 Task: Check the traffic conditions on the Benjamin Franklin Bridge.
Action: Key pressed <Key.caps_lock>B<Key.caps_lock>enjamin<Key.space><Key.caps_lock>D<Key.backspace>F<Key.caps_lock>ranklin<Key.space><Key.caps_lock>B<Key.caps_lock>ridge
Screenshot: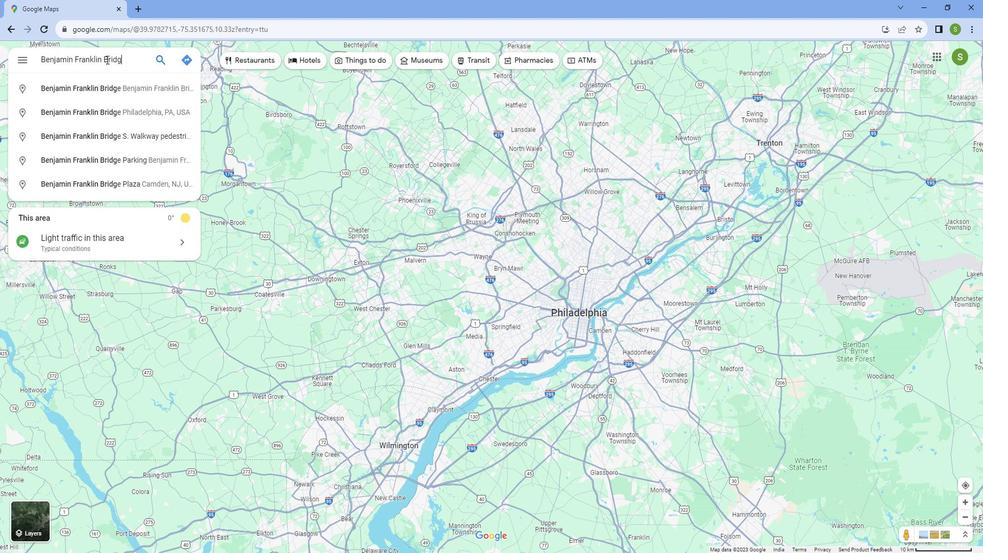 
Action: Mouse moved to (115, 88)
Screenshot: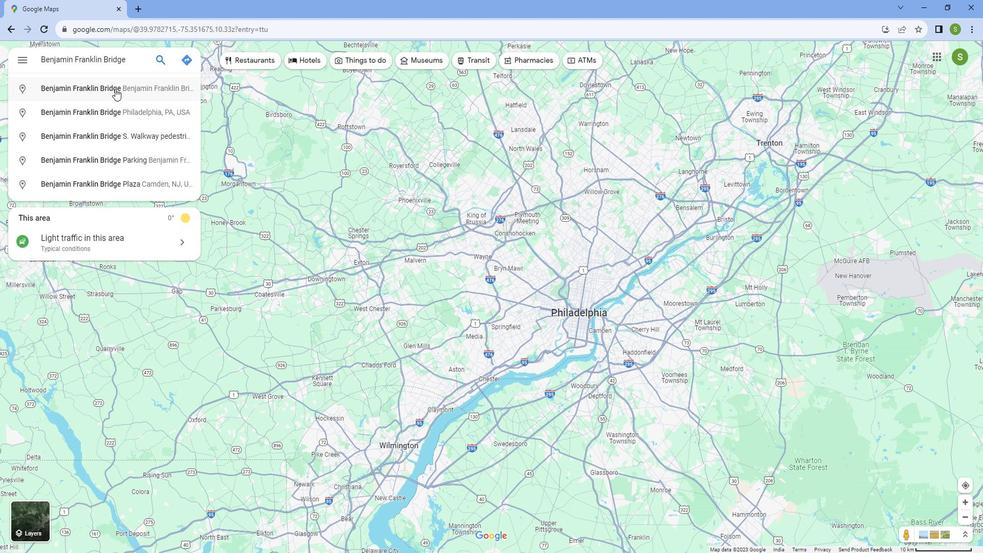 
Action: Mouse pressed left at (115, 88)
Screenshot: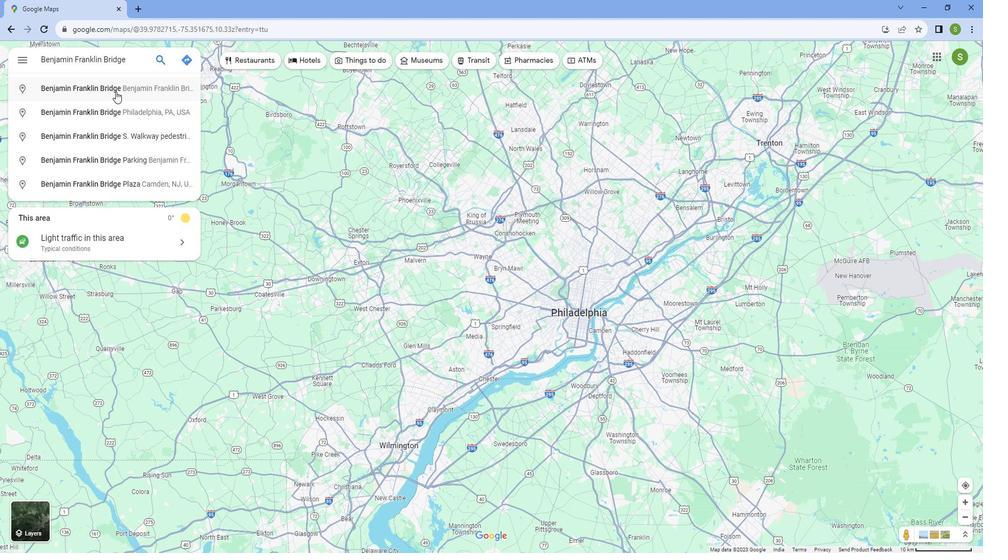 
Action: Mouse moved to (319, 501)
Screenshot: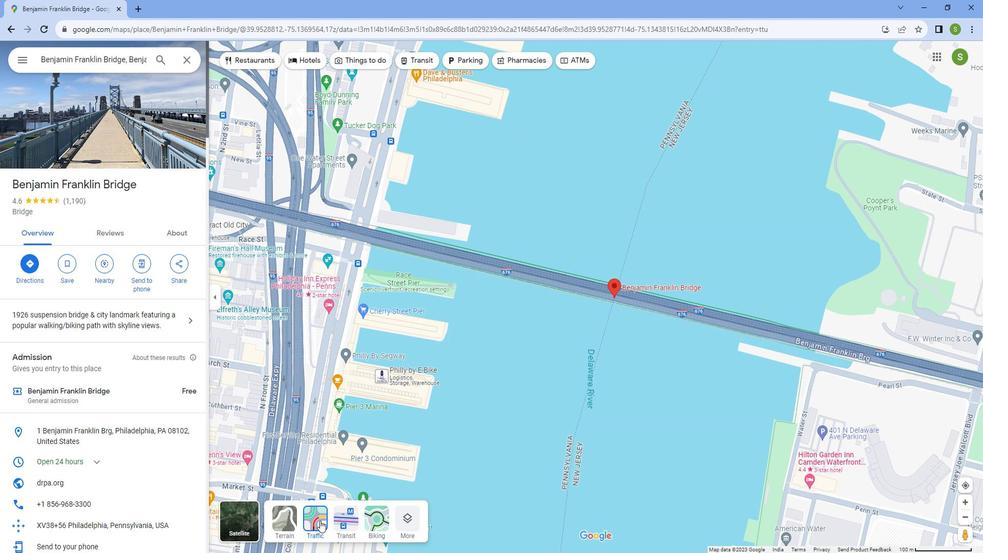 
Action: Mouse pressed left at (319, 501)
Screenshot: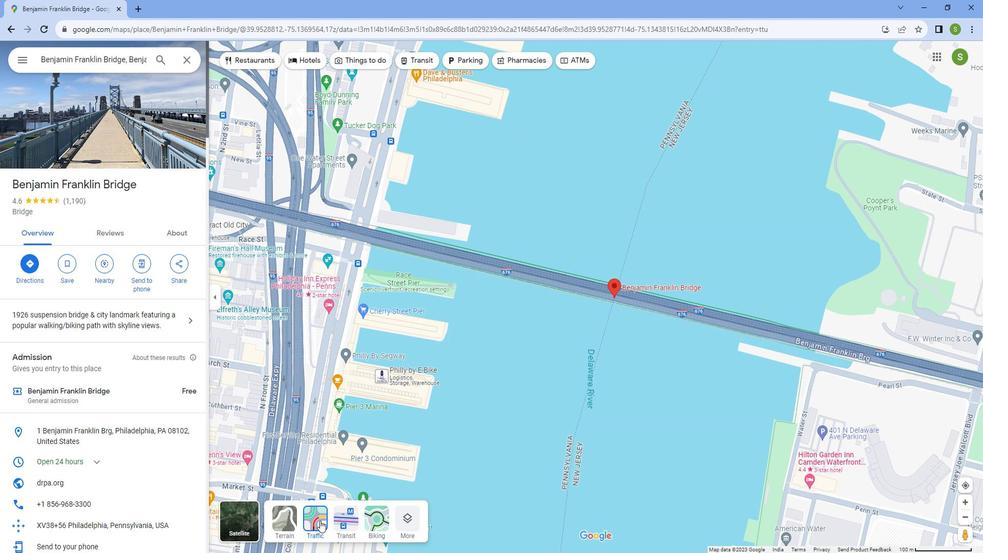
Action: Mouse moved to (524, 363)
Screenshot: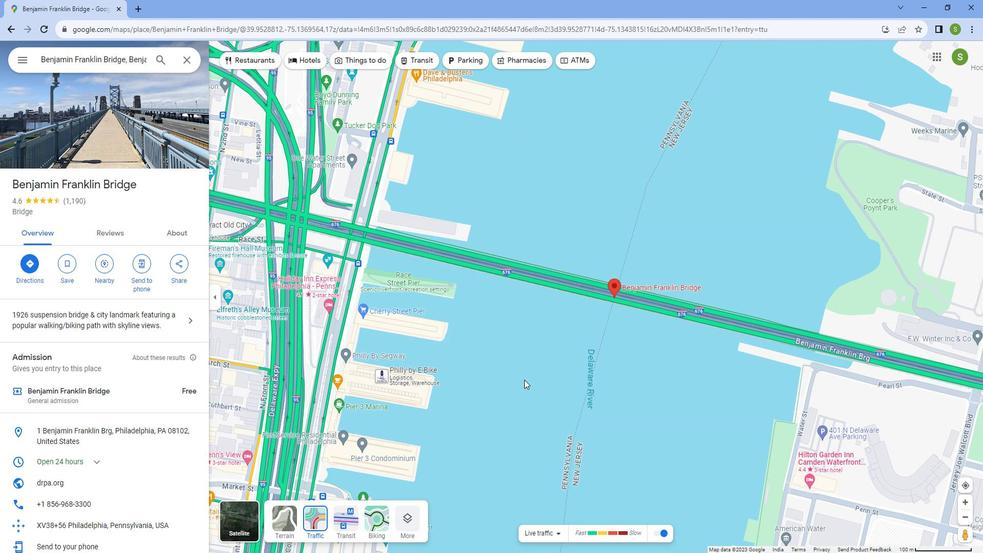 
Action: Mouse scrolled (524, 363) with delta (0, 0)
Screenshot: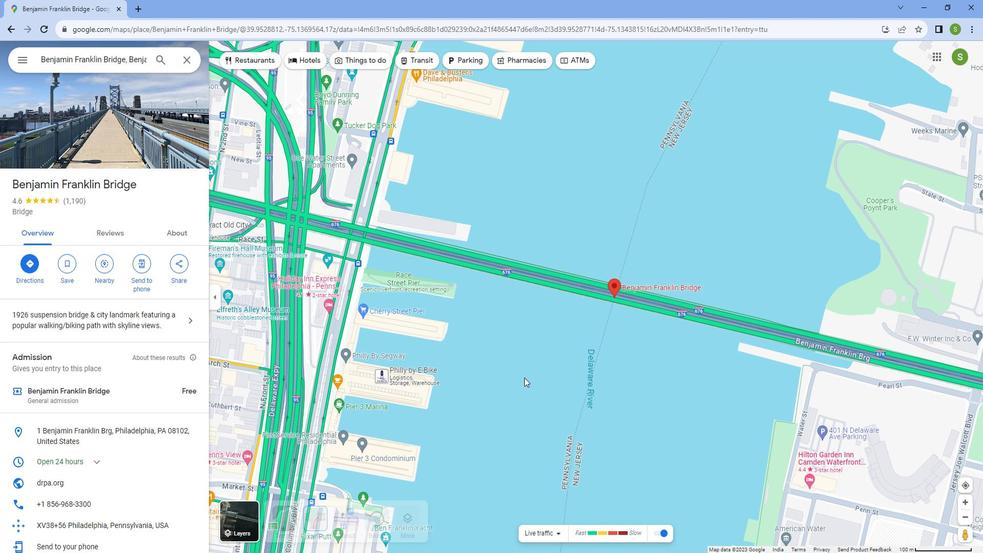 
Action: Mouse scrolled (524, 363) with delta (0, 0)
Screenshot: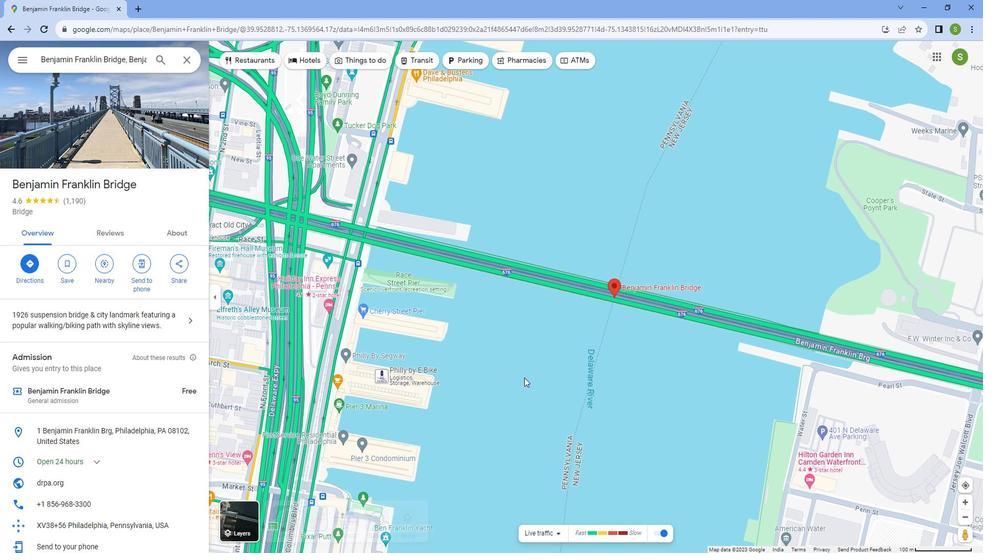 
Action: Mouse scrolled (524, 363) with delta (0, 0)
Screenshot: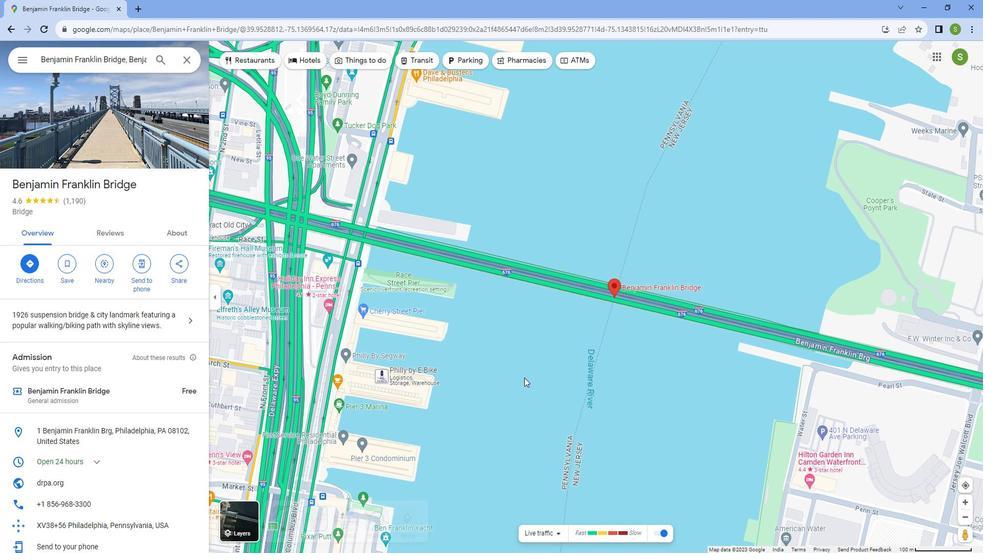 
Action: Mouse scrolled (524, 363) with delta (0, 0)
Screenshot: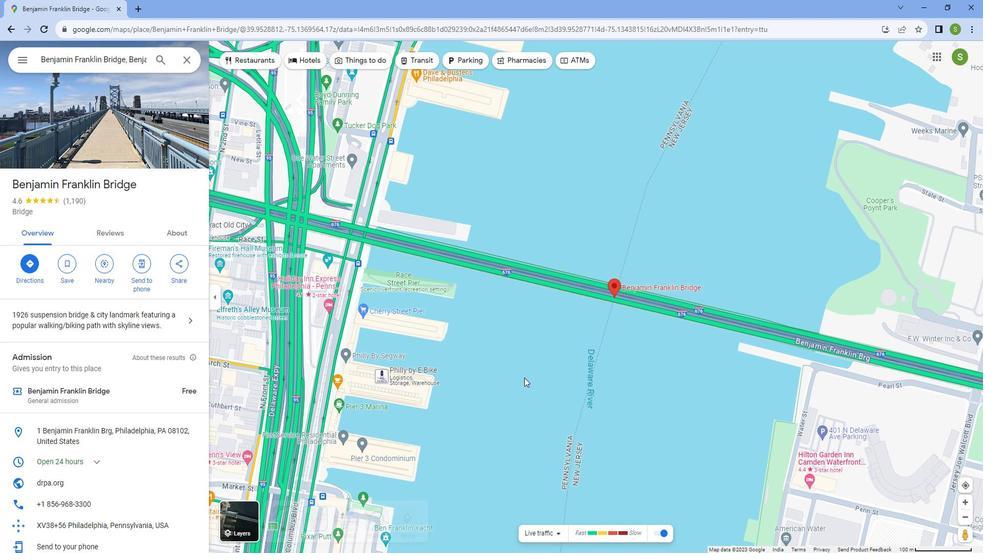 
Action: Mouse scrolled (524, 363) with delta (0, 0)
Screenshot: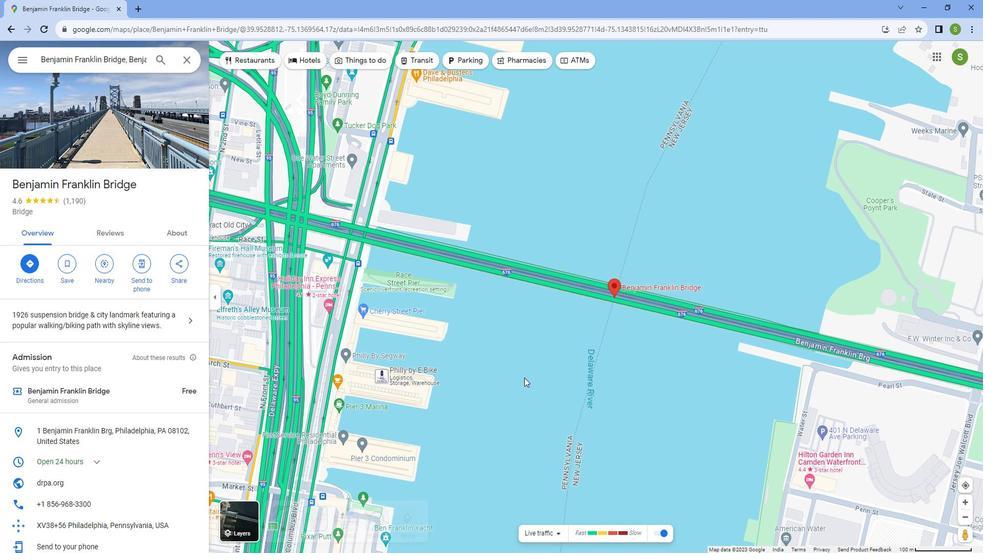 
Action: Mouse scrolled (524, 364) with delta (0, 0)
Screenshot: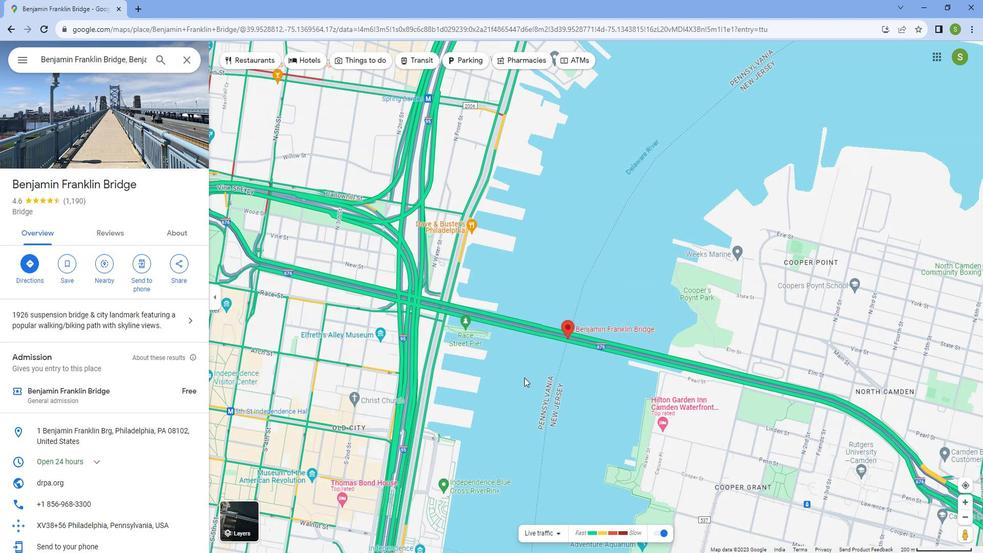 
Action: Mouse scrolled (524, 363) with delta (0, 0)
Screenshot: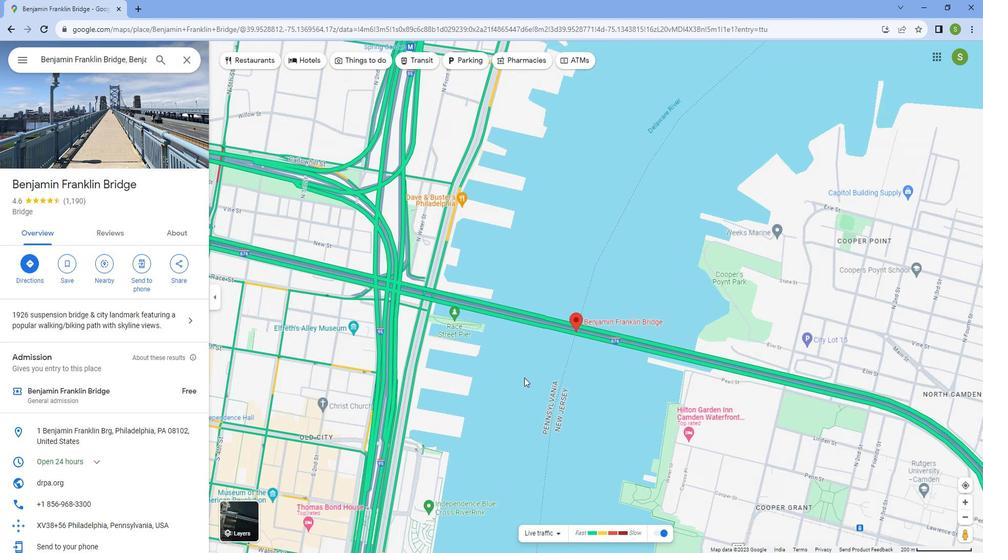 
Action: Mouse scrolled (524, 363) with delta (0, 0)
Screenshot: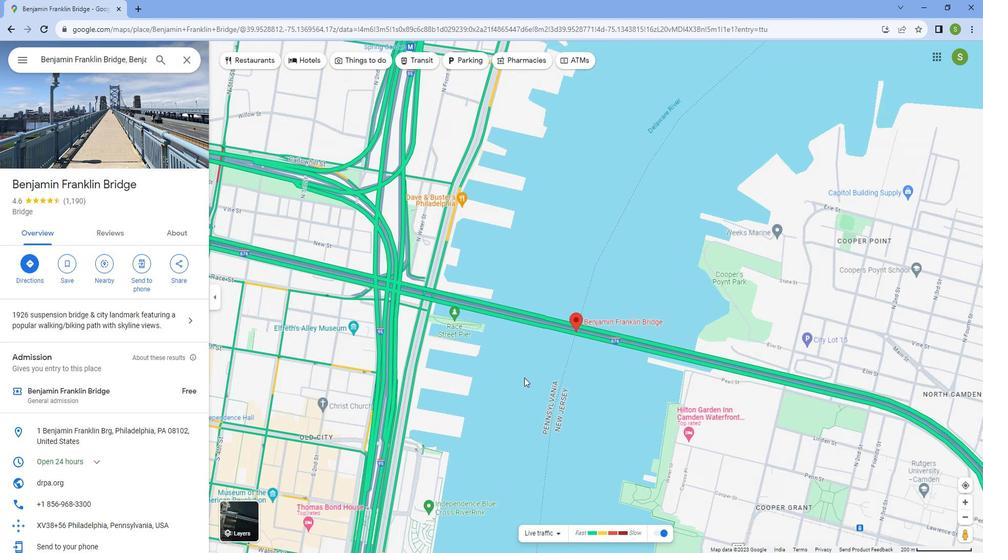 
Action: Mouse scrolled (524, 363) with delta (0, 0)
Screenshot: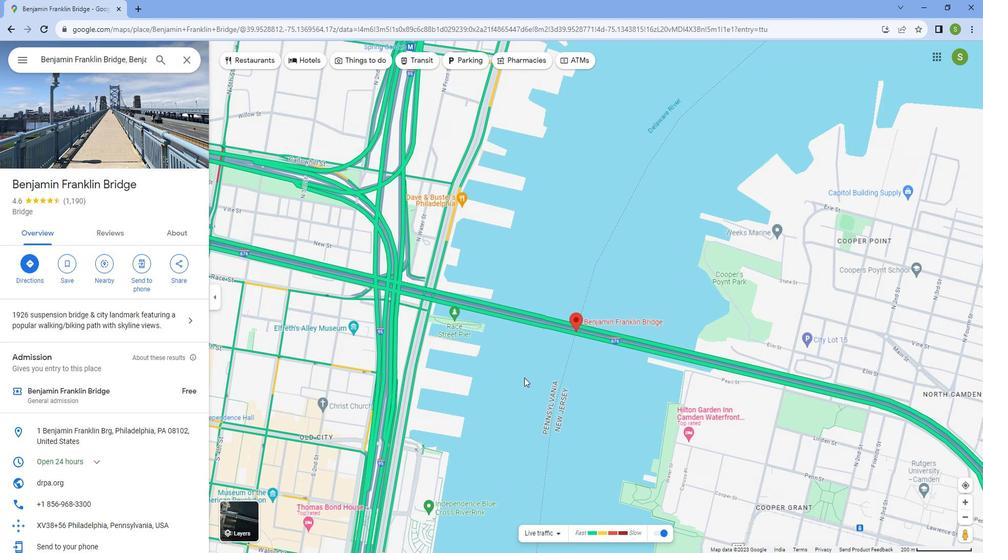 
Action: Mouse scrolled (524, 363) with delta (0, 0)
Screenshot: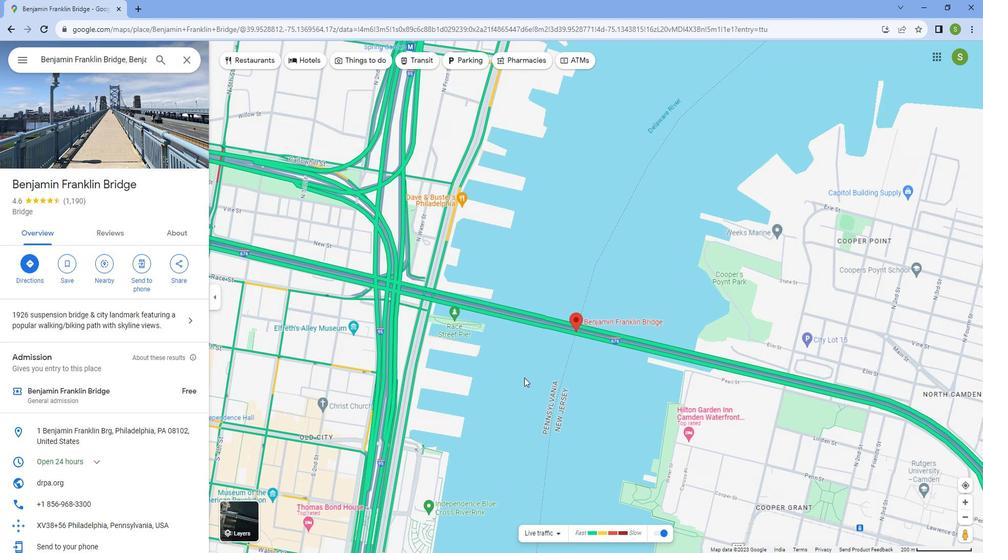 
Action: Mouse scrolled (524, 363) with delta (0, 0)
Screenshot: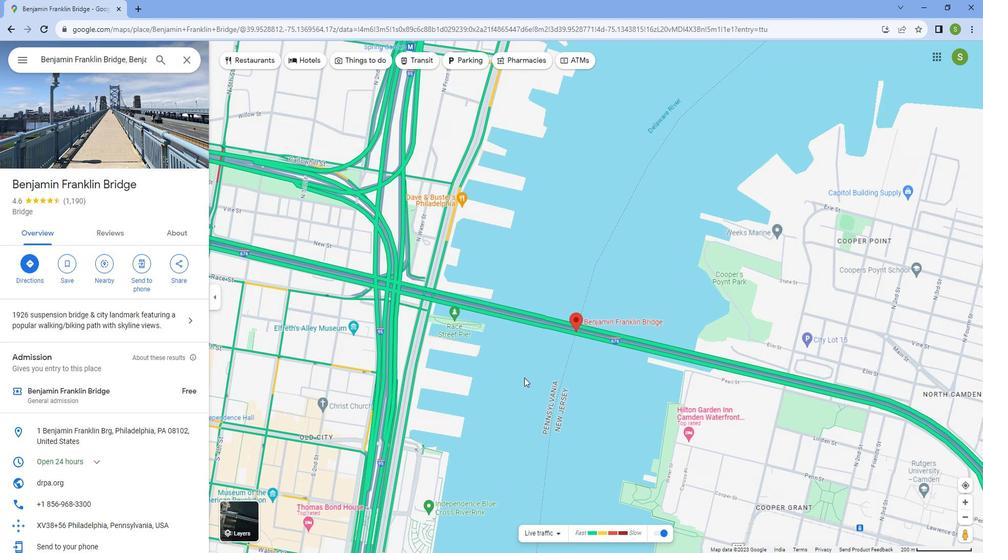 
Action: Mouse scrolled (524, 363) with delta (0, 0)
Screenshot: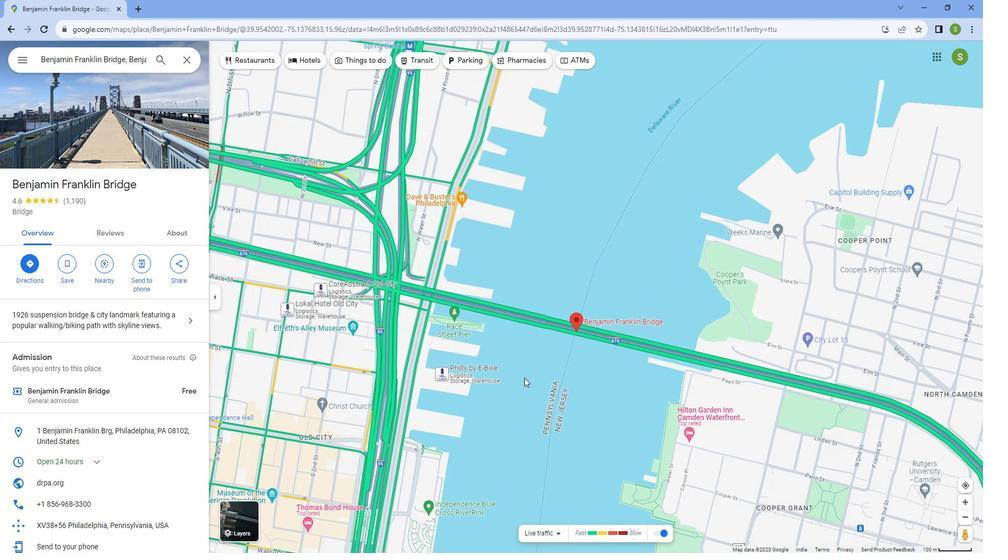 
Action: Mouse moved to (582, 400)
Screenshot: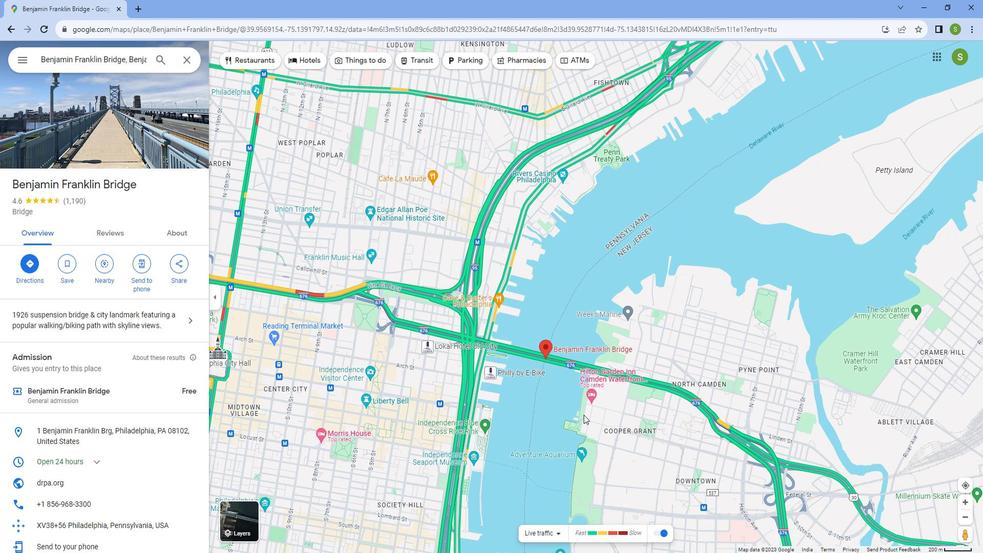 
Action: Mouse scrolled (582, 401) with delta (0, 0)
Screenshot: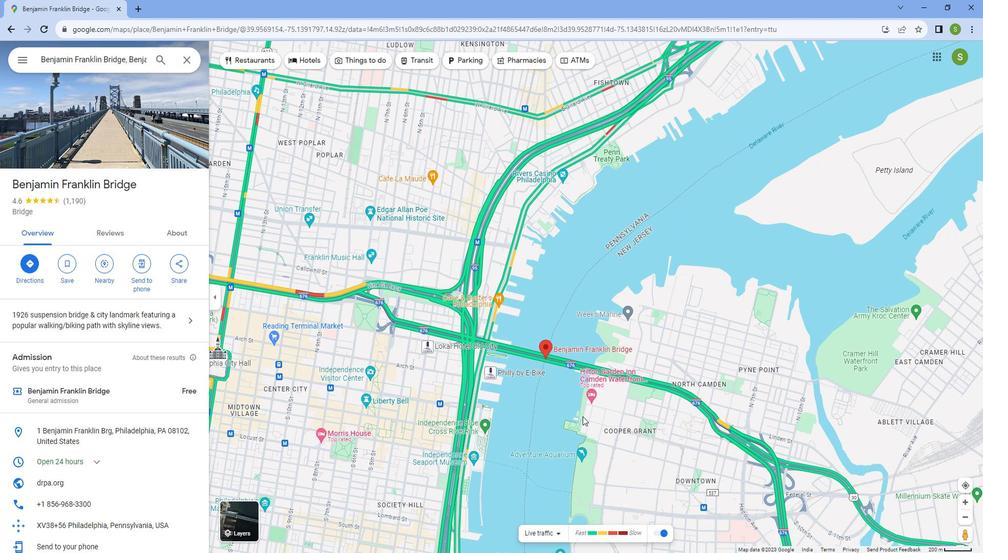 
Action: Mouse scrolled (582, 401) with delta (0, 0)
Screenshot: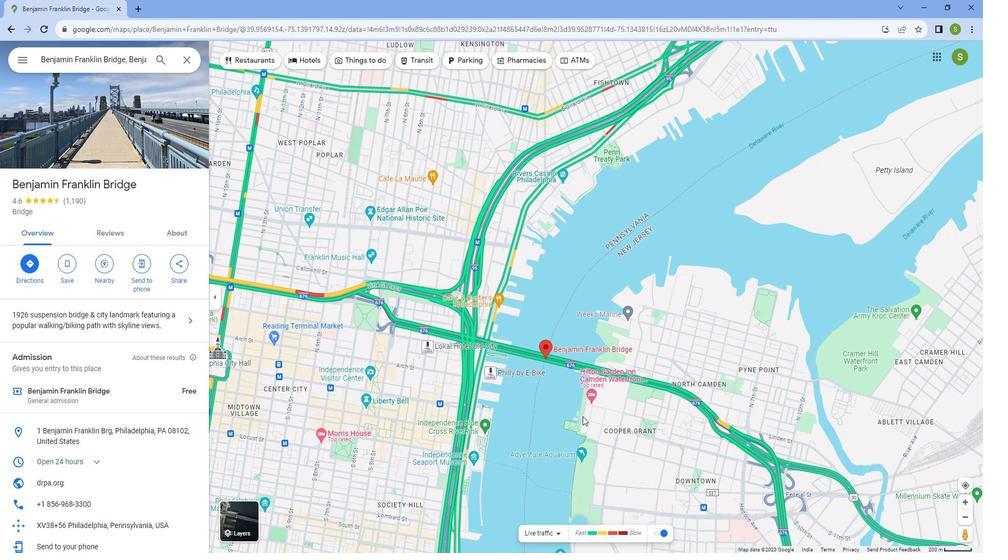 
Action: Mouse scrolled (582, 401) with delta (0, 0)
Screenshot: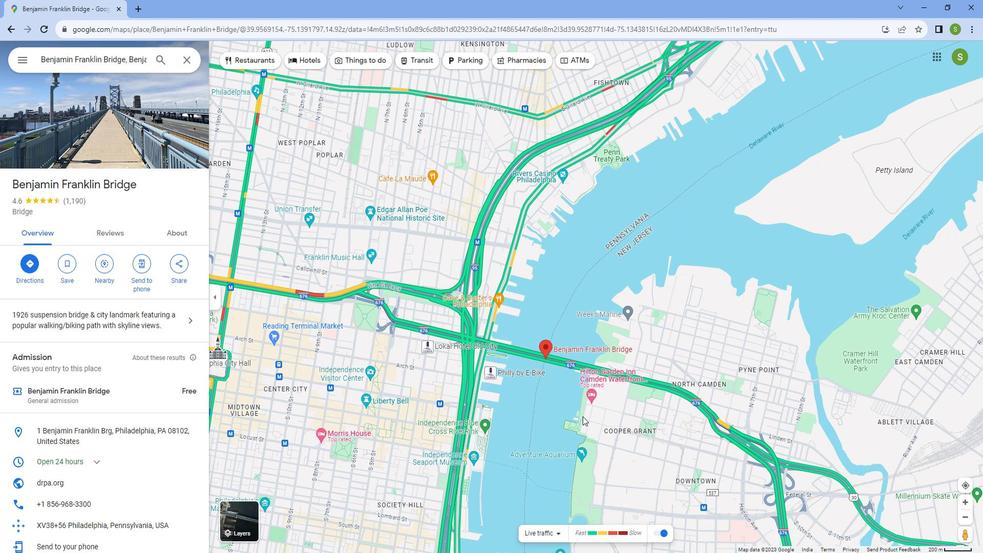 
Action: Mouse scrolled (582, 401) with delta (0, 0)
Screenshot: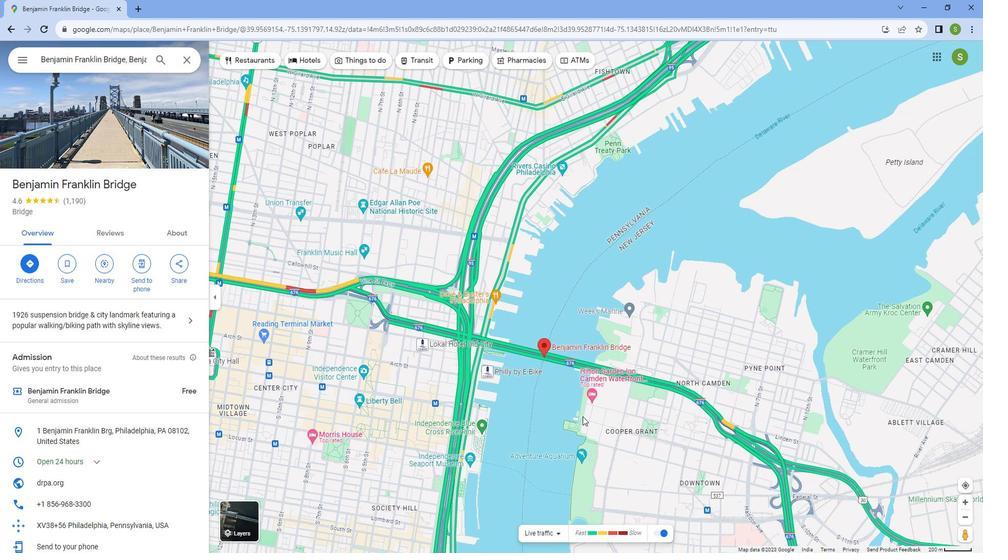 
Action: Mouse scrolled (582, 401) with delta (0, 0)
Screenshot: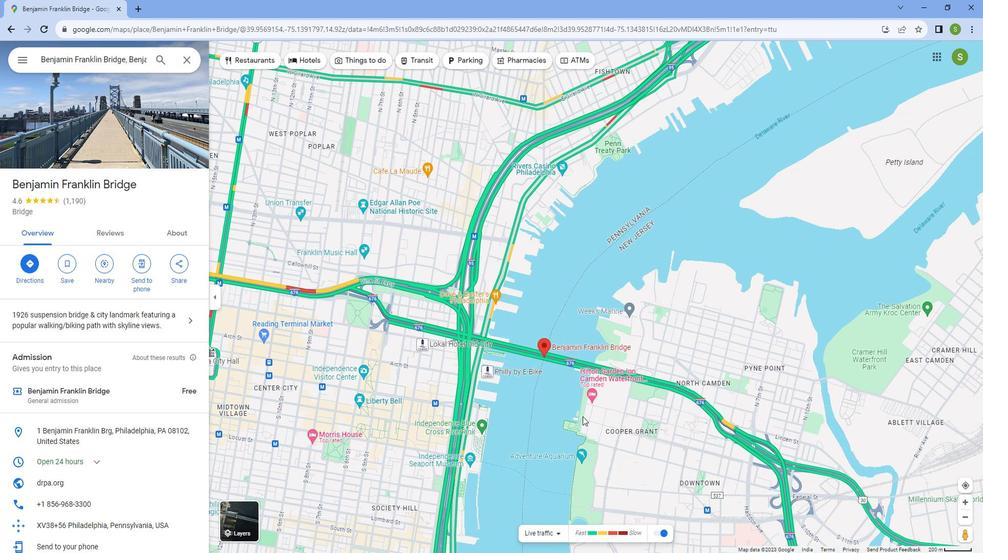
Action: Mouse moved to (554, 389)
Screenshot: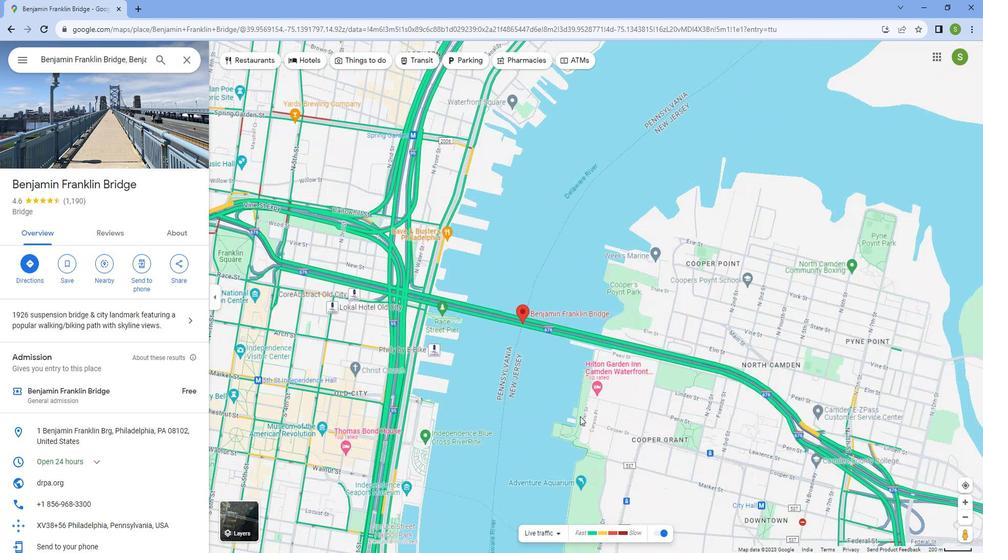 
Action: Mouse scrolled (554, 388) with delta (0, 0)
Screenshot: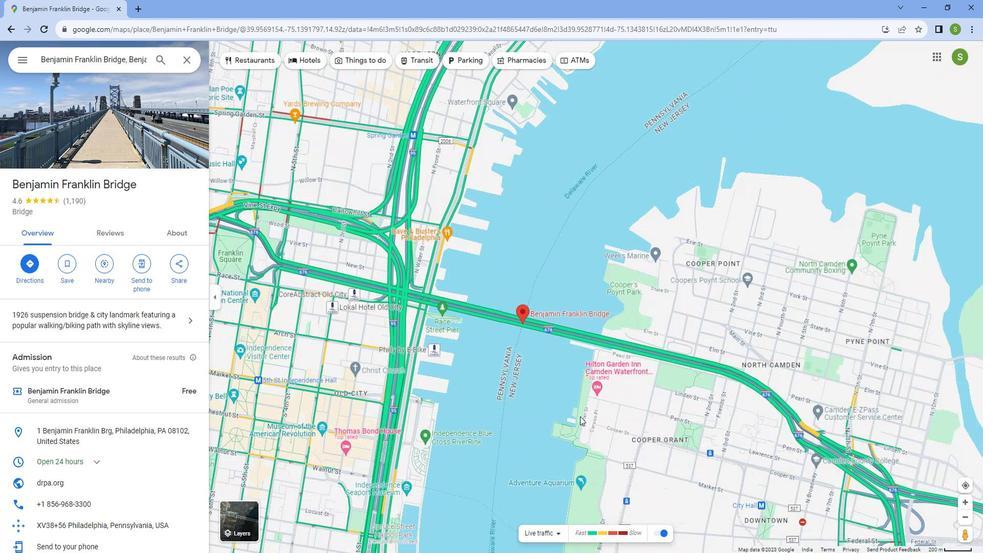 
Action: Mouse moved to (502, 364)
Screenshot: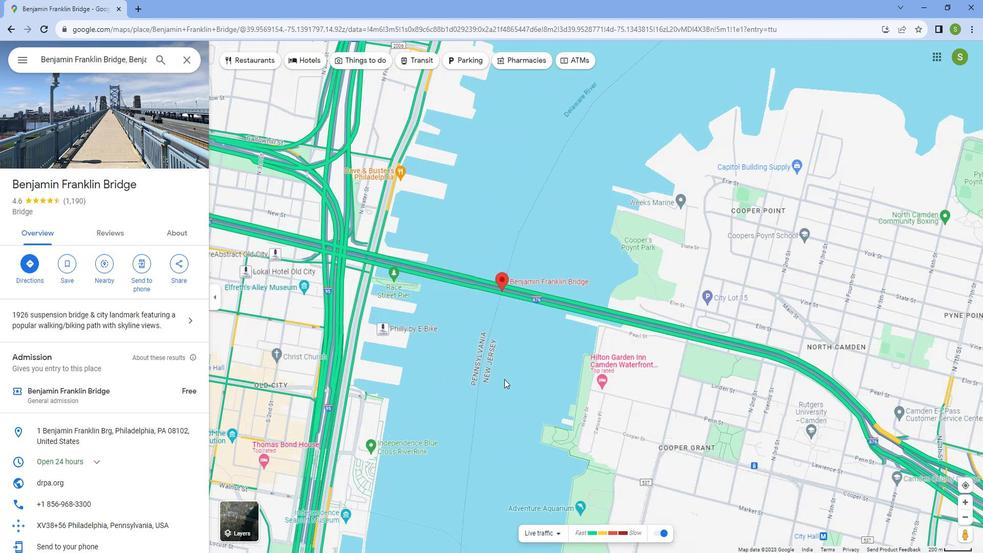 
Action: Mouse scrolled (502, 364) with delta (0, 0)
Screenshot: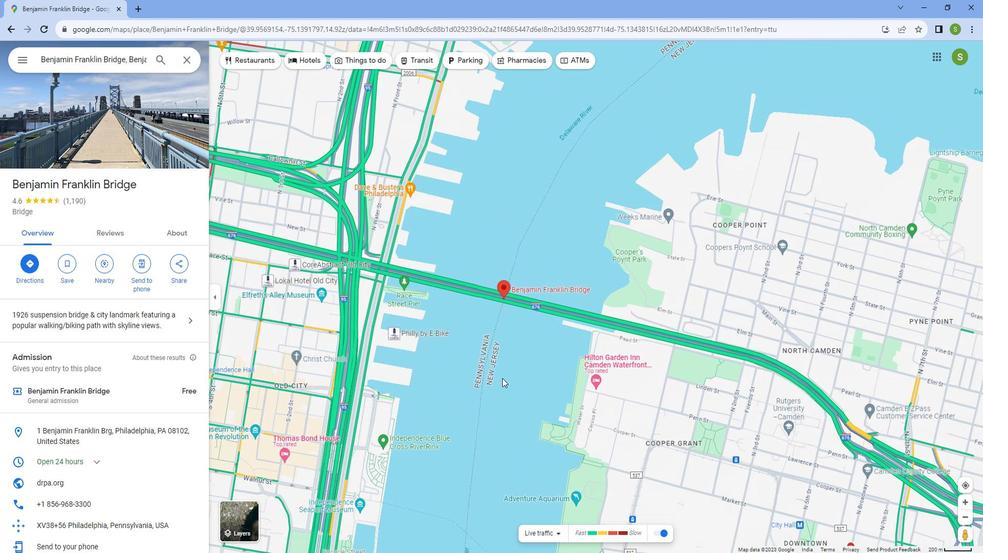 
Action: Mouse scrolled (502, 364) with delta (0, 0)
Screenshot: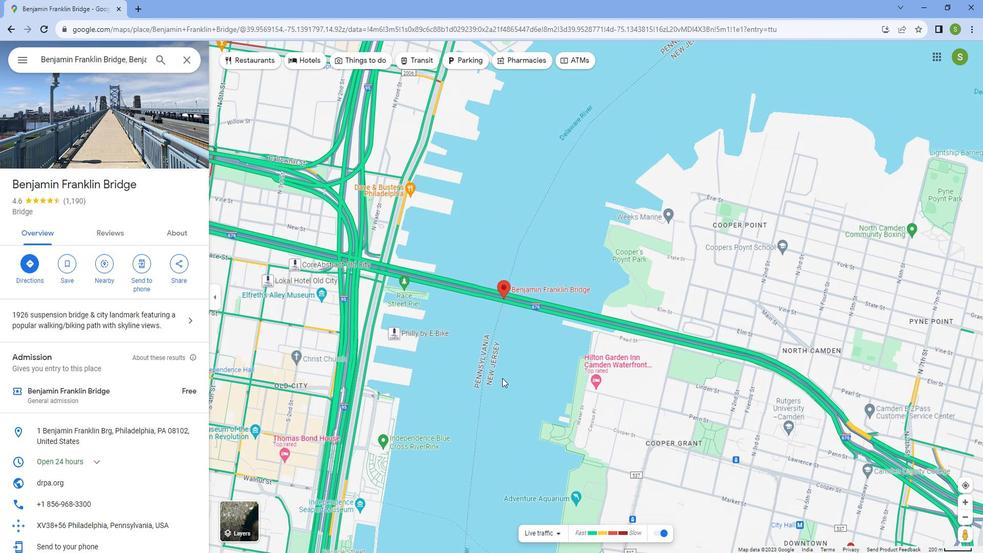
Action: Mouse scrolled (502, 364) with delta (0, 0)
Screenshot: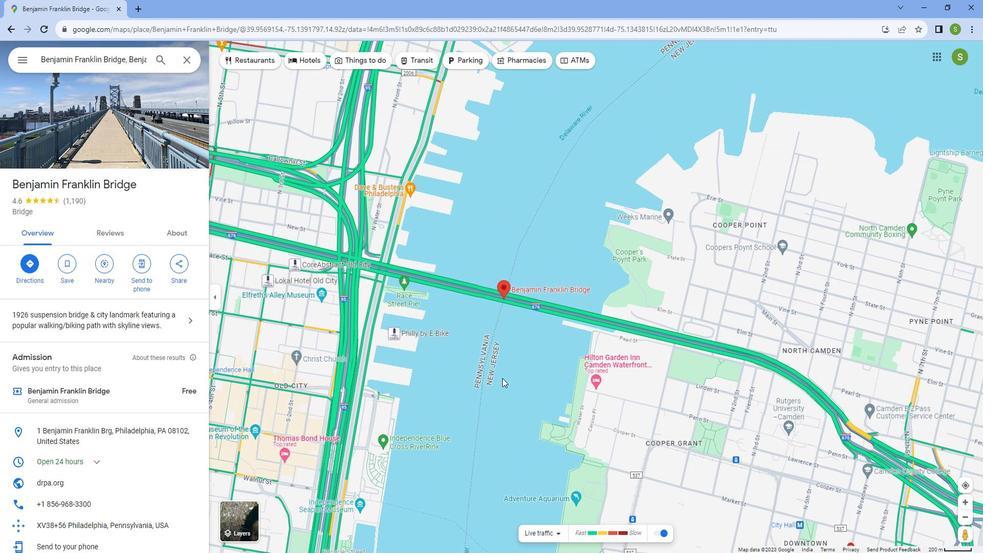 
Action: Mouse scrolled (502, 364) with delta (0, 0)
Screenshot: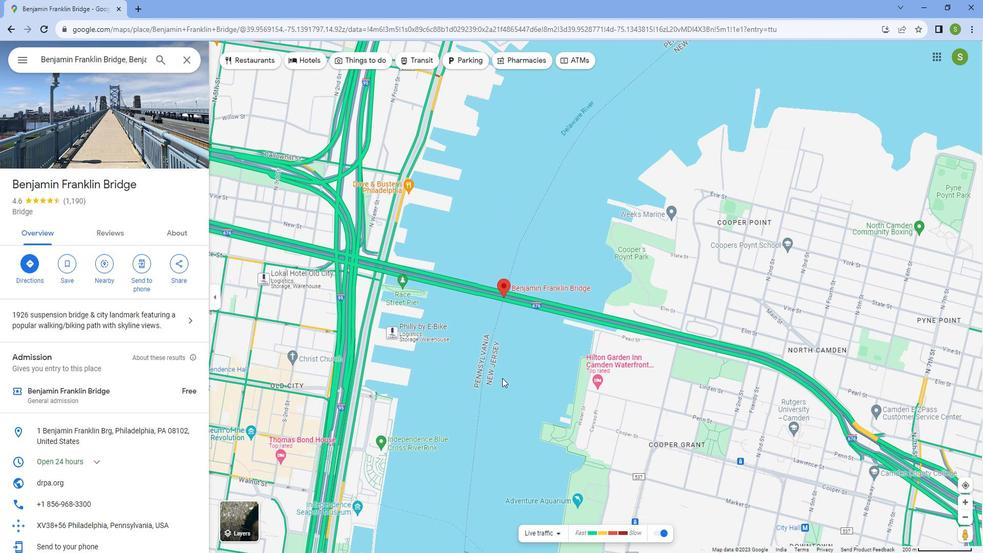 
Action: Mouse moved to (517, 278)
Screenshot: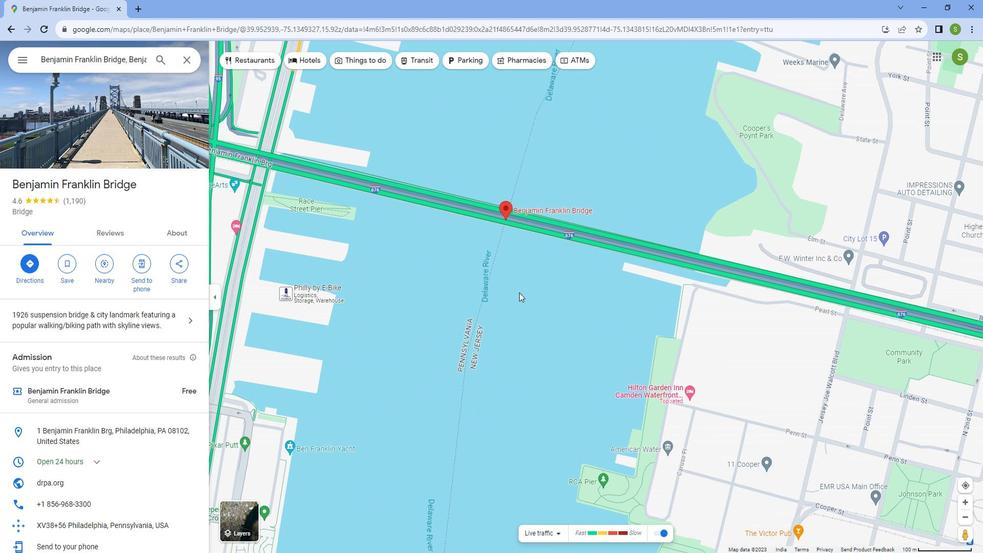 
Action: Mouse scrolled (517, 278) with delta (0, 0)
Screenshot: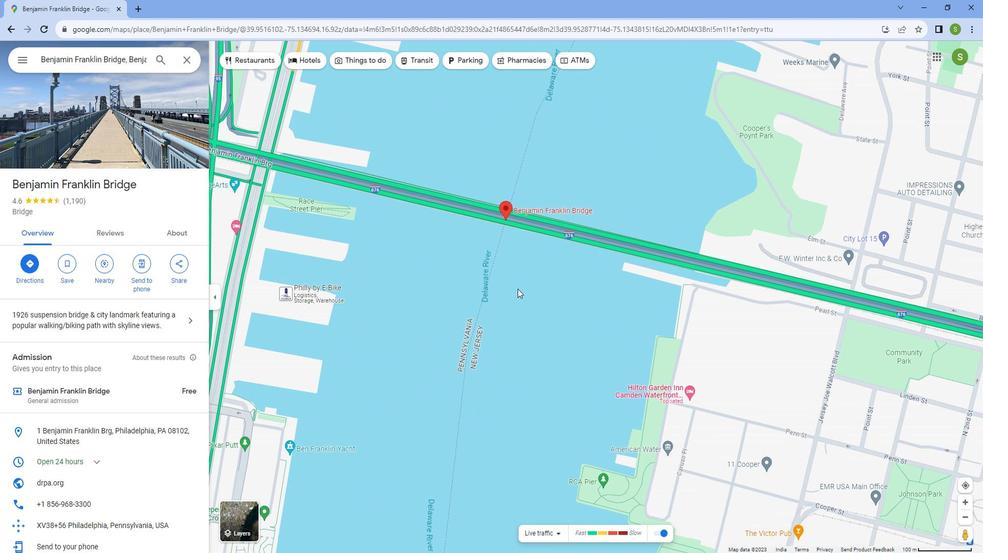 
Action: Mouse moved to (517, 278)
Screenshot: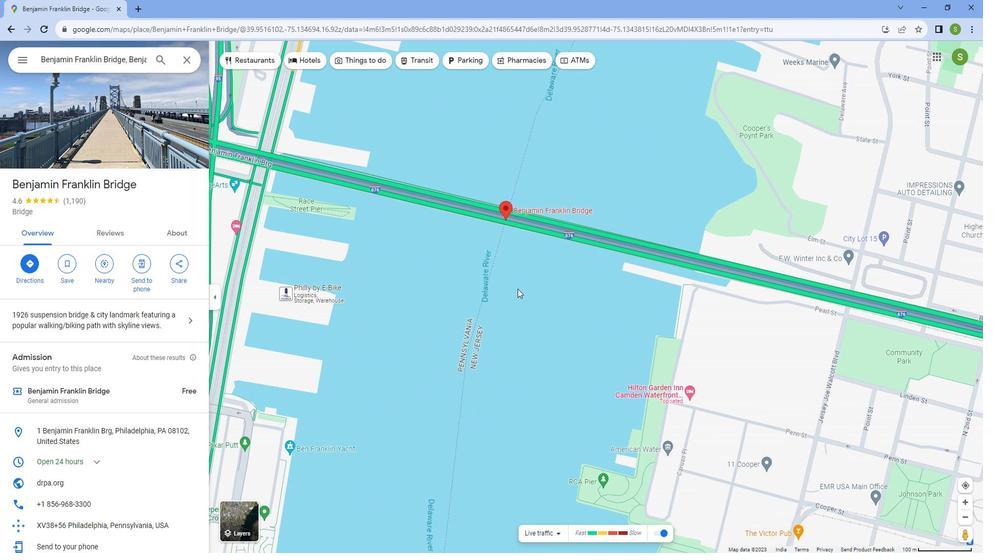 
Action: Mouse scrolled (517, 278) with delta (0, 0)
Screenshot: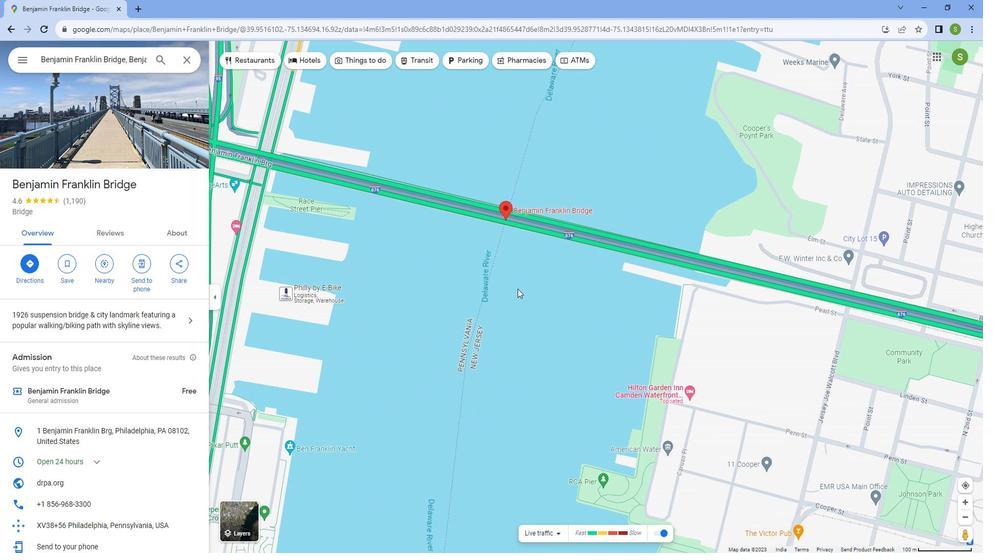 
Action: Mouse scrolled (517, 278) with delta (0, 0)
Screenshot: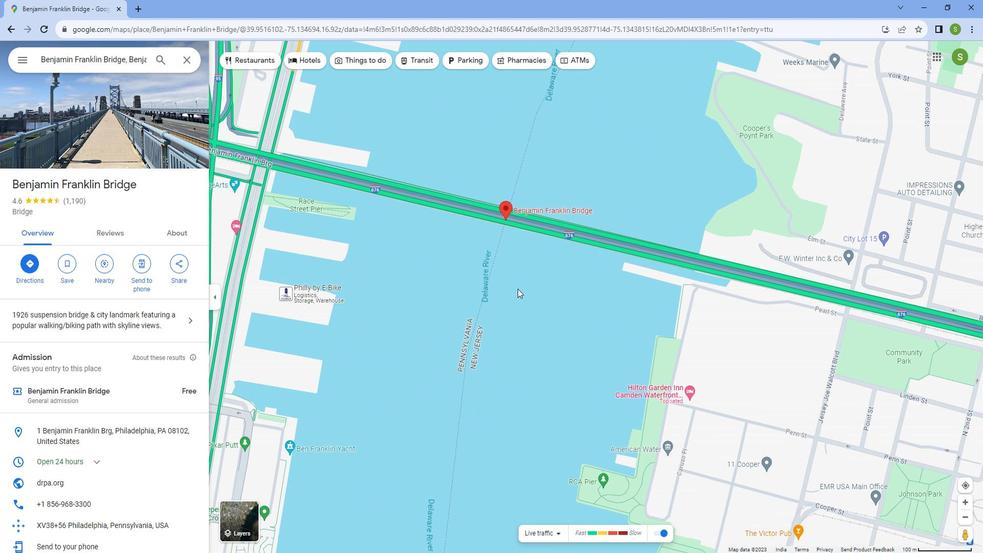 
Action: Mouse moved to (516, 278)
Screenshot: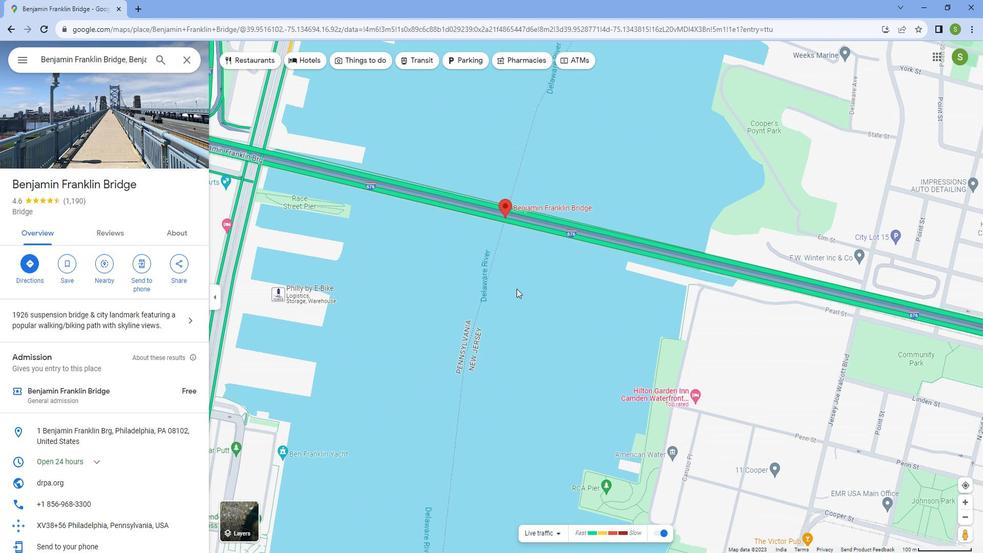 
Action: Mouse scrolled (516, 278) with delta (0, 0)
Screenshot: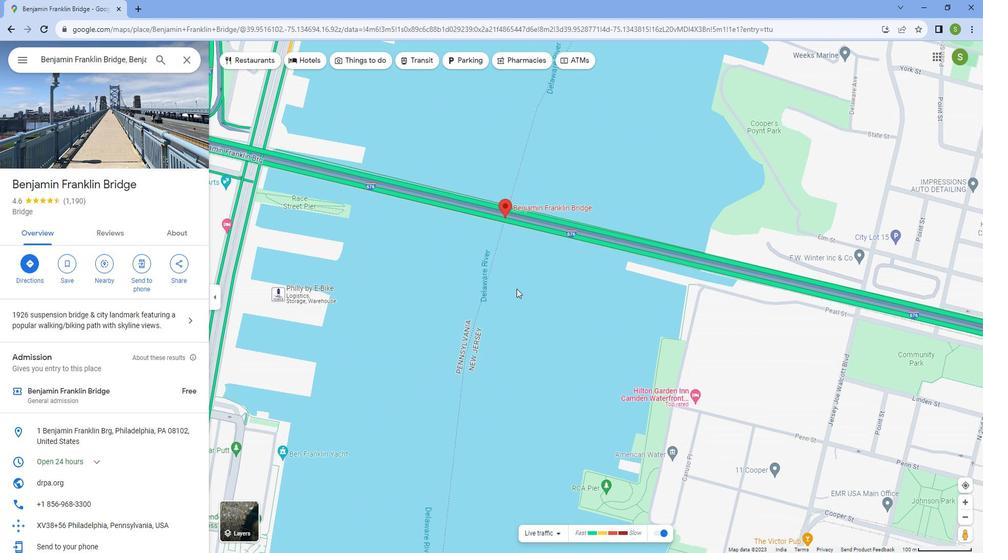 
Action: Mouse scrolled (516, 277) with delta (0, 0)
Screenshot: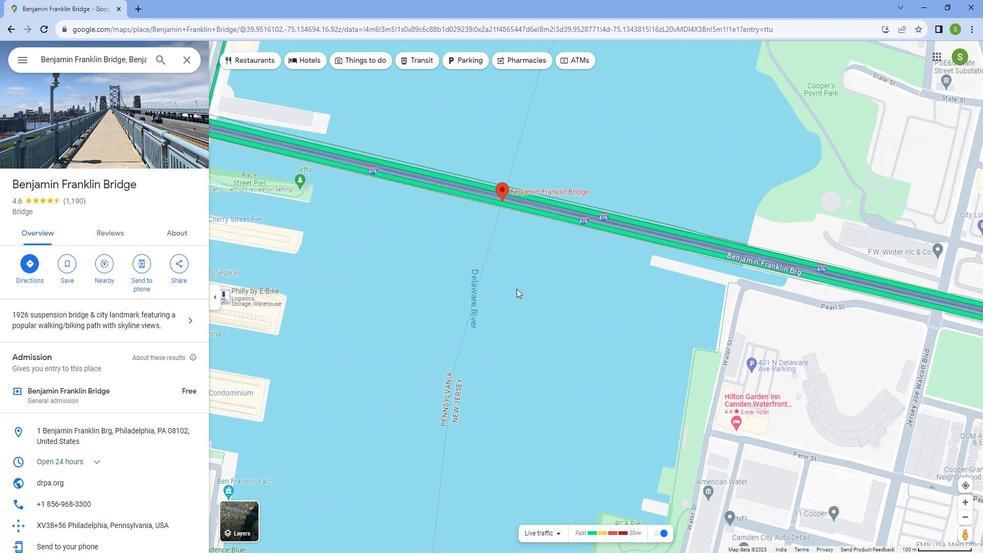 
Action: Mouse moved to (501, 240)
Screenshot: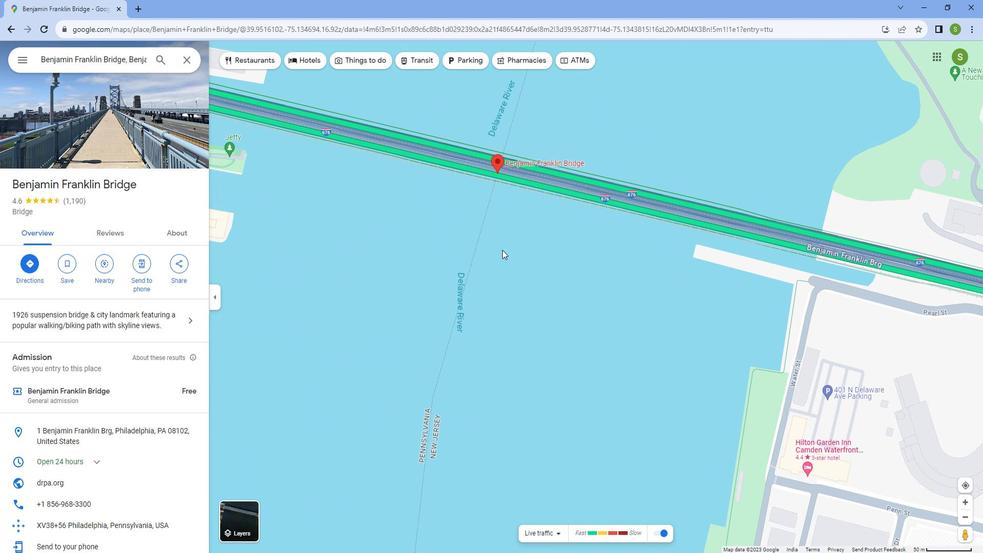 
Action: Mouse scrolled (501, 240) with delta (0, 0)
Screenshot: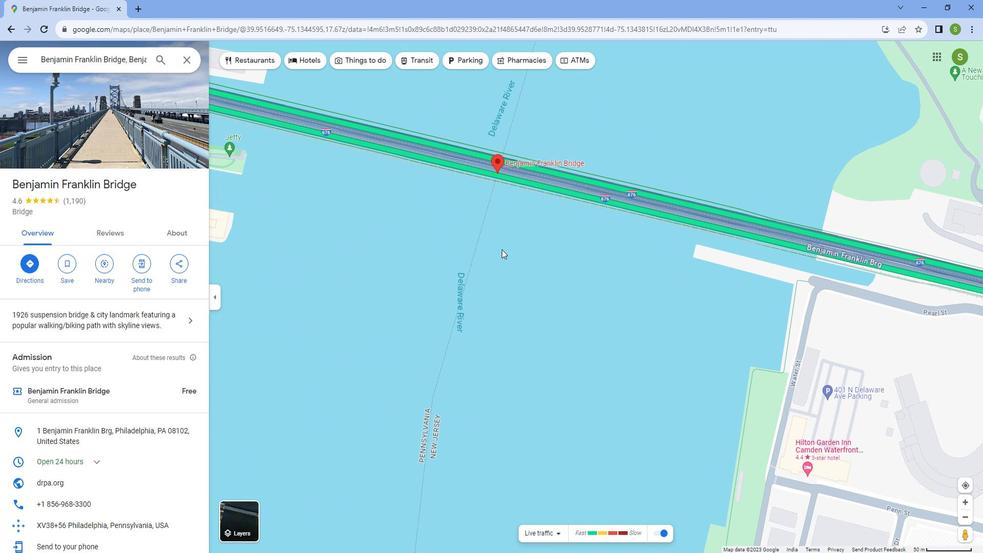 
Action: Mouse scrolled (501, 240) with delta (0, 0)
Screenshot: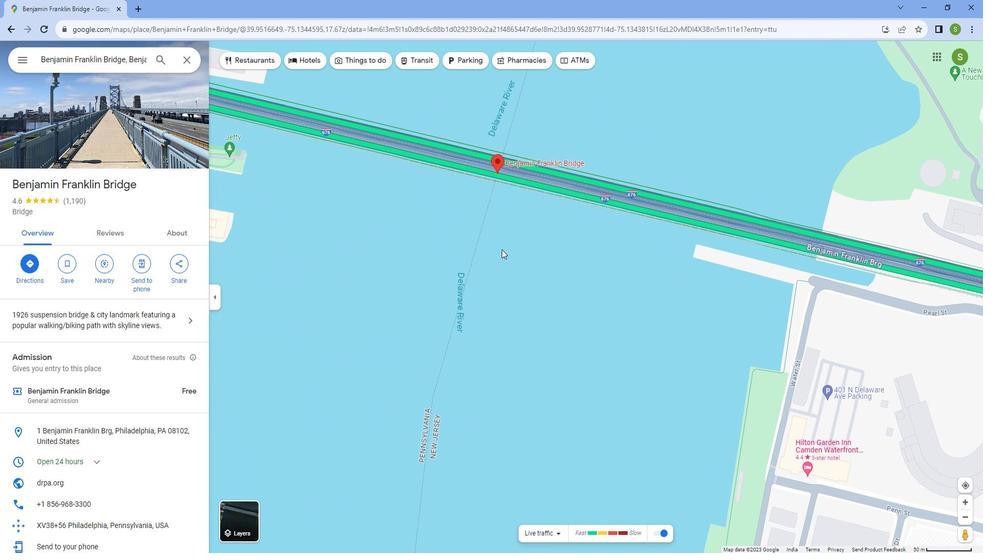 
Action: Mouse moved to (501, 240)
Screenshot: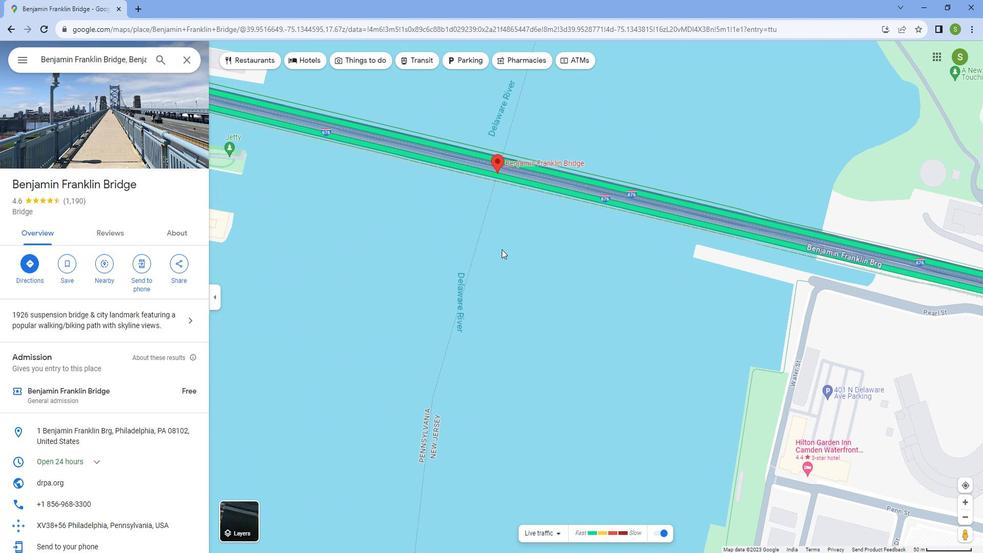 
Action: Mouse scrolled (501, 240) with delta (0, 0)
Screenshot: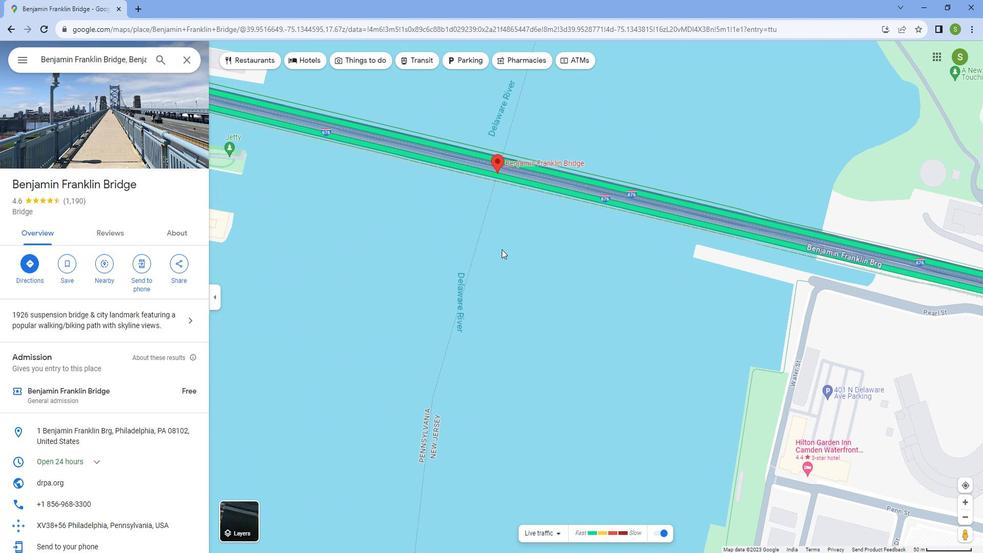 
Action: Mouse scrolled (501, 239) with delta (0, 0)
Screenshot: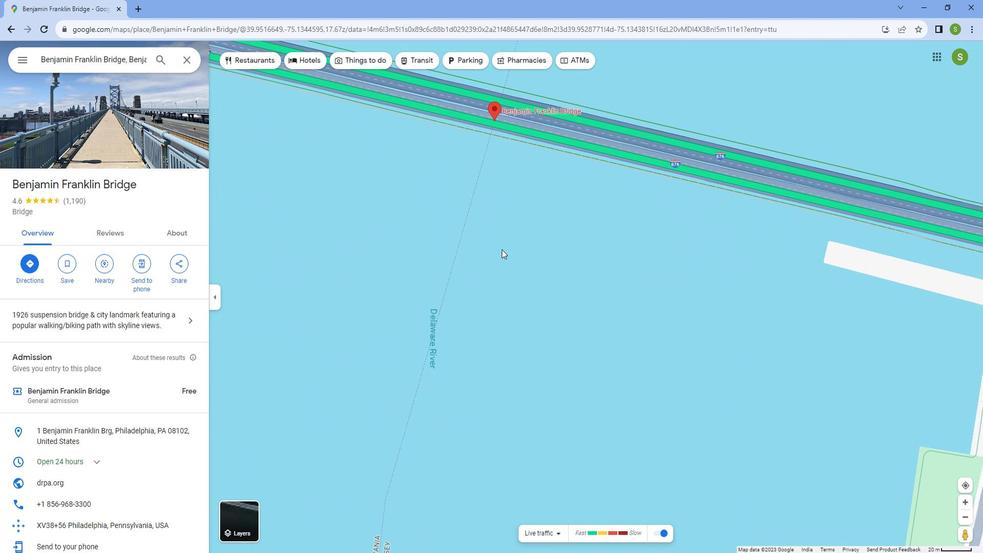 
Action: Mouse scrolled (501, 239) with delta (0, 0)
Screenshot: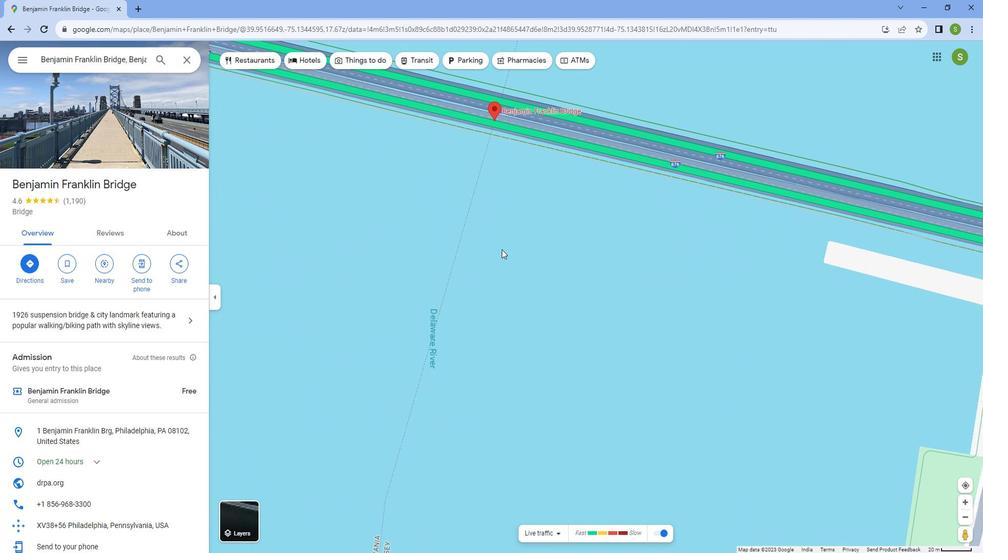 
Action: Mouse scrolled (501, 239) with delta (0, 0)
Screenshot: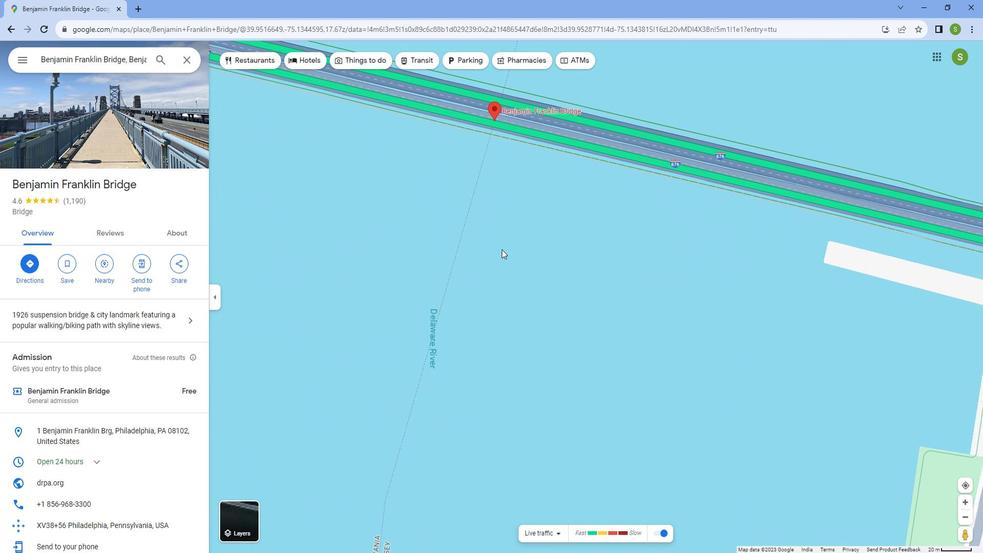 
Action: Mouse scrolled (501, 239) with delta (0, 0)
Screenshot: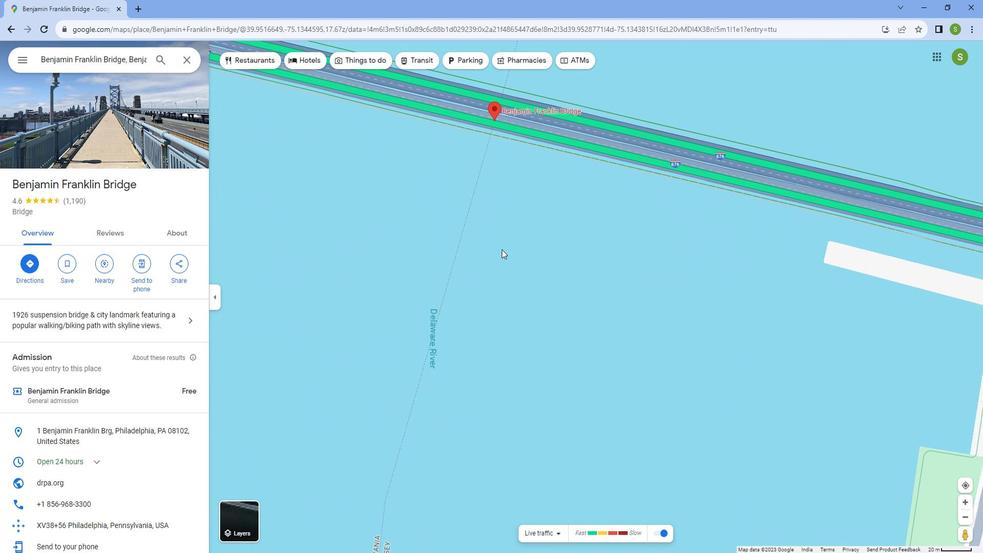 
Action: Mouse scrolled (501, 239) with delta (0, 0)
Screenshot: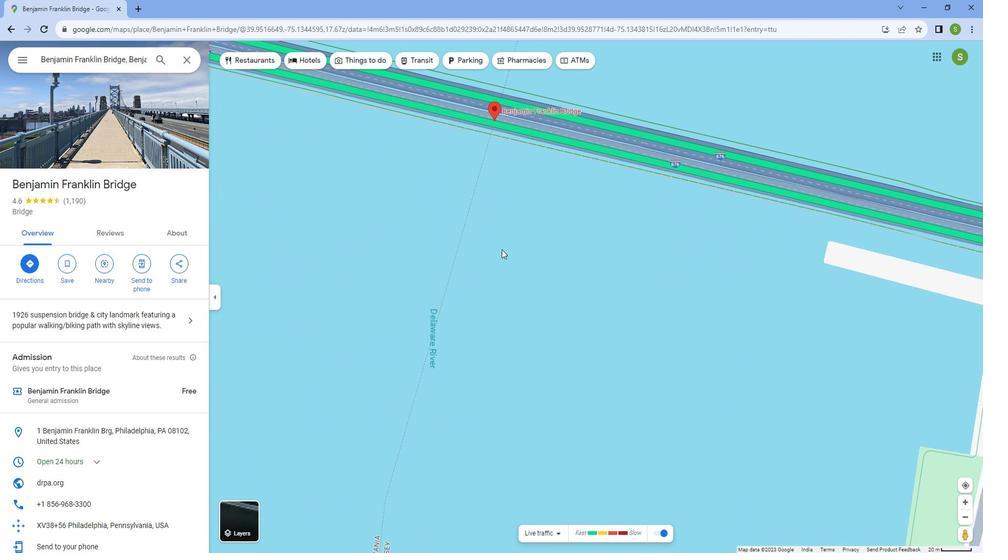
Action: Mouse moved to (29, 367)
Screenshot: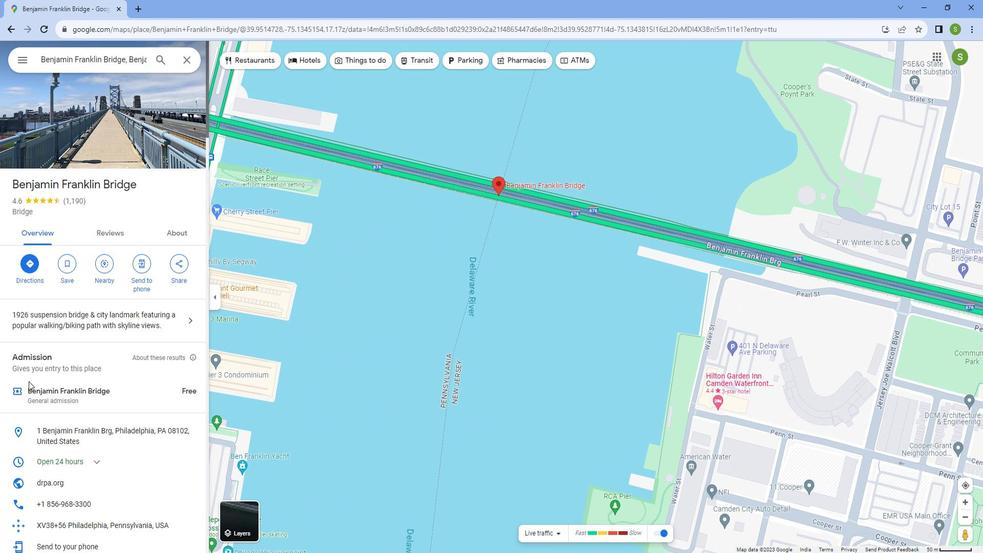 
Action: Mouse scrolled (29, 366) with delta (0, 0)
Screenshot: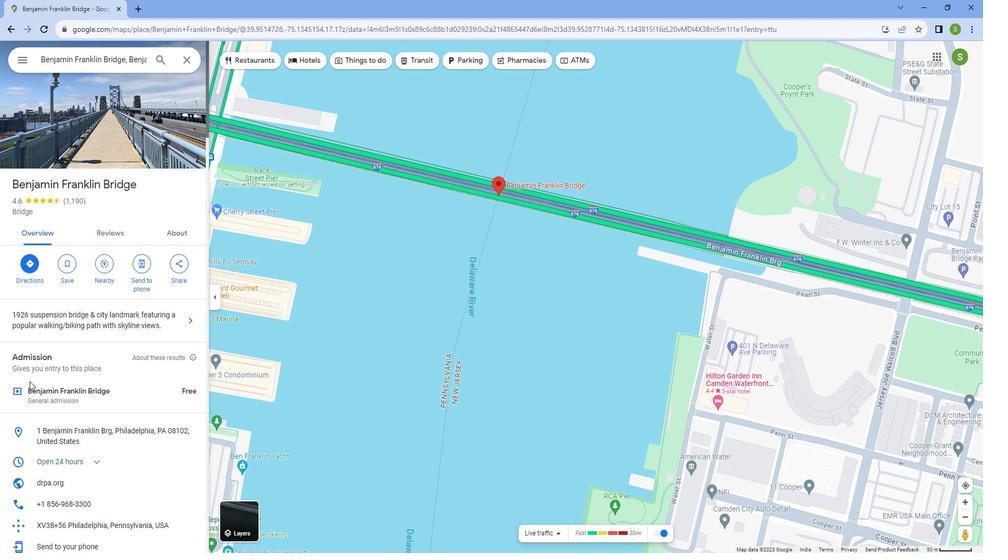 
Action: Mouse scrolled (29, 366) with delta (0, 0)
Screenshot: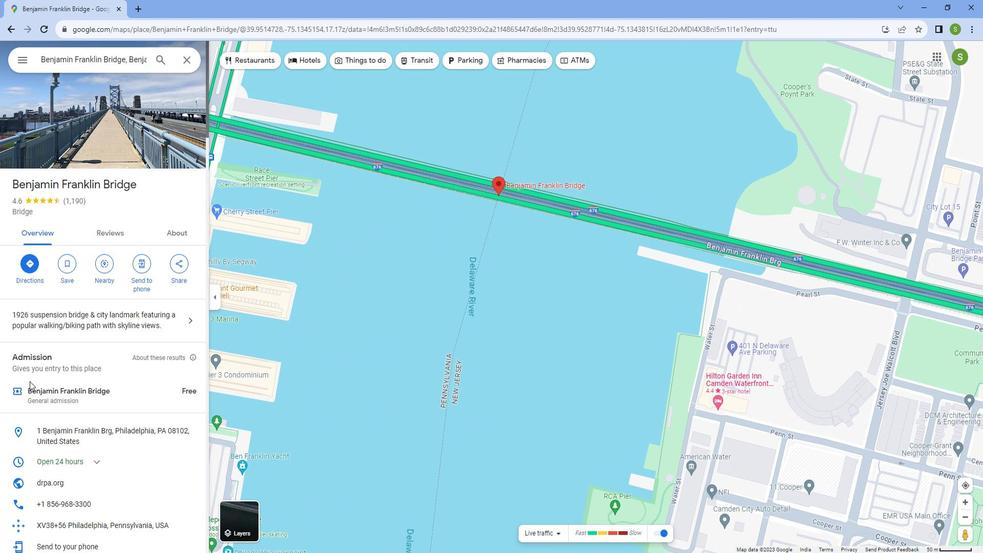 
Action: Mouse scrolled (29, 366) with delta (0, 0)
Screenshot: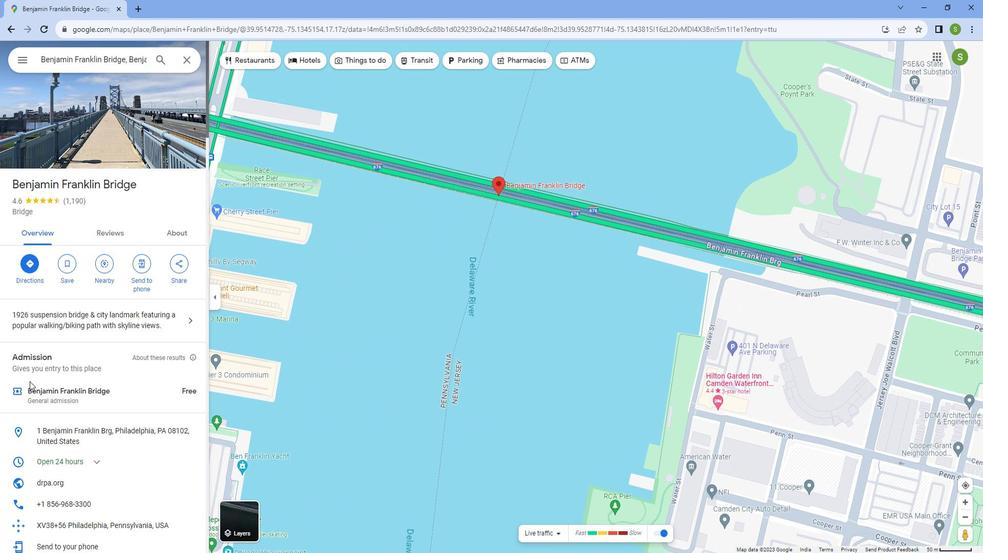 
Action: Mouse scrolled (29, 366) with delta (0, 0)
Screenshot: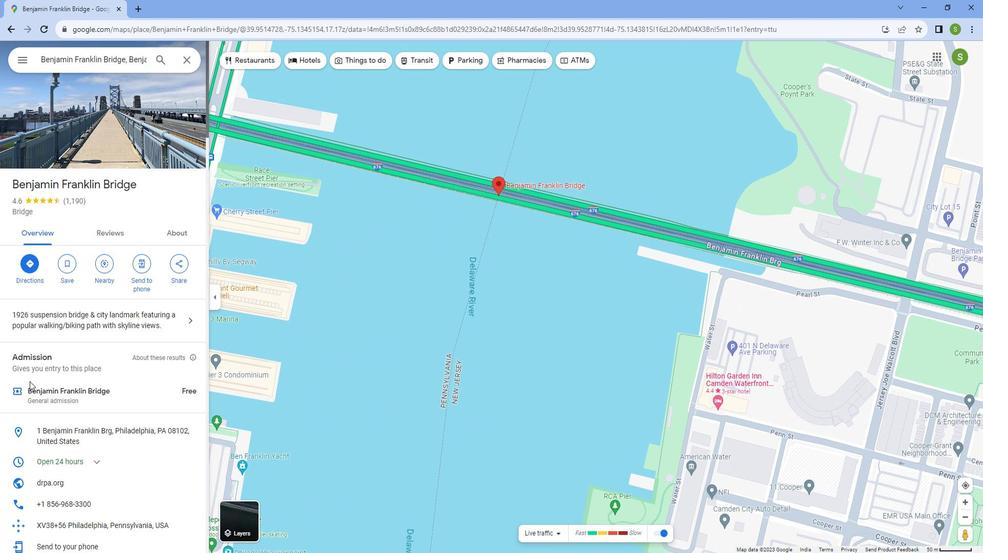 
Action: Mouse scrolled (29, 366) with delta (0, 0)
Screenshot: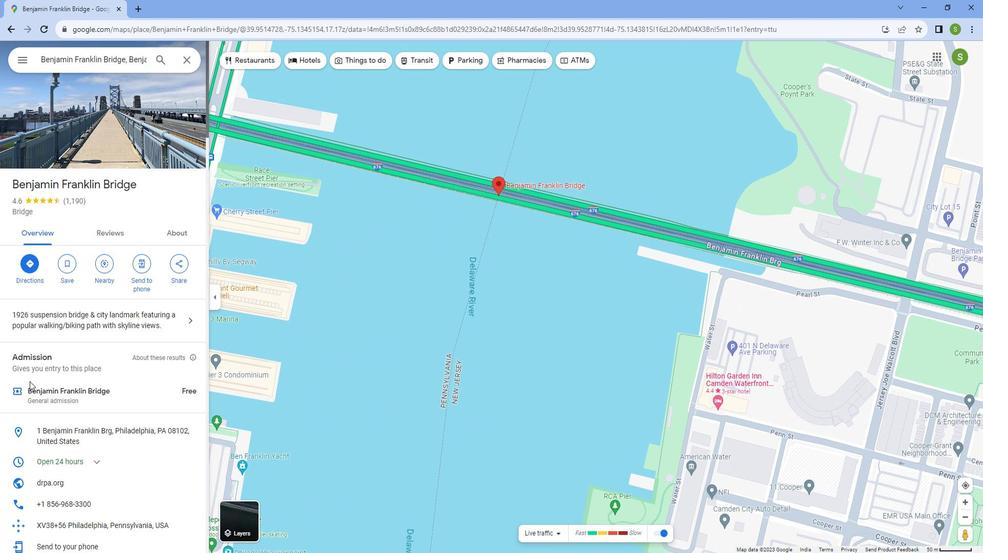 
Action: Mouse scrolled (29, 366) with delta (0, 0)
Screenshot: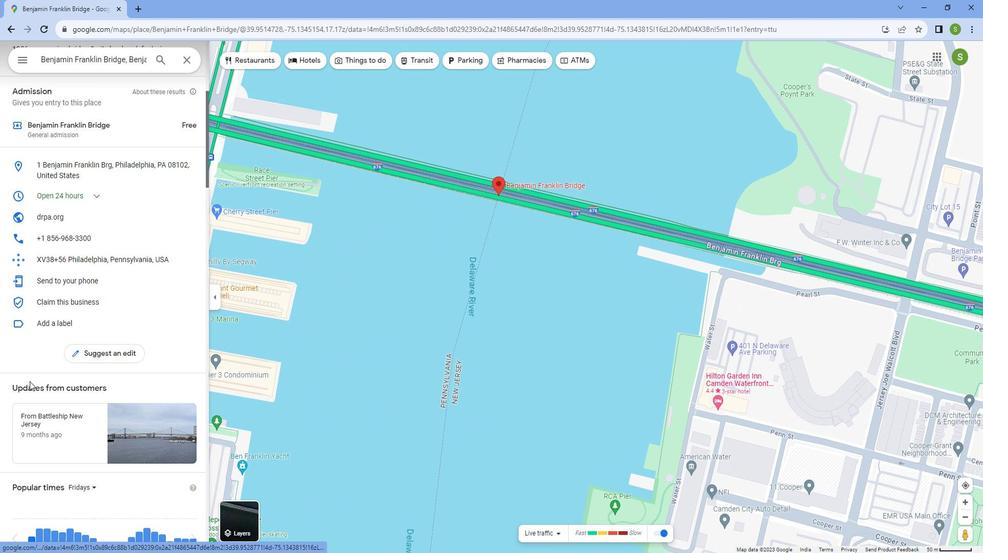 
Action: Mouse scrolled (29, 366) with delta (0, 0)
Screenshot: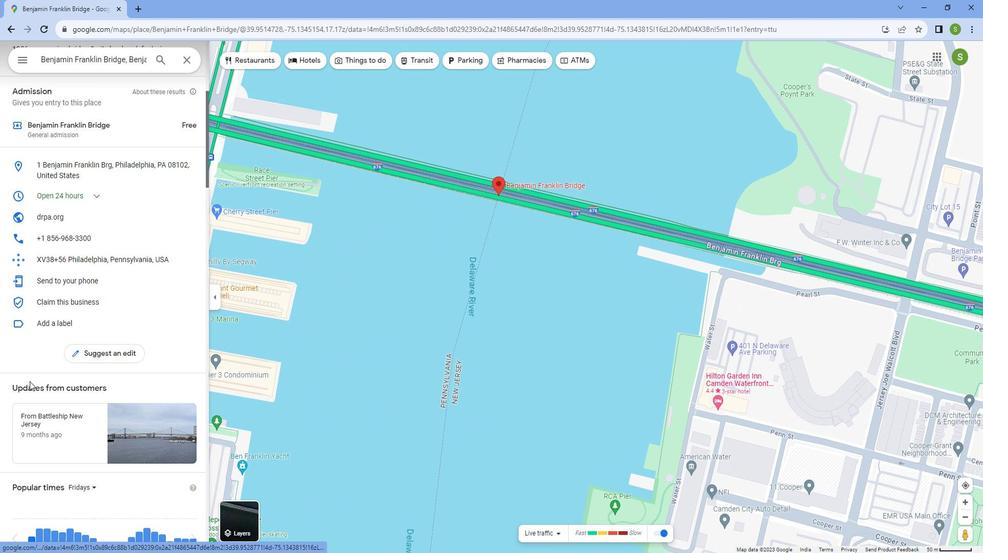 
Action: Mouse scrolled (29, 366) with delta (0, 0)
Screenshot: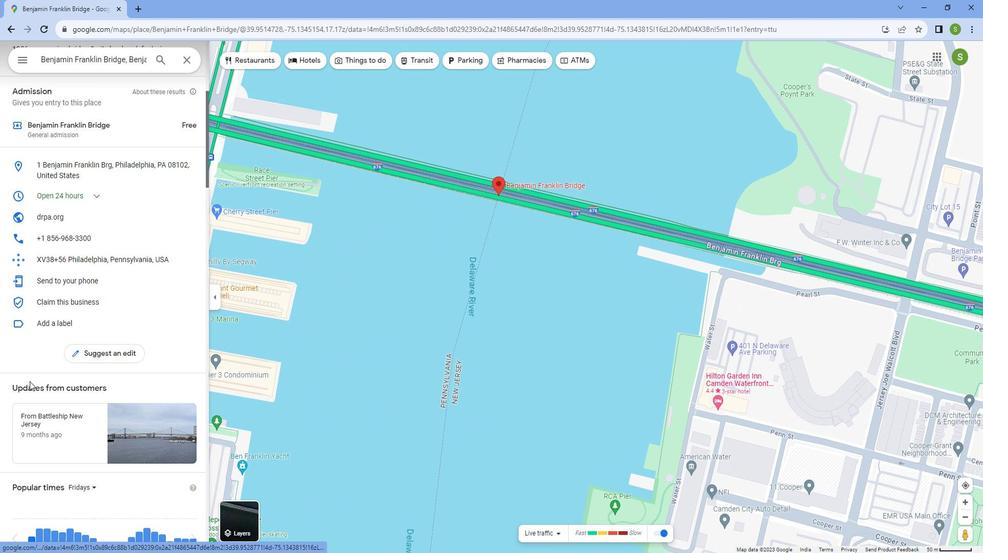 
Action: Mouse scrolled (29, 366) with delta (0, 0)
Screenshot: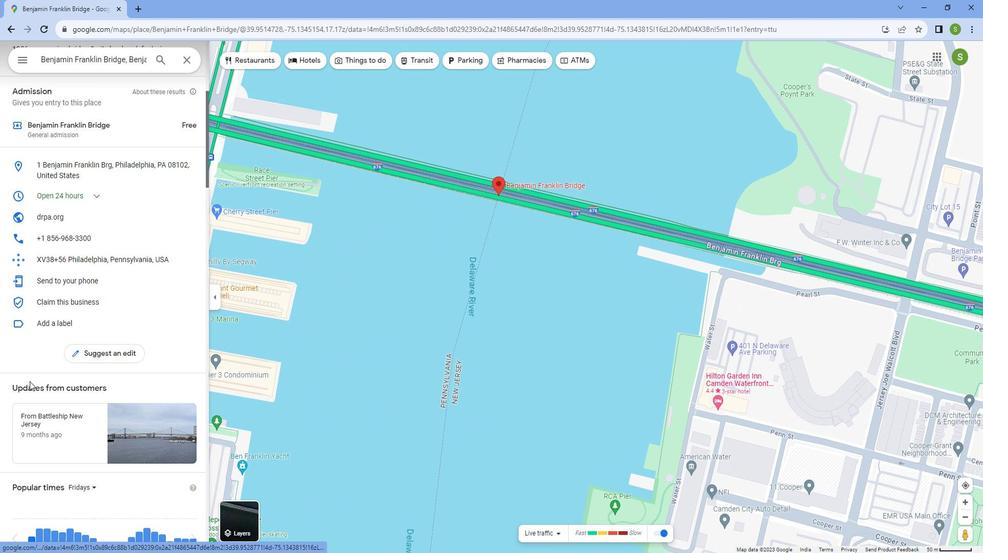 
Action: Mouse scrolled (29, 366) with delta (0, 0)
Screenshot: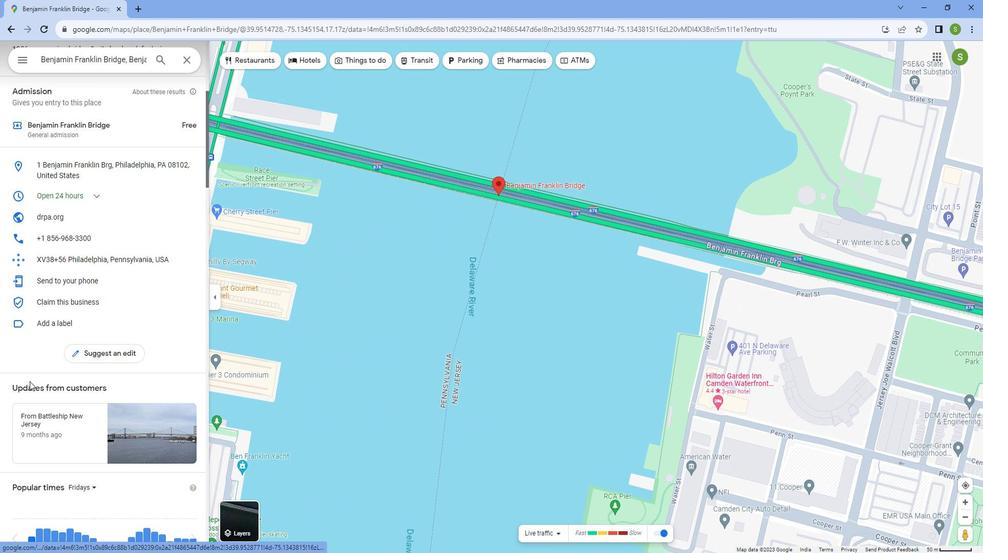 
Action: Mouse scrolled (29, 366) with delta (0, 0)
Screenshot: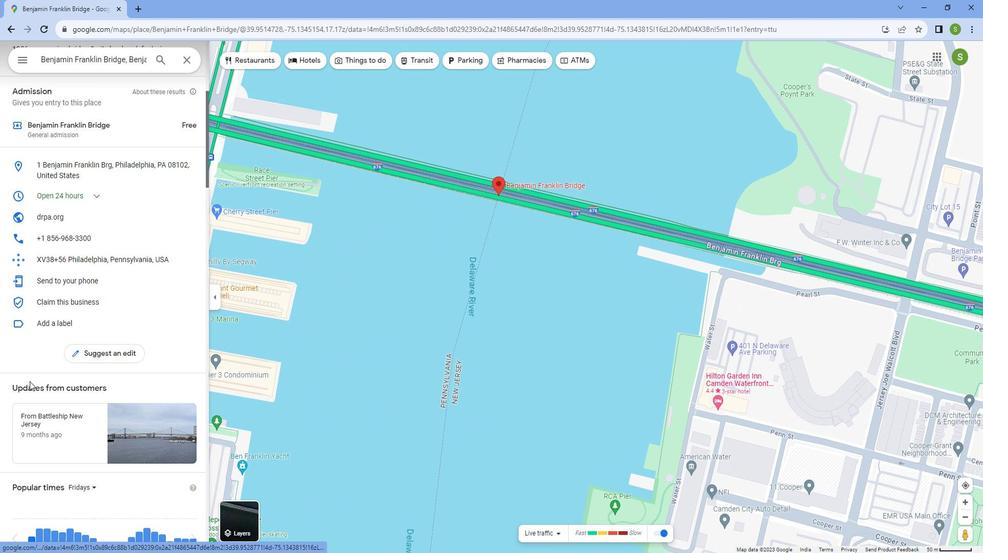
Action: Mouse moved to (157, 213)
Screenshot: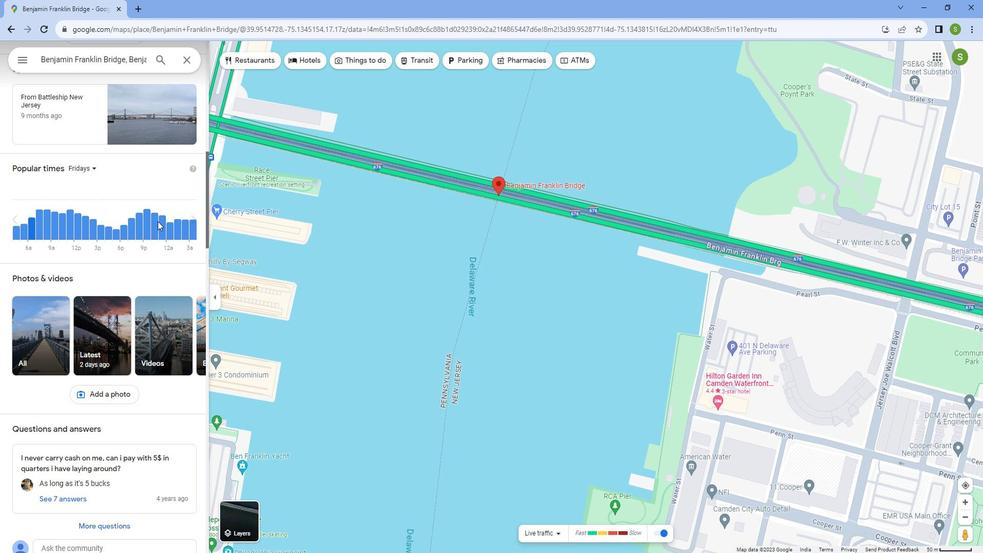 
Action: Mouse scrolled (157, 213) with delta (0, 0)
Screenshot: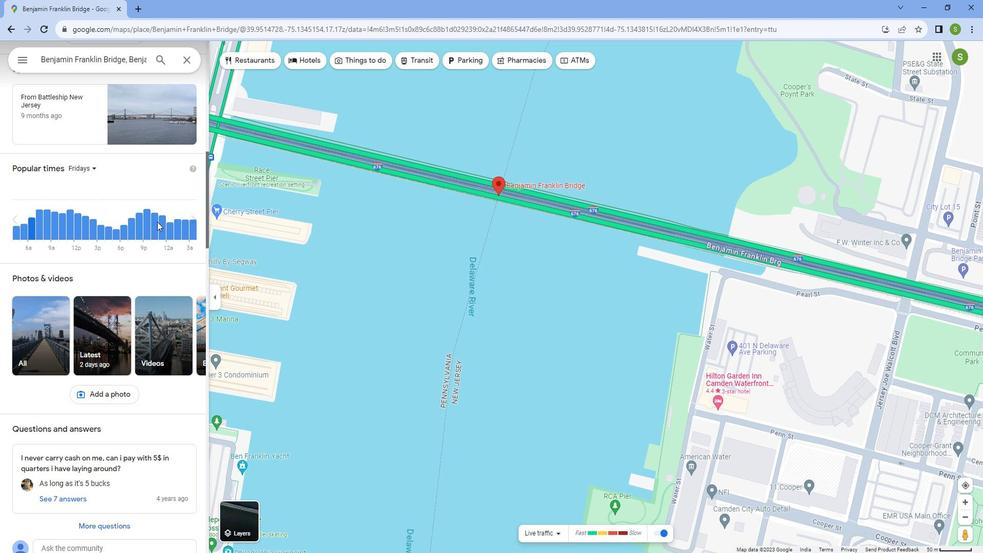 
Action: Mouse scrolled (157, 213) with delta (0, 0)
Screenshot: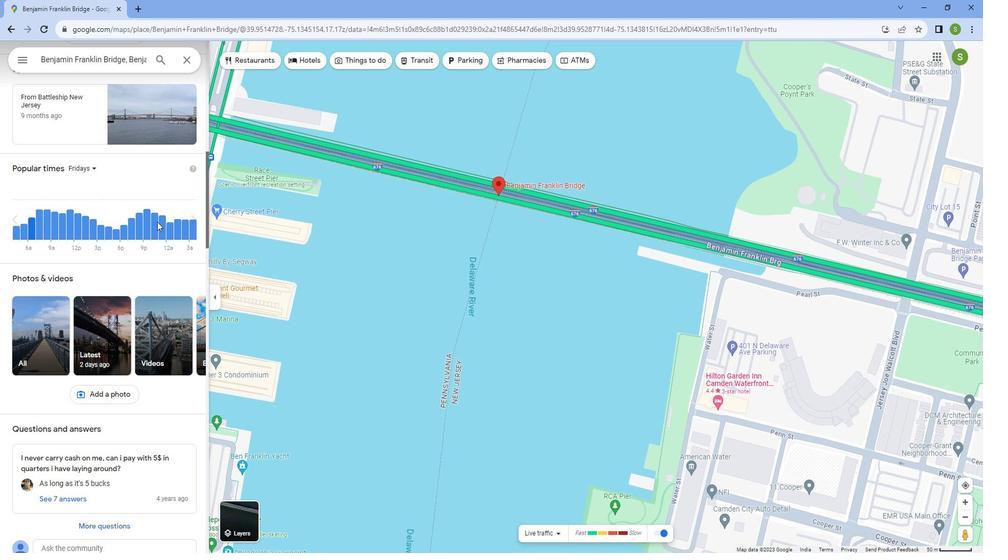 
Action: Mouse scrolled (157, 213) with delta (0, 0)
Screenshot: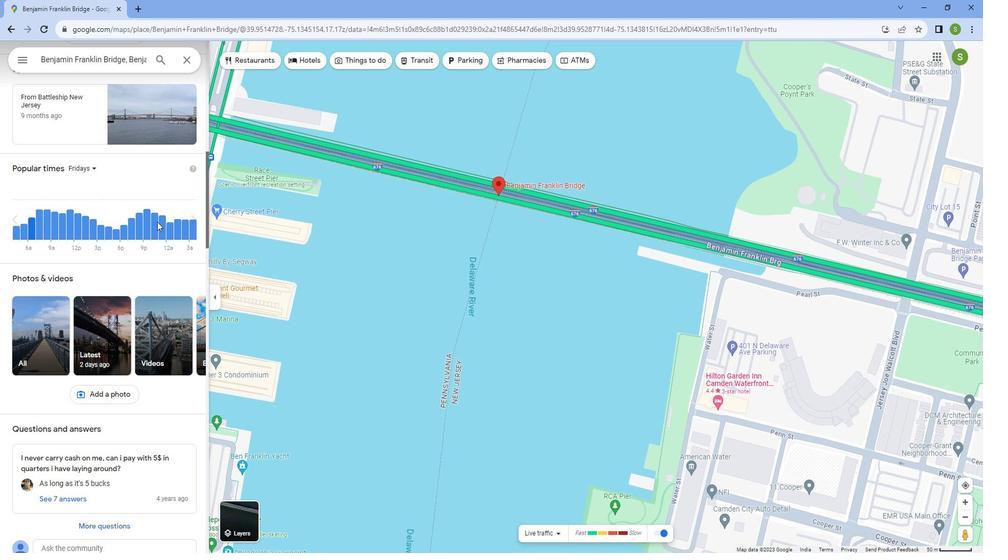 
Action: Mouse scrolled (157, 213) with delta (0, 0)
Screenshot: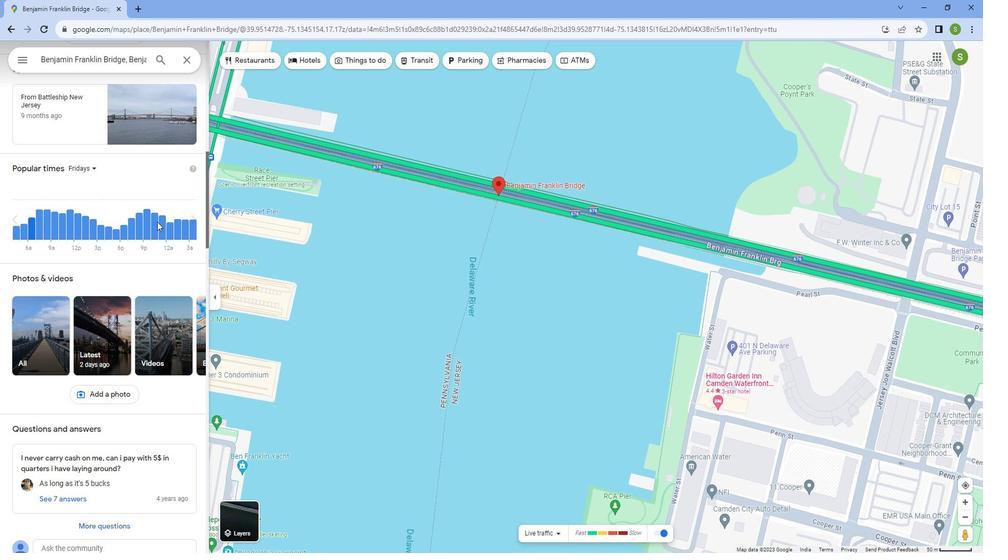 
Action: Mouse scrolled (157, 213) with delta (0, 0)
Screenshot: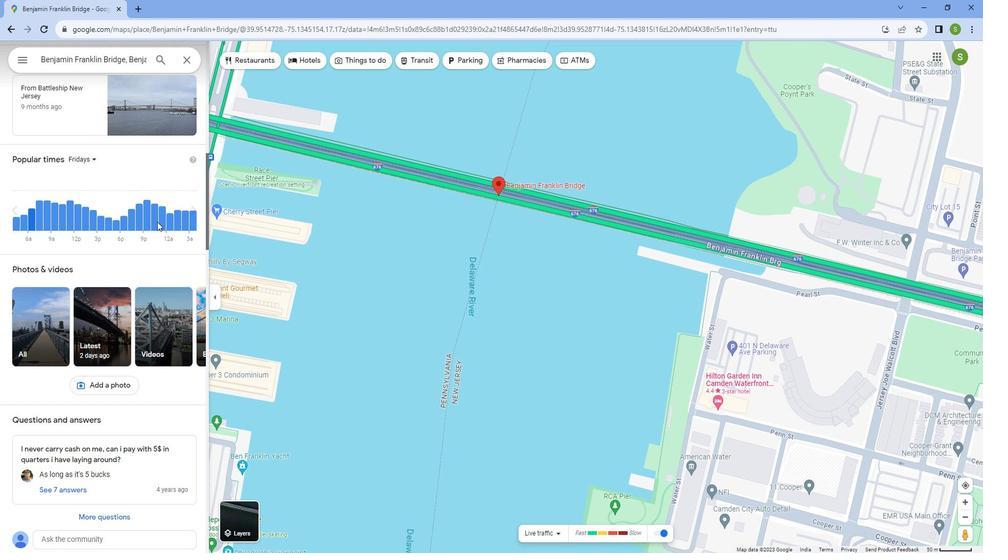 
Action: Mouse moved to (155, 215)
Screenshot: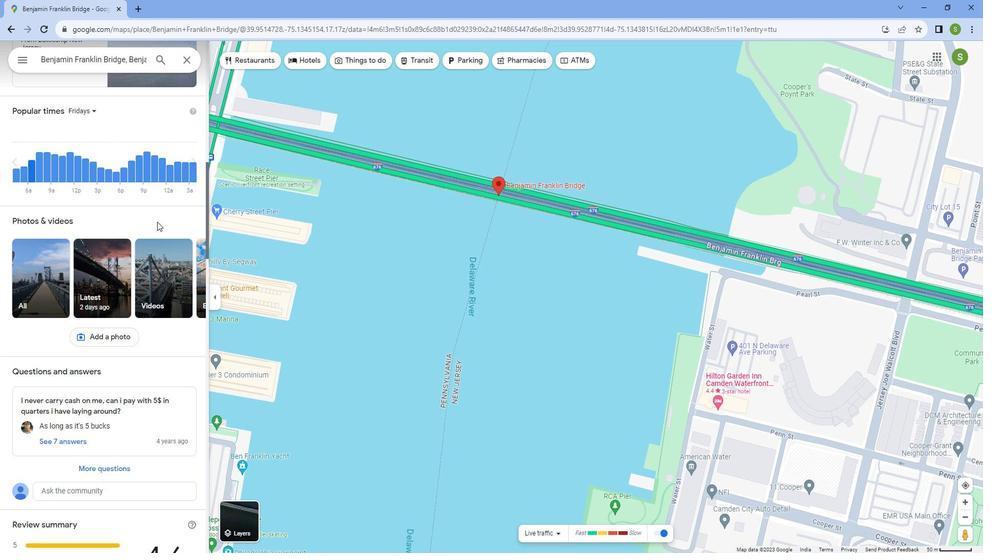 
Action: Mouse scrolled (155, 216) with delta (0, 0)
Screenshot: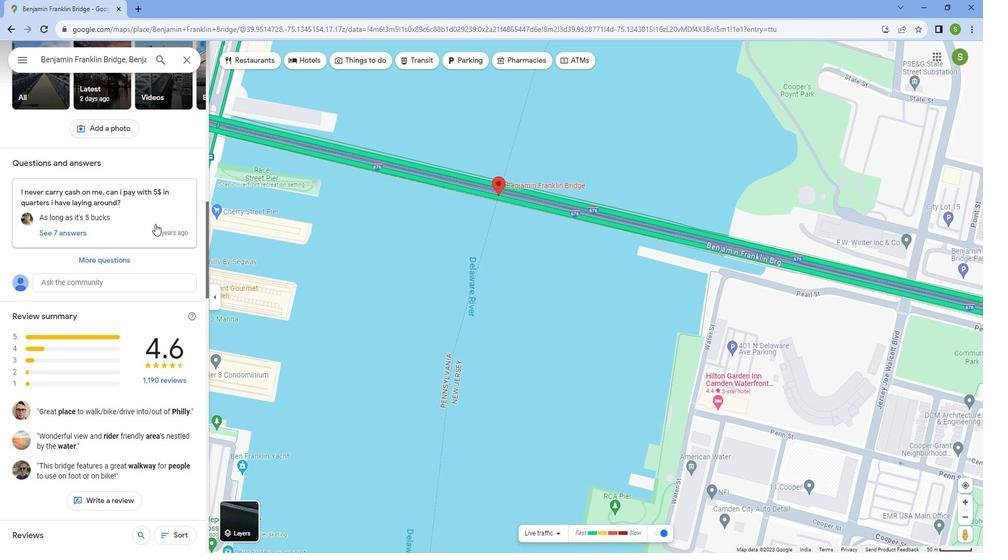 
Action: Mouse scrolled (155, 216) with delta (0, 0)
Screenshot: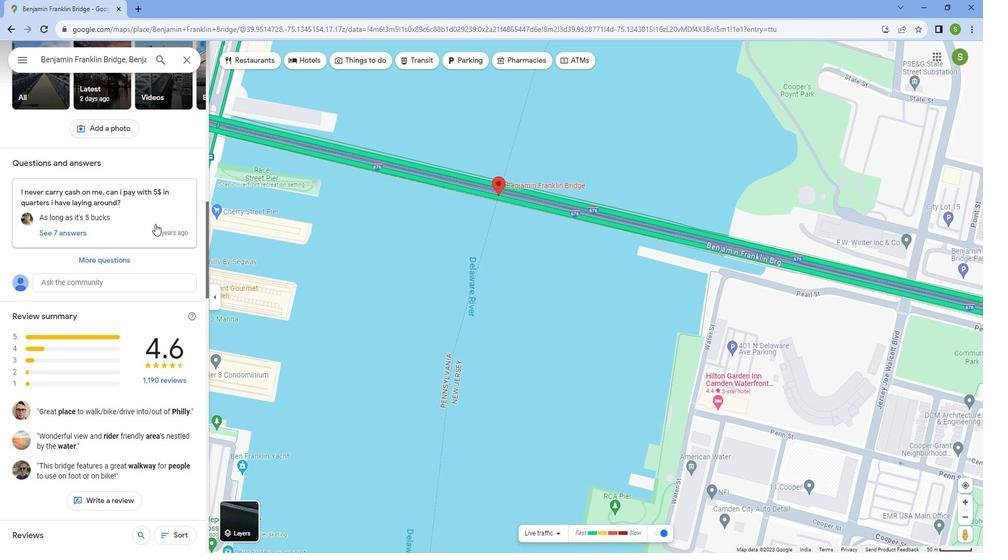 
Action: Mouse scrolled (155, 216) with delta (0, 0)
Screenshot: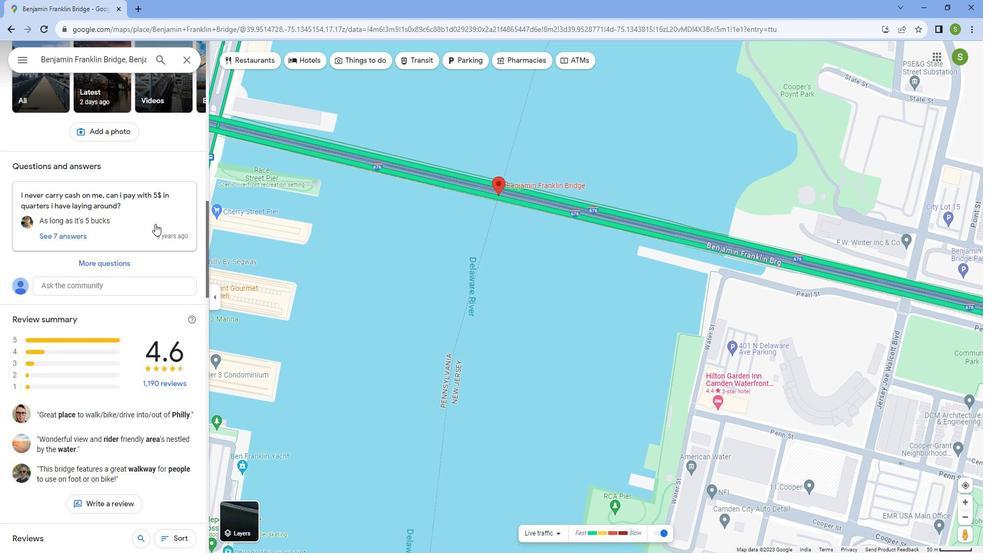 
Action: Mouse scrolled (155, 216) with delta (0, 0)
Screenshot: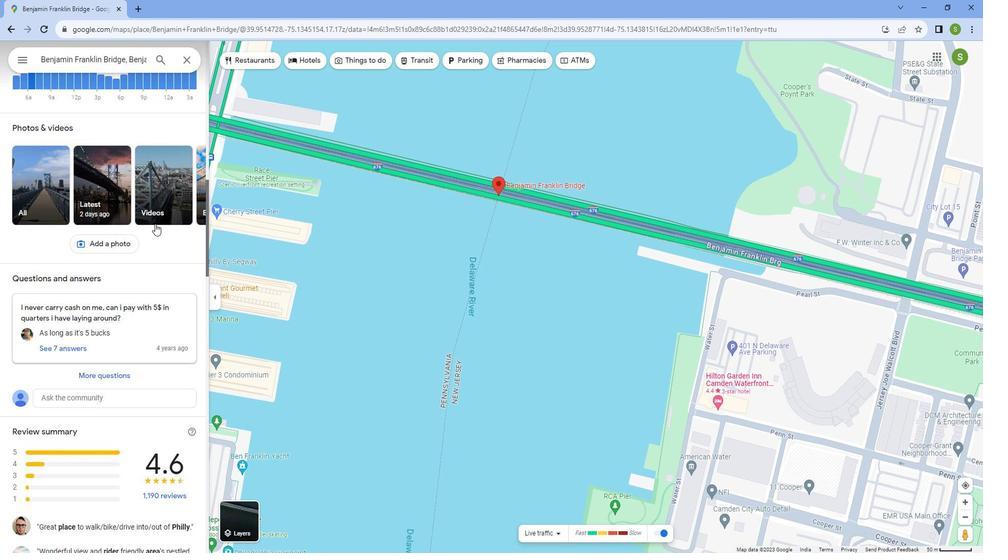 
Action: Mouse scrolled (155, 216) with delta (0, 0)
Screenshot: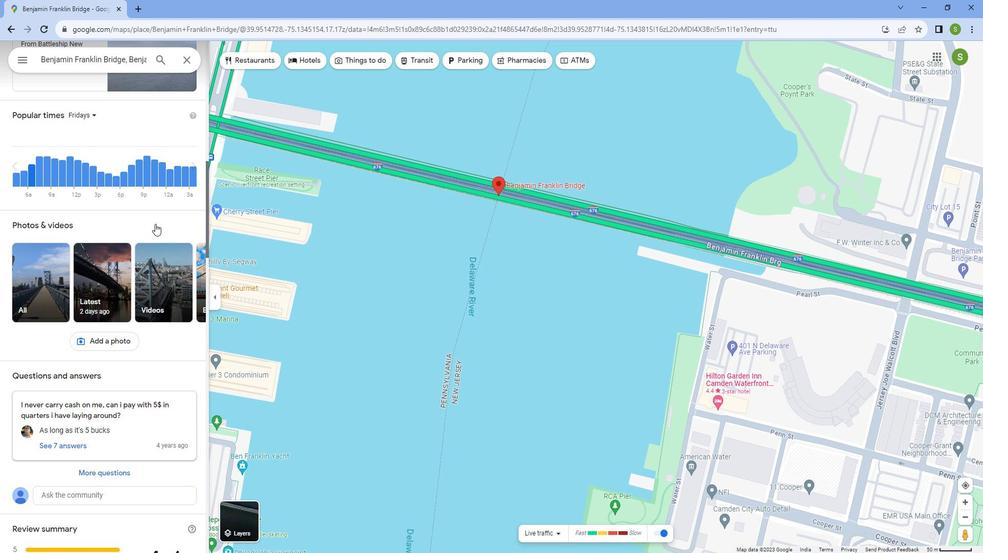 
Action: Mouse scrolled (155, 216) with delta (0, 0)
Screenshot: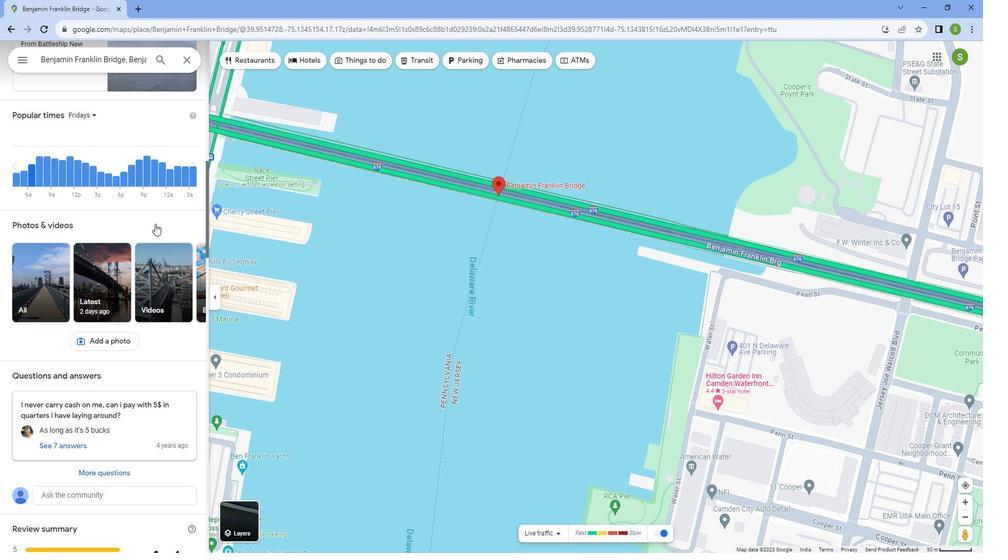 
Action: Mouse scrolled (155, 216) with delta (0, 0)
Screenshot: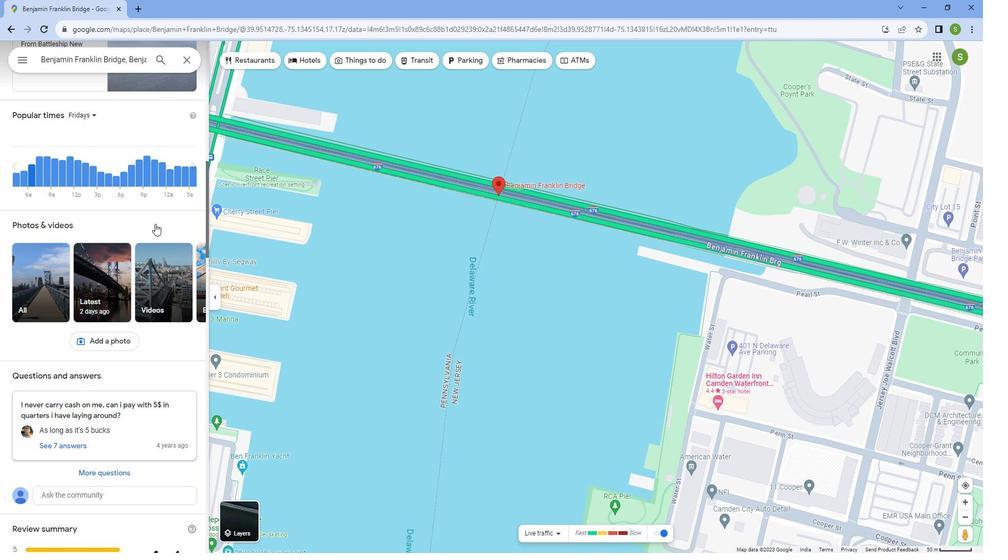 
Action: Mouse scrolled (155, 216) with delta (0, 0)
Screenshot: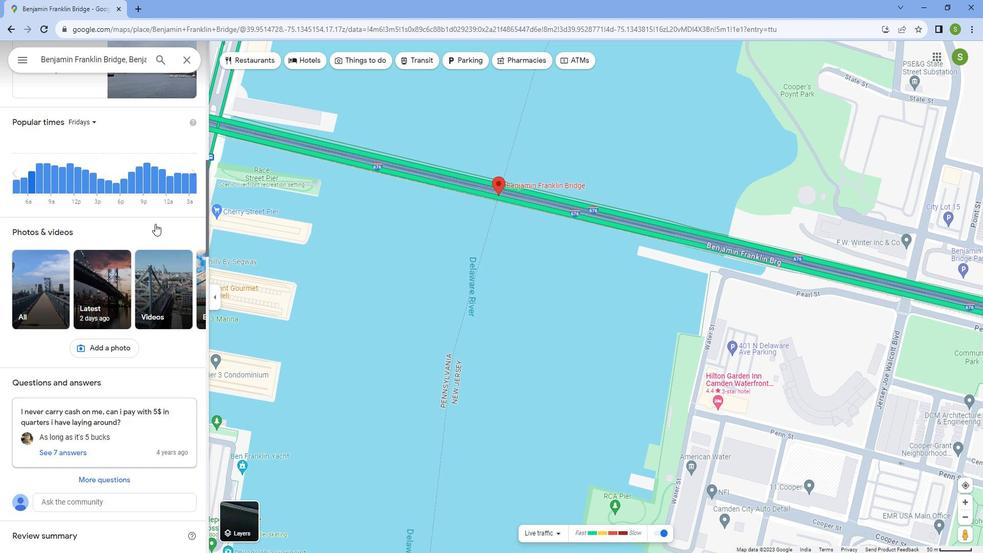 
Action: Mouse scrolled (155, 216) with delta (0, 0)
Screenshot: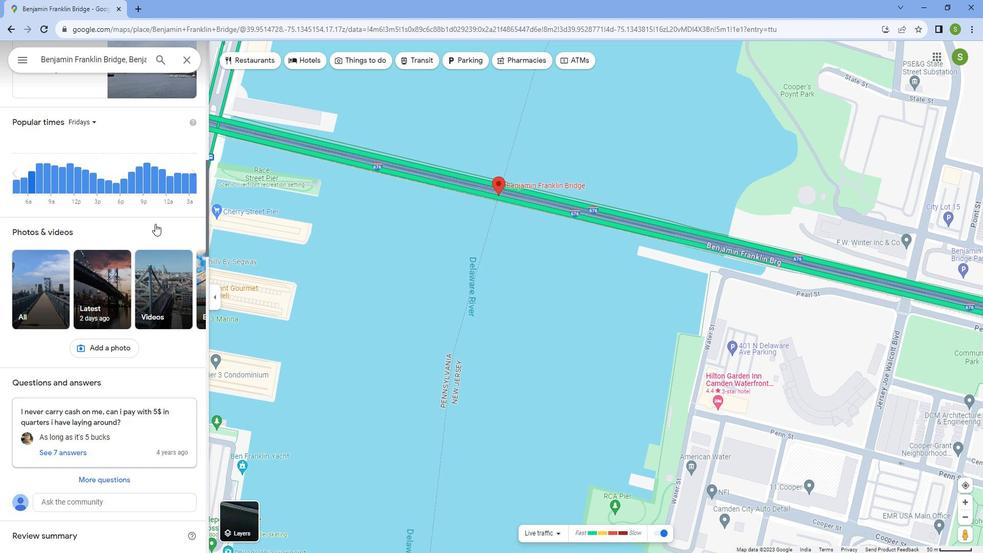 
Action: Mouse scrolled (155, 215) with delta (0, 0)
Screenshot: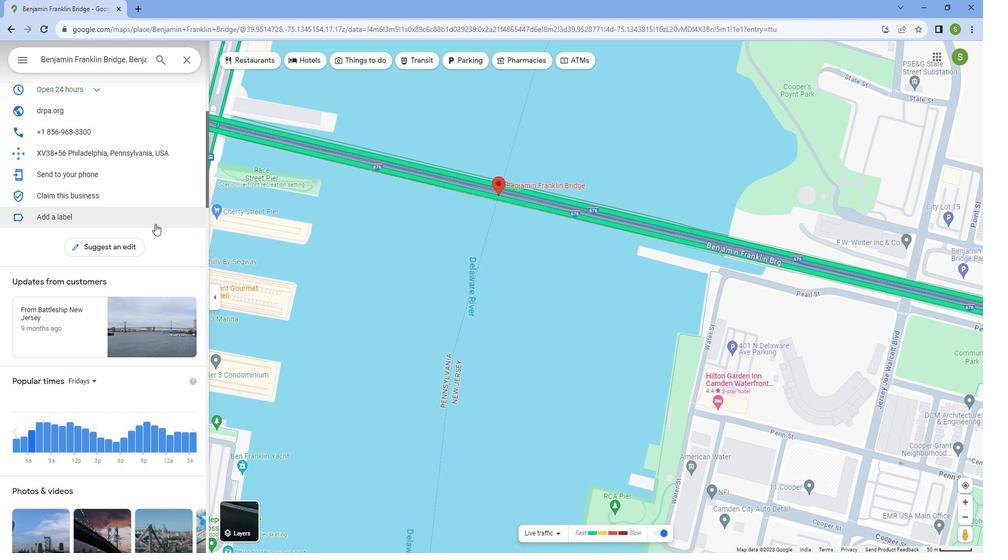 
Action: Mouse scrolled (155, 215) with delta (0, 0)
Screenshot: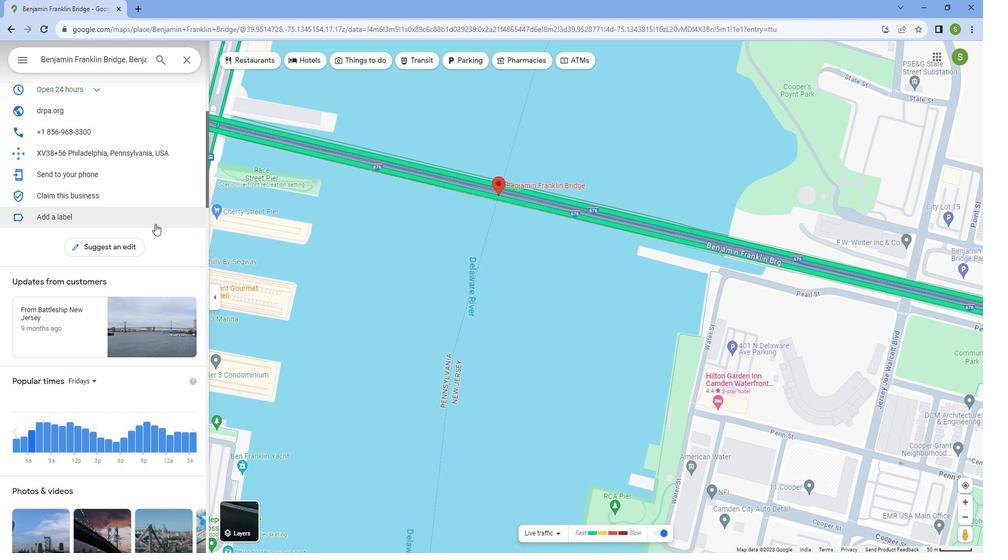 
Action: Mouse scrolled (155, 215) with delta (0, 0)
Screenshot: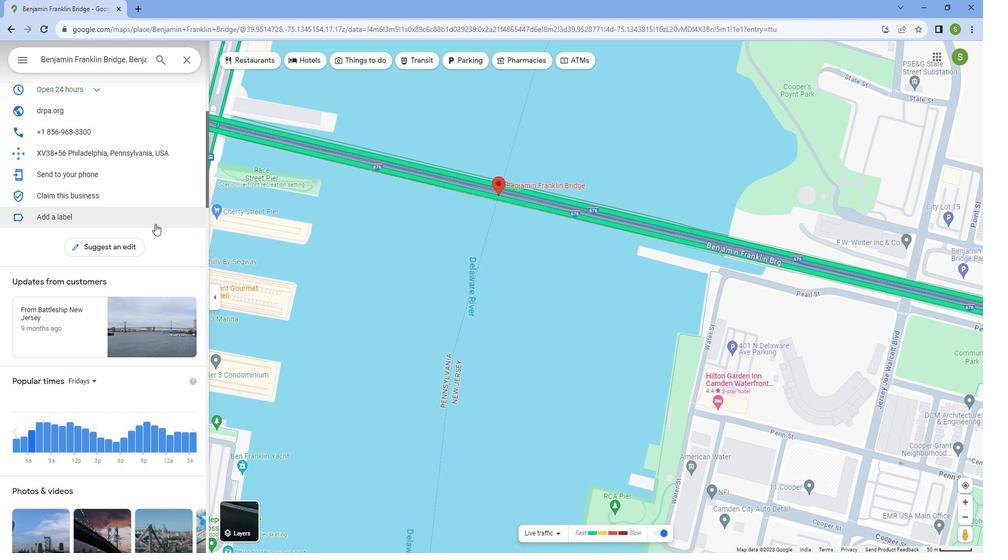 
Action: Mouse scrolled (155, 215) with delta (0, 0)
Screenshot: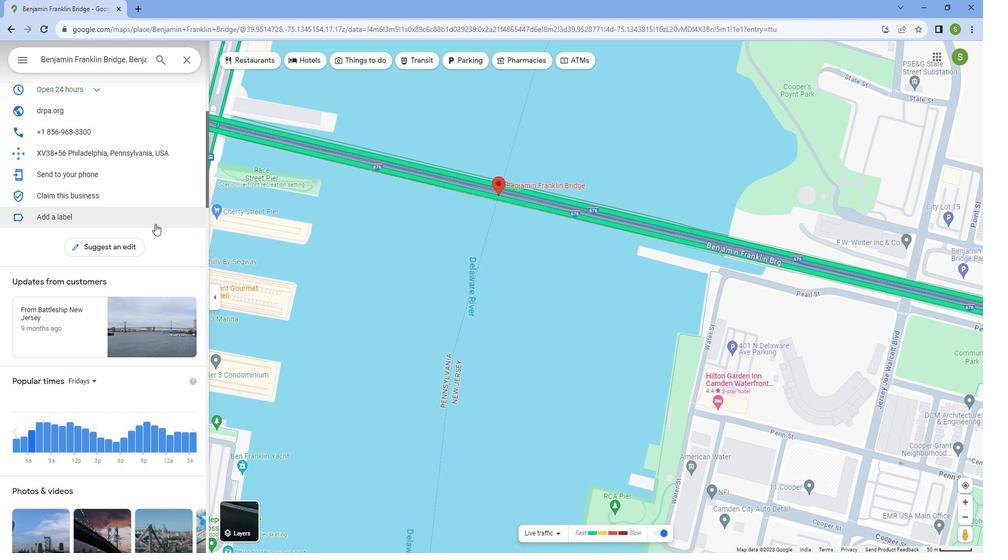 
Action: Mouse scrolled (155, 215) with delta (0, 0)
Screenshot: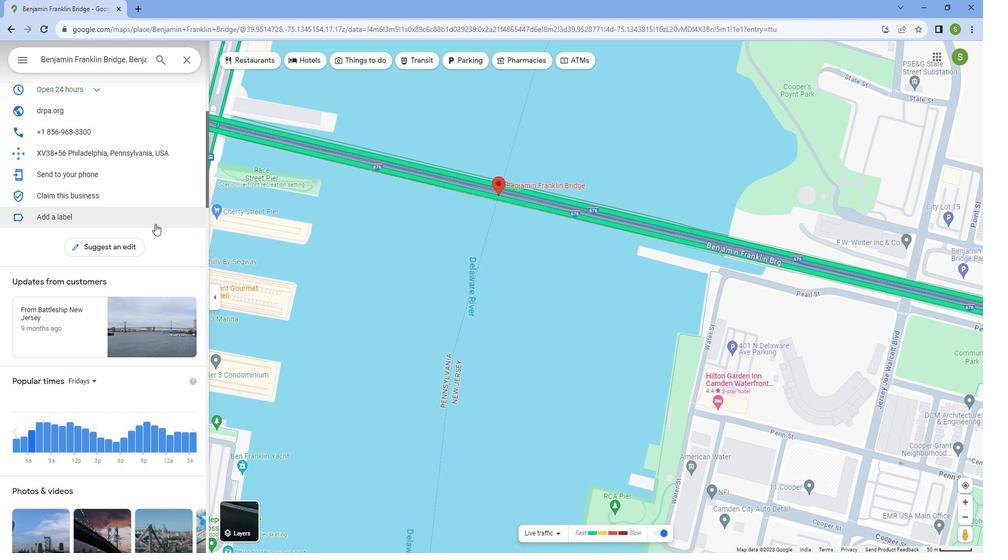 
Action: Mouse scrolled (155, 215) with delta (0, 0)
Screenshot: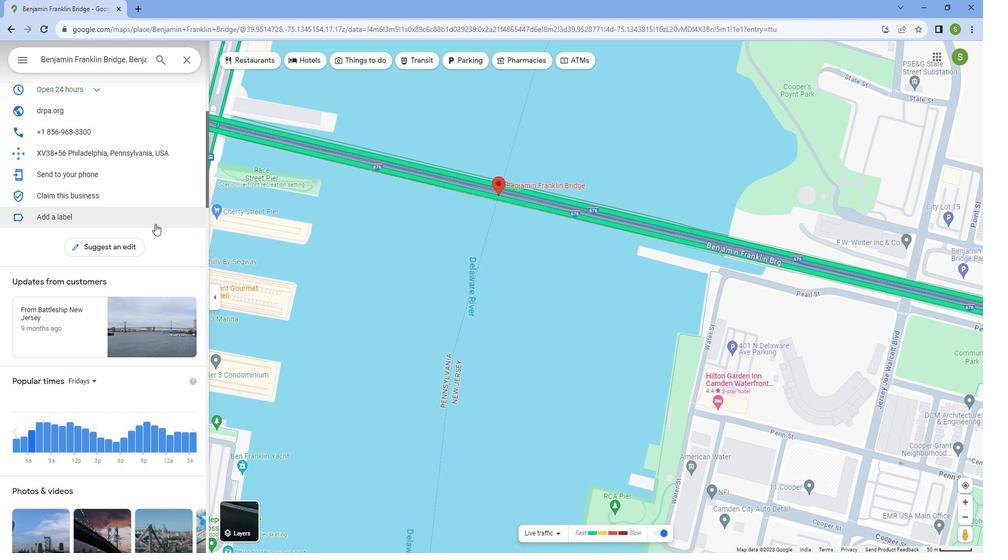
Action: Mouse scrolled (155, 215) with delta (0, 0)
Screenshot: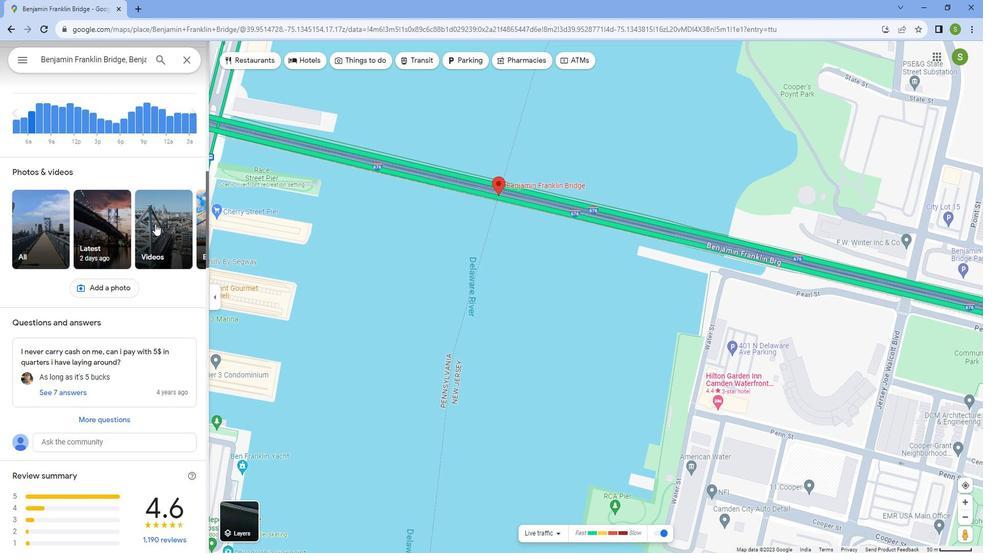 
Action: Mouse scrolled (155, 215) with delta (0, 0)
Screenshot: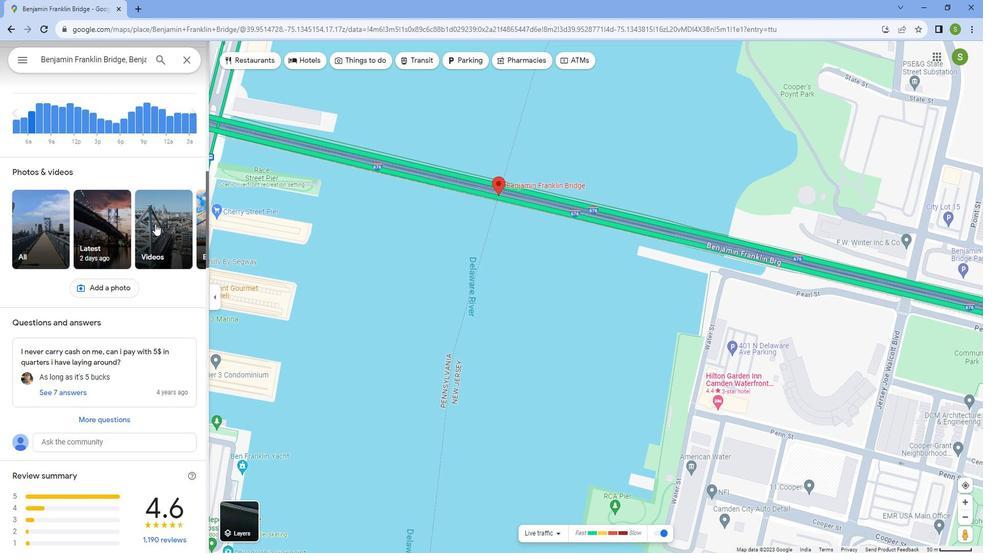 
Action: Mouse scrolled (155, 215) with delta (0, 0)
Screenshot: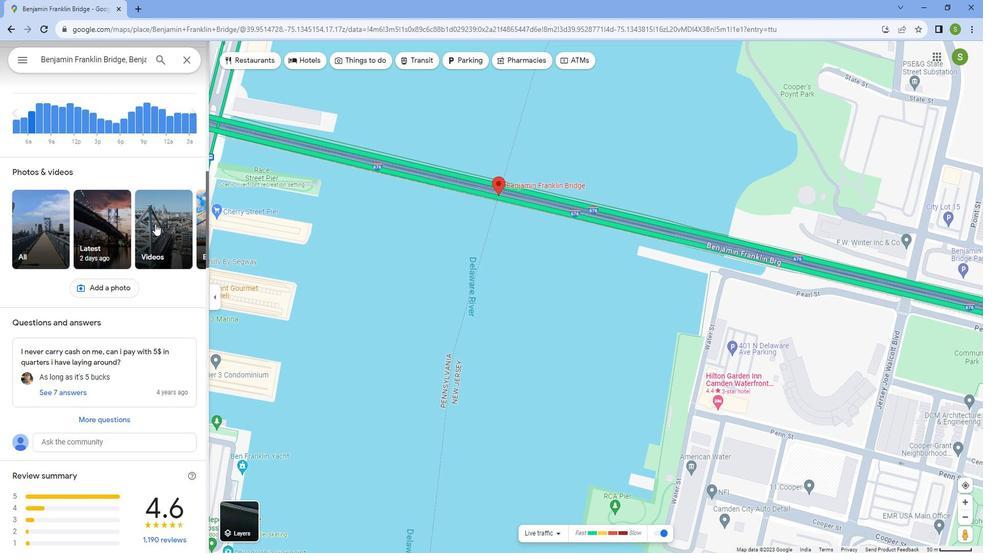 
Action: Mouse scrolled (155, 215) with delta (0, 0)
Screenshot: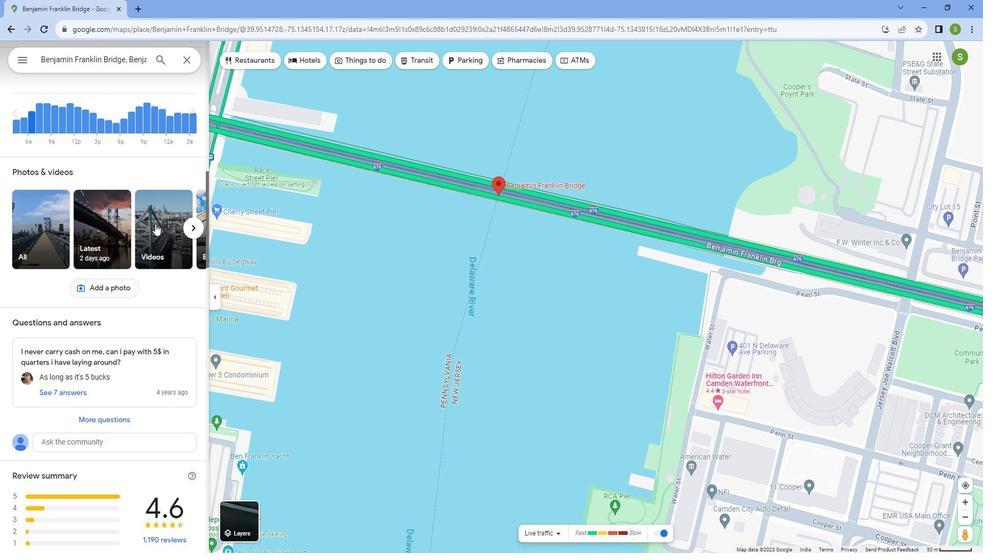 
Action: Mouse scrolled (155, 215) with delta (0, 0)
Screenshot: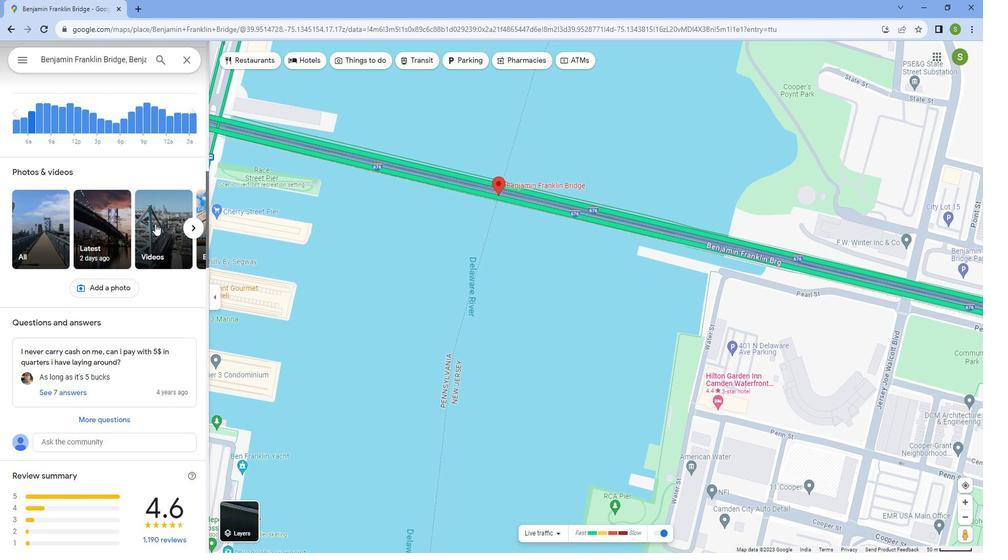 
Action: Mouse scrolled (155, 215) with delta (0, 0)
Screenshot: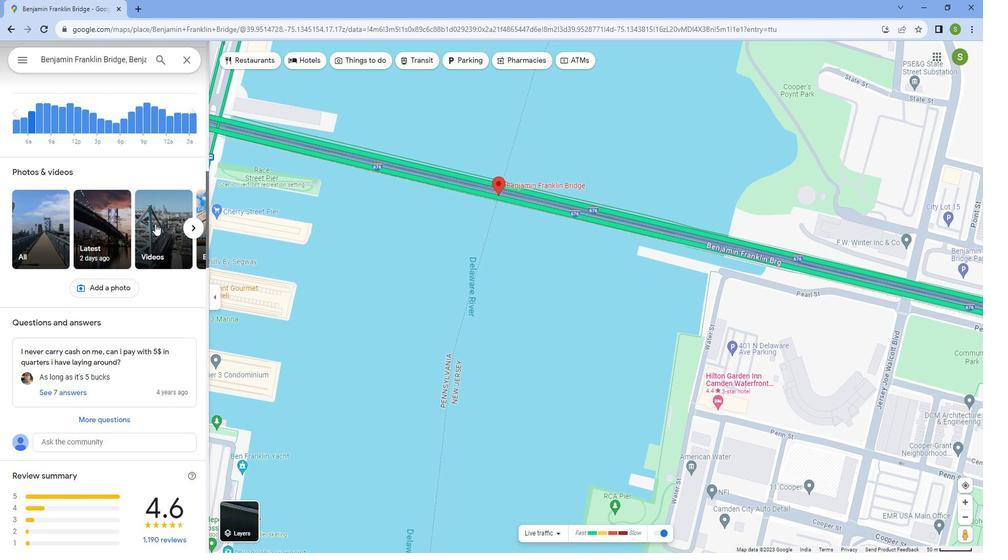 
Action: Mouse scrolled (155, 215) with delta (0, 0)
Screenshot: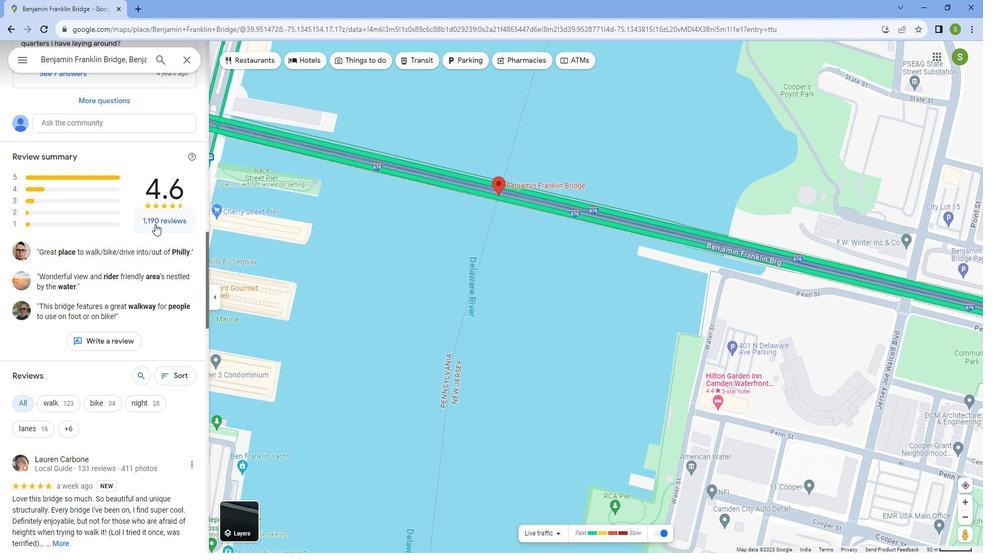 
Action: Mouse scrolled (155, 215) with delta (0, 0)
Screenshot: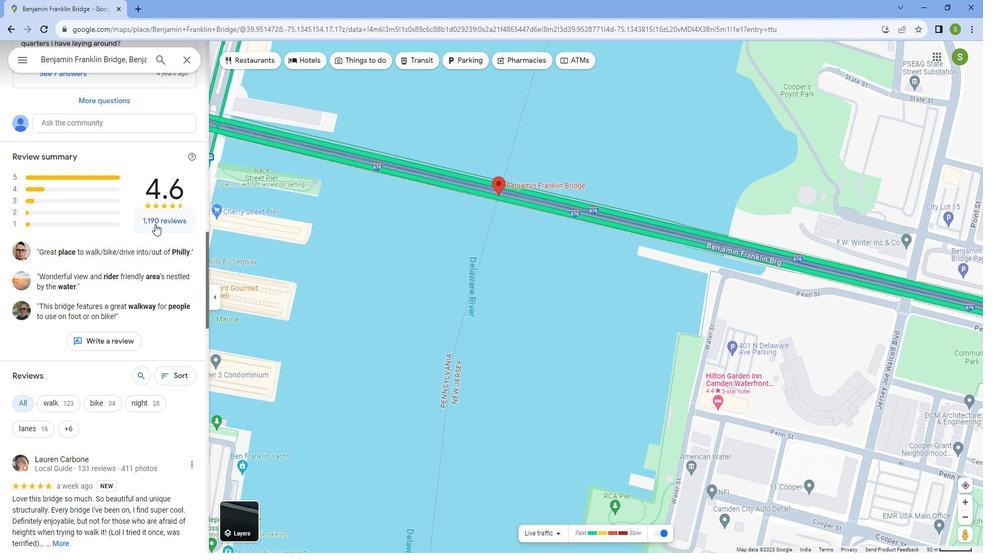 
Action: Mouse scrolled (155, 215) with delta (0, 0)
Screenshot: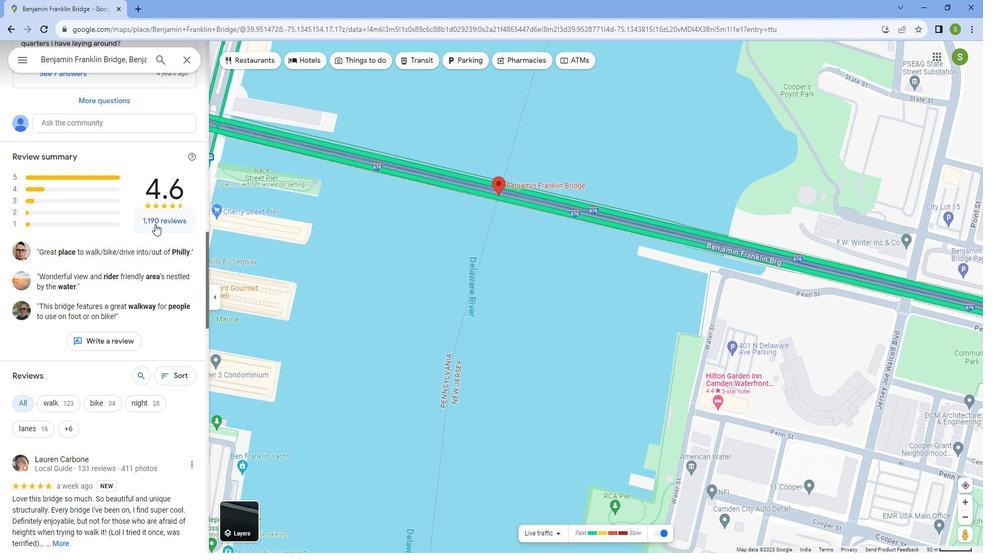 
Action: Mouse scrolled (155, 215) with delta (0, 0)
Screenshot: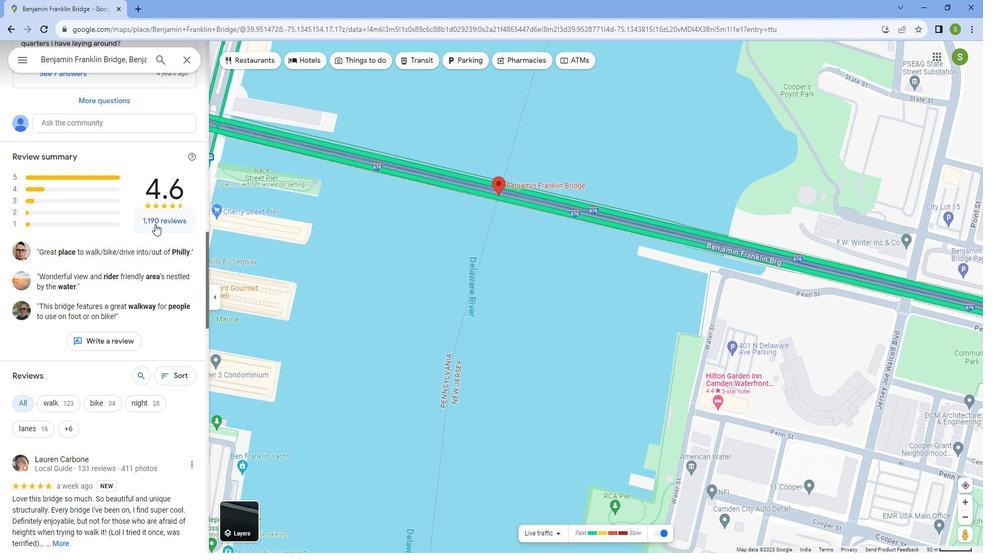 
Action: Mouse scrolled (155, 215) with delta (0, 0)
Screenshot: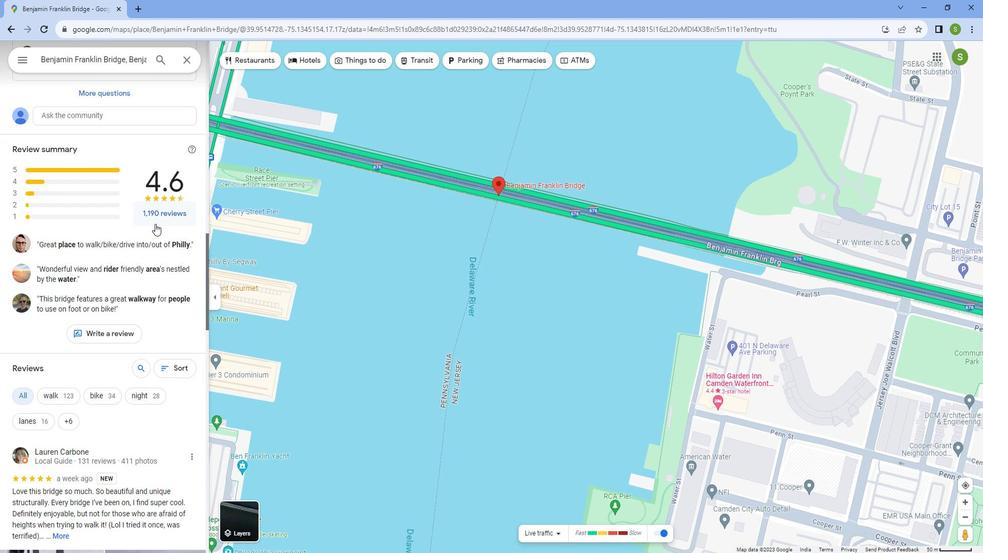 
Action: Mouse scrolled (155, 215) with delta (0, 0)
Screenshot: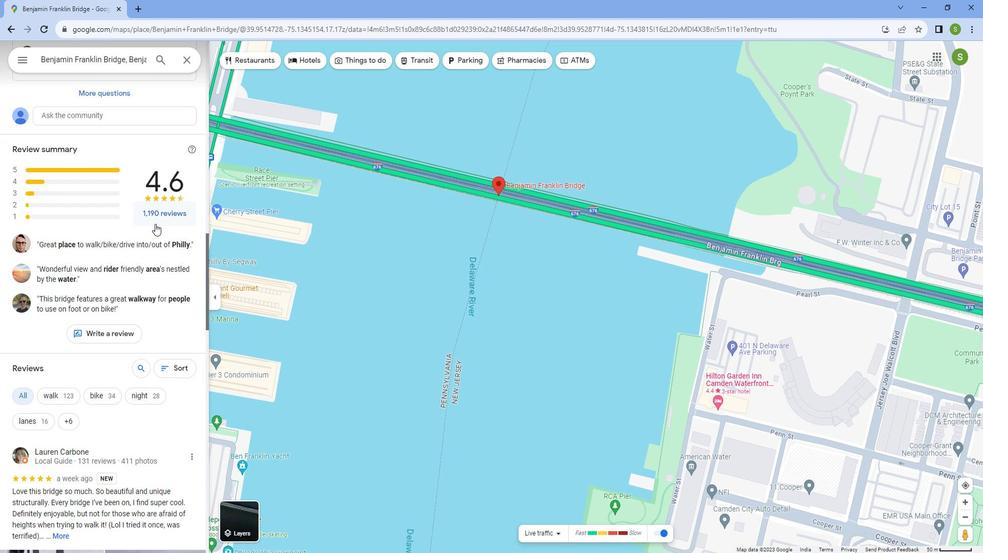 
Action: Mouse scrolled (155, 215) with delta (0, 0)
Screenshot: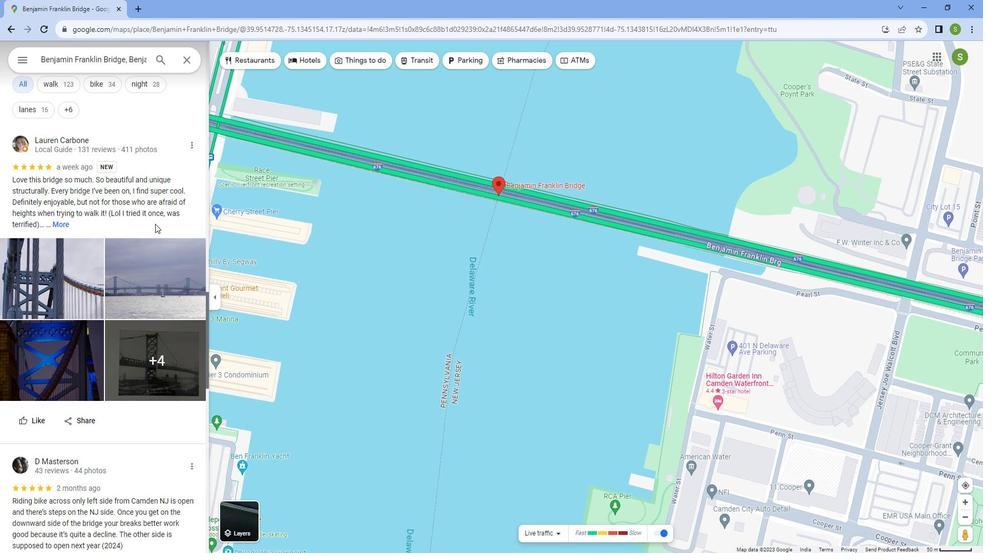 
Action: Mouse scrolled (155, 215) with delta (0, 0)
Screenshot: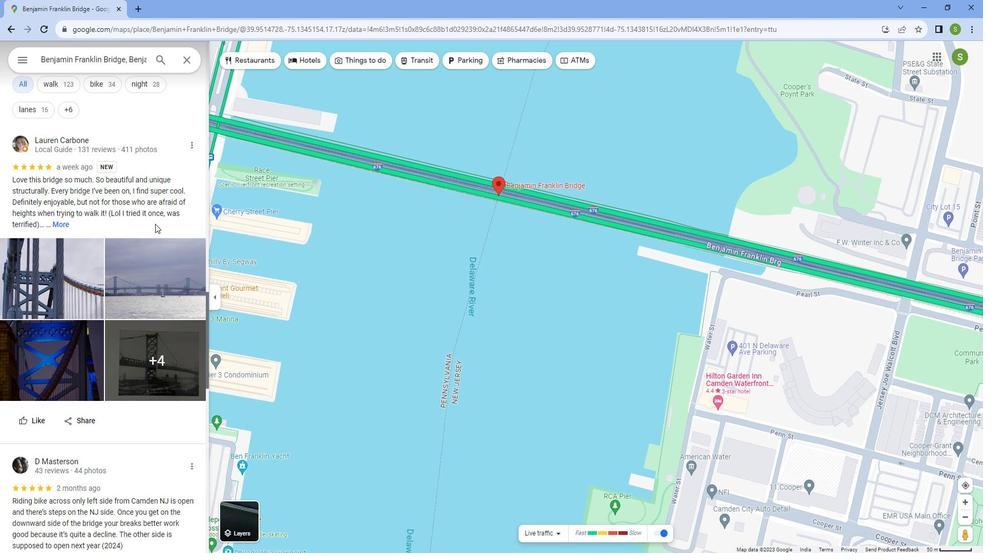 
Action: Mouse scrolled (155, 215) with delta (0, 0)
Screenshot: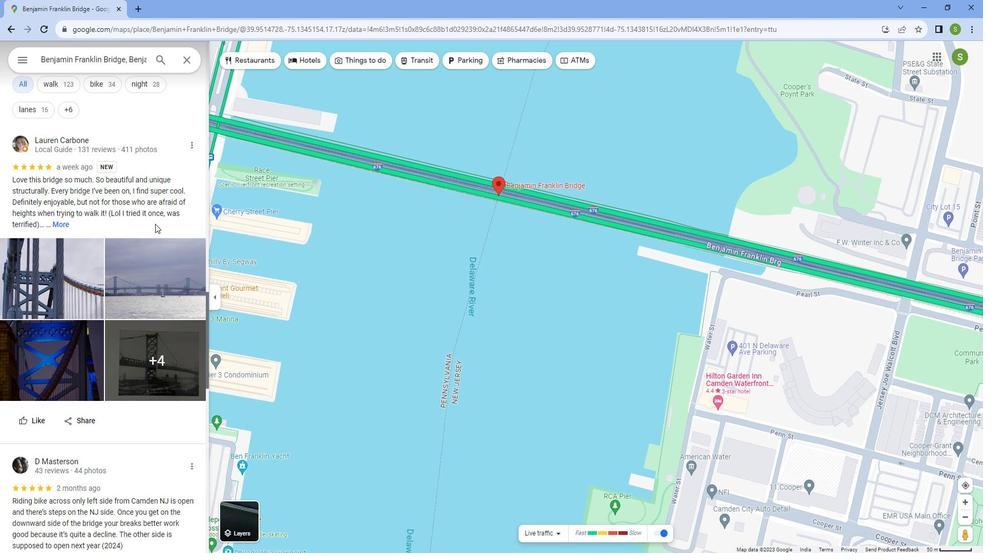 
Action: Mouse scrolled (155, 215) with delta (0, 0)
Screenshot: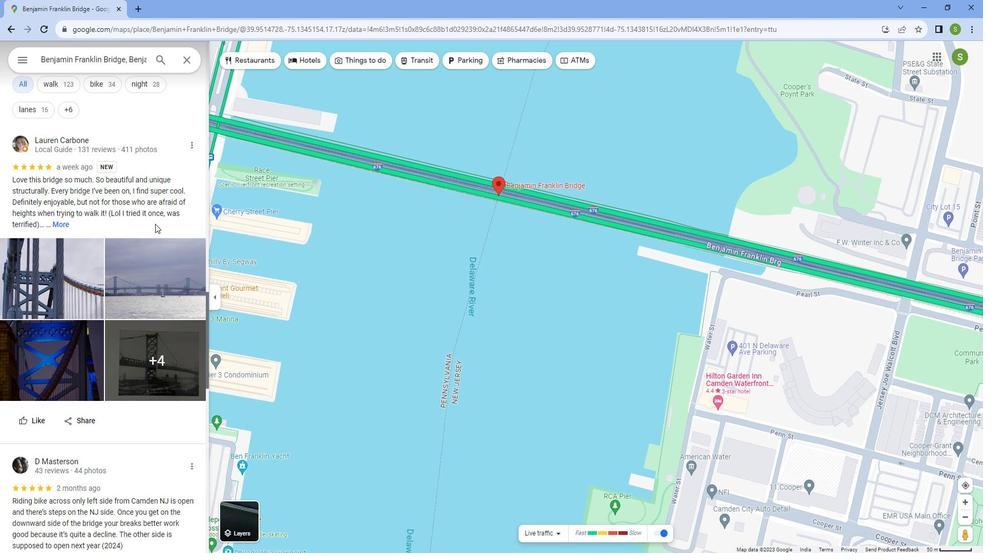 
Action: Mouse scrolled (155, 215) with delta (0, 0)
Screenshot: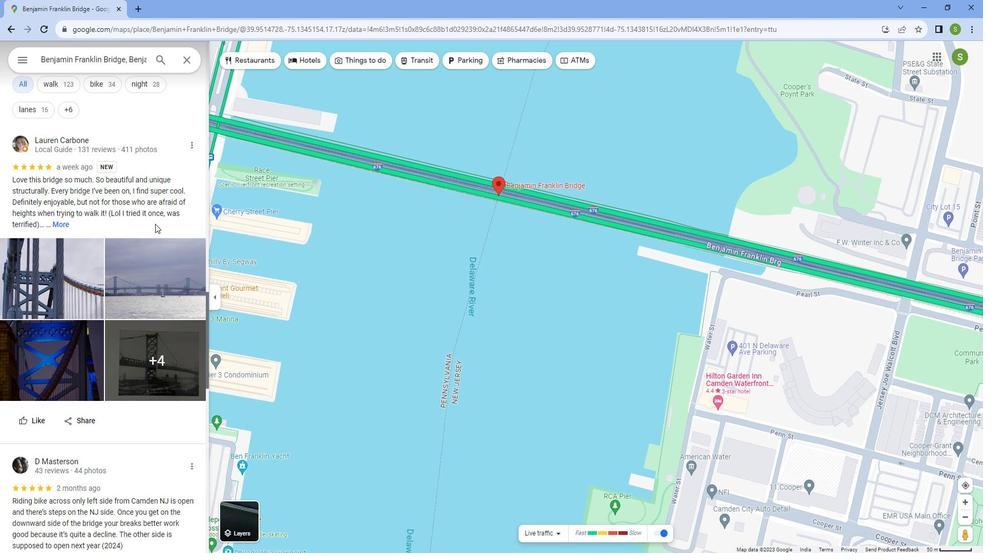 
Action: Mouse scrolled (155, 215) with delta (0, 0)
Screenshot: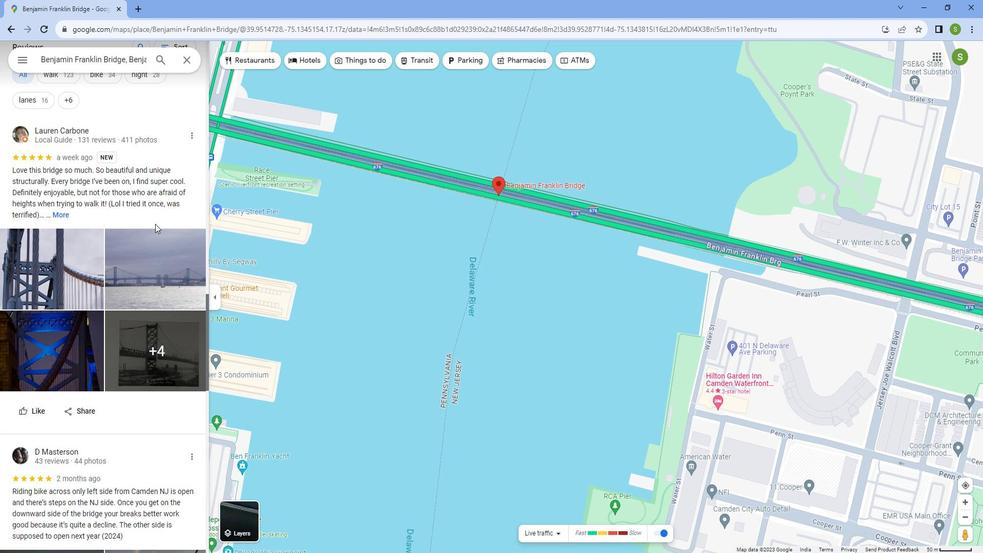 
Action: Mouse scrolled (155, 216) with delta (0, 0)
Screenshot: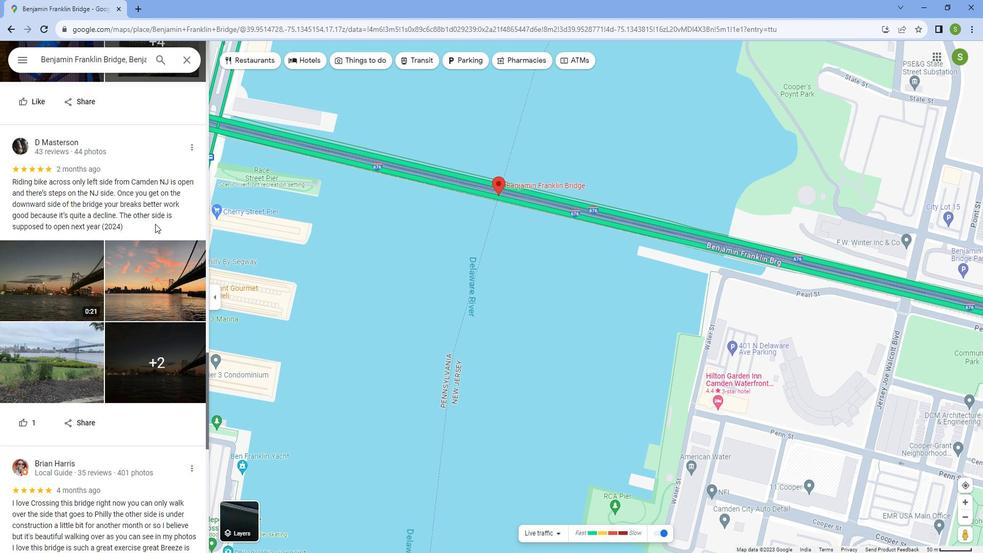 
Action: Mouse scrolled (155, 216) with delta (0, 0)
Screenshot: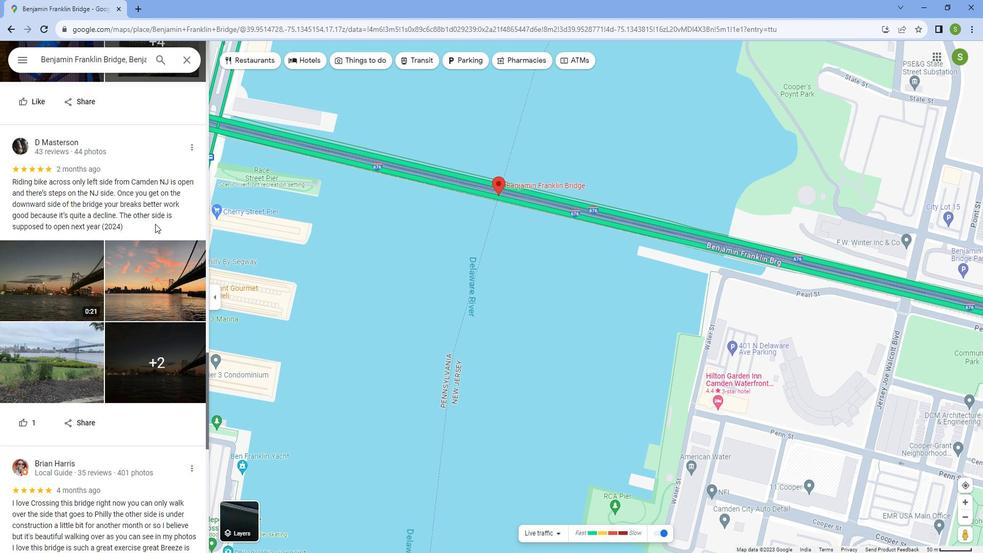 
Action: Mouse scrolled (155, 216) with delta (0, 0)
Screenshot: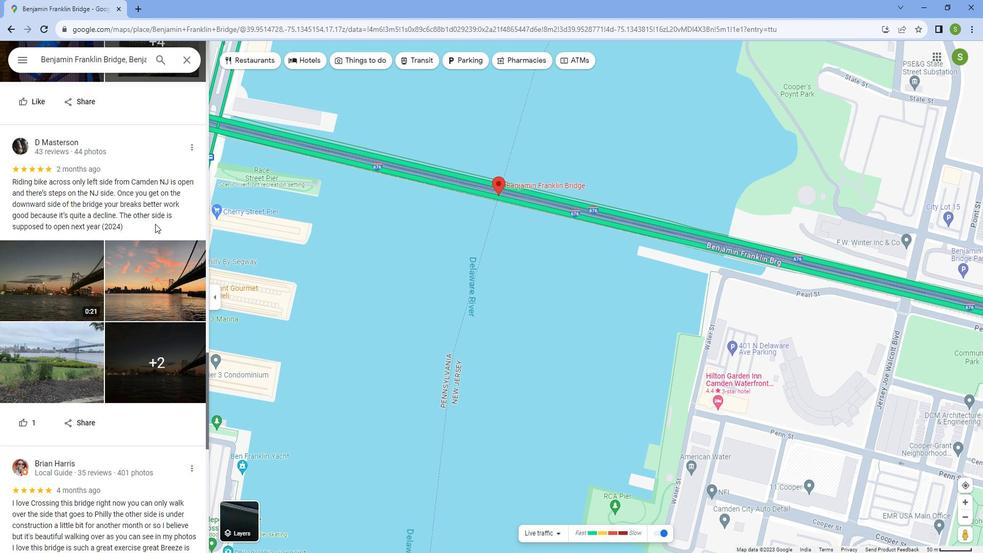 
Action: Mouse scrolled (155, 216) with delta (0, 0)
Screenshot: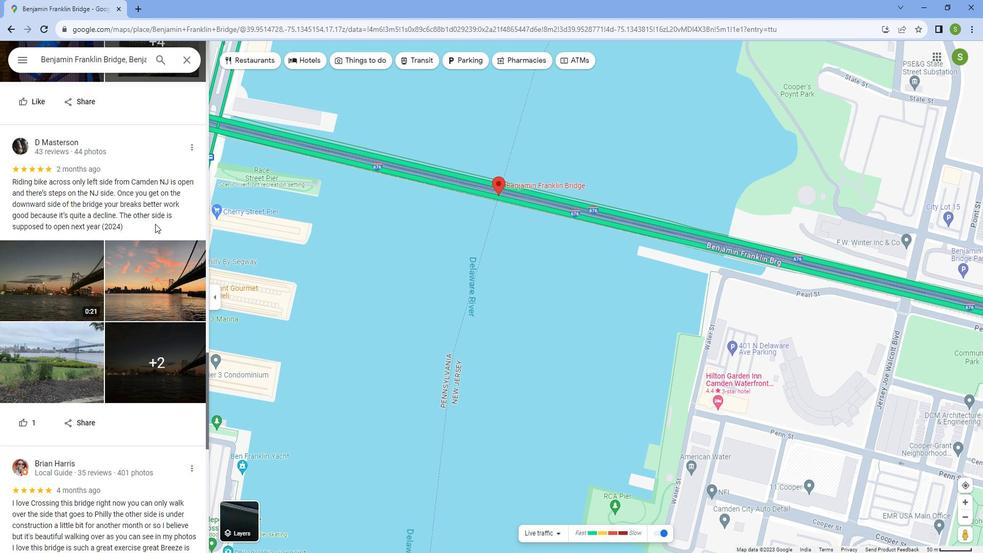 
Action: Mouse scrolled (155, 216) with delta (0, 0)
Screenshot: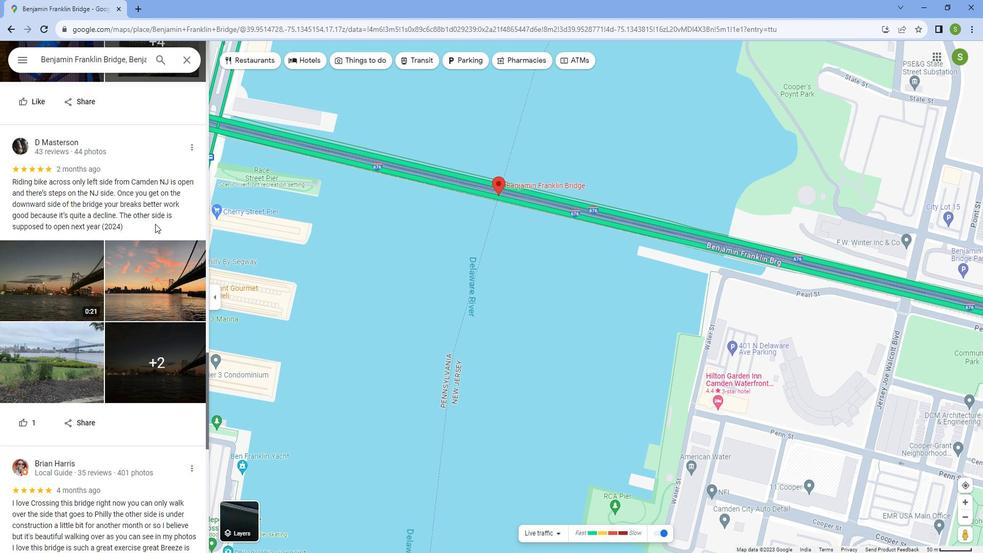 
Action: Mouse scrolled (155, 216) with delta (0, 0)
Screenshot: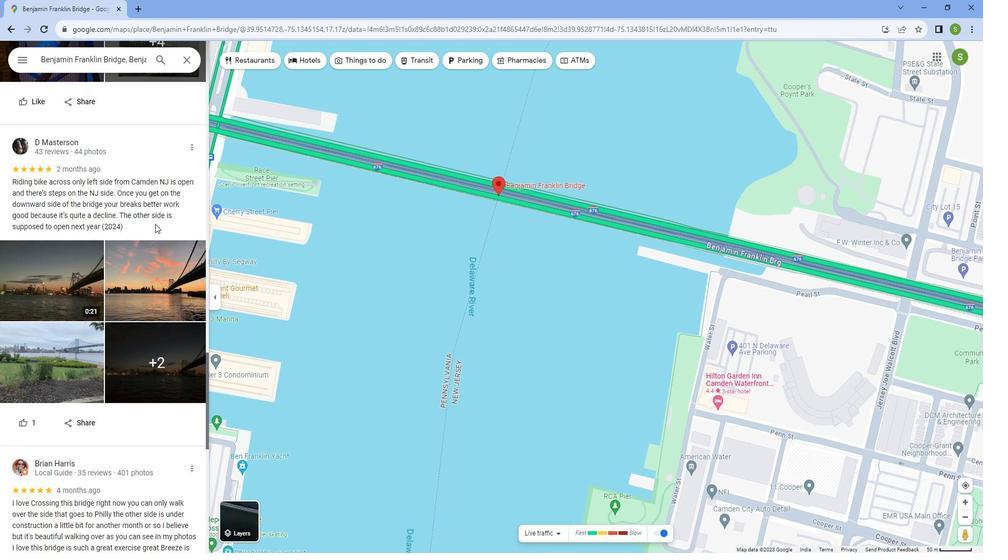 
Action: Mouse scrolled (155, 216) with delta (0, 0)
Screenshot: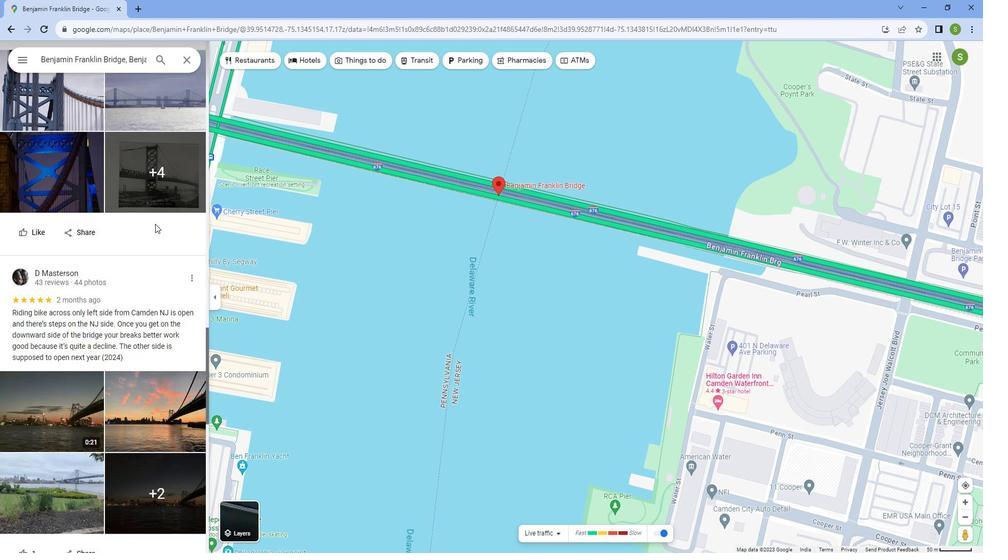 
Action: Mouse scrolled (155, 216) with delta (0, 0)
Screenshot: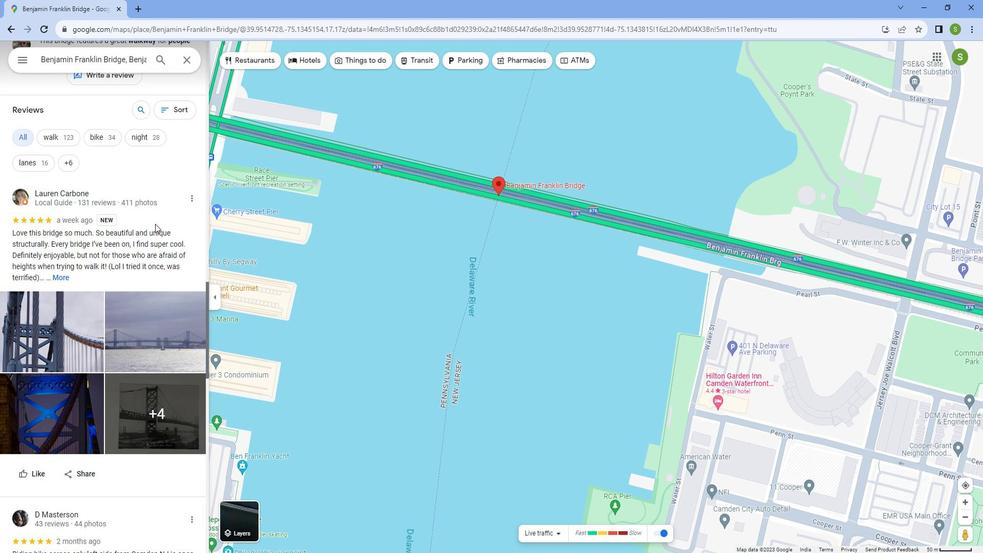 
Action: Mouse scrolled (155, 216) with delta (0, 0)
Screenshot: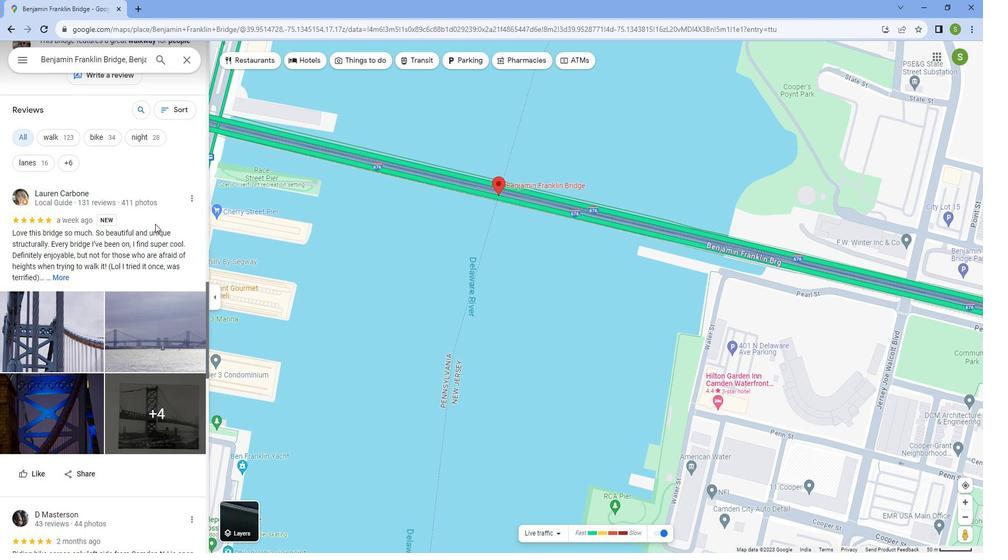 
Action: Mouse scrolled (155, 216) with delta (0, 0)
Screenshot: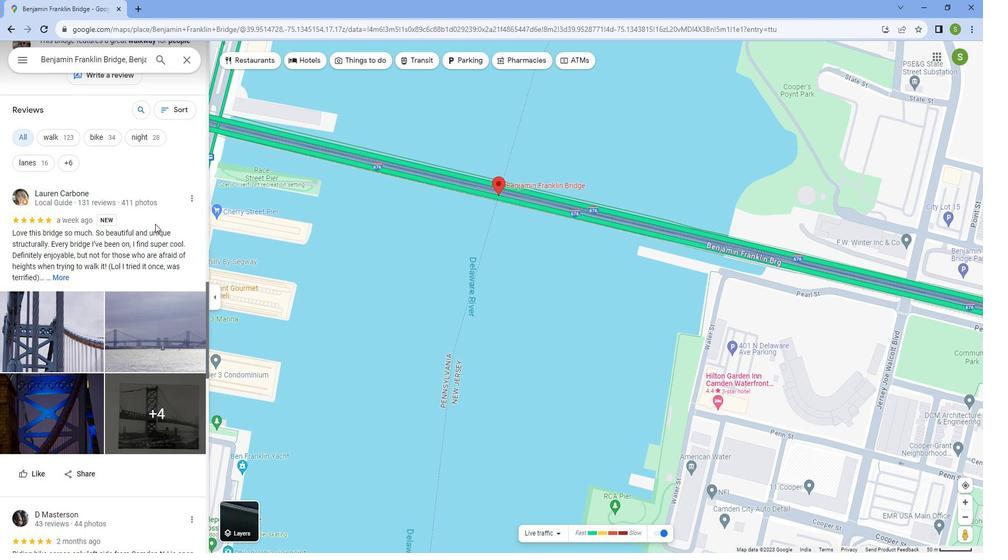 
Action: Mouse scrolled (155, 216) with delta (0, 0)
Screenshot: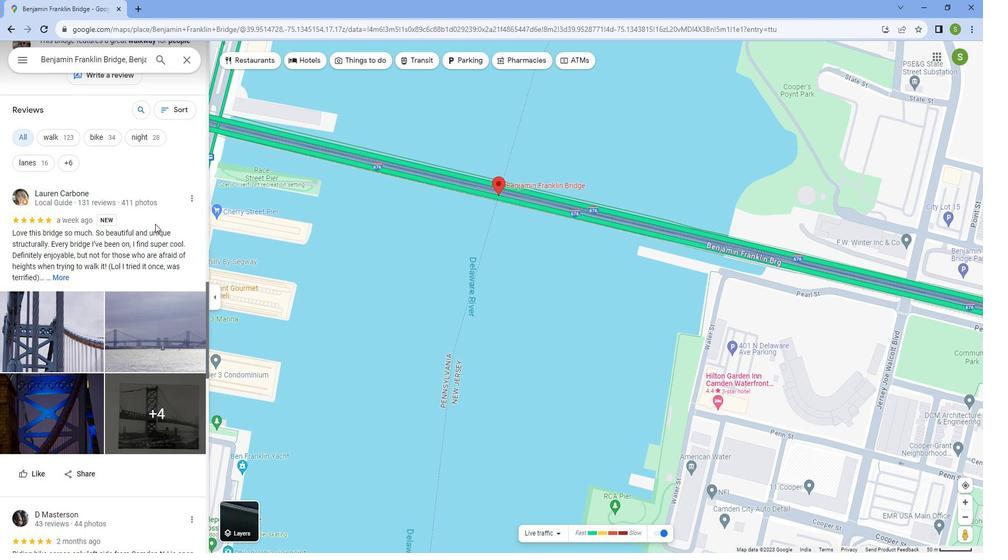 
Action: Mouse scrolled (155, 216) with delta (0, 0)
Screenshot: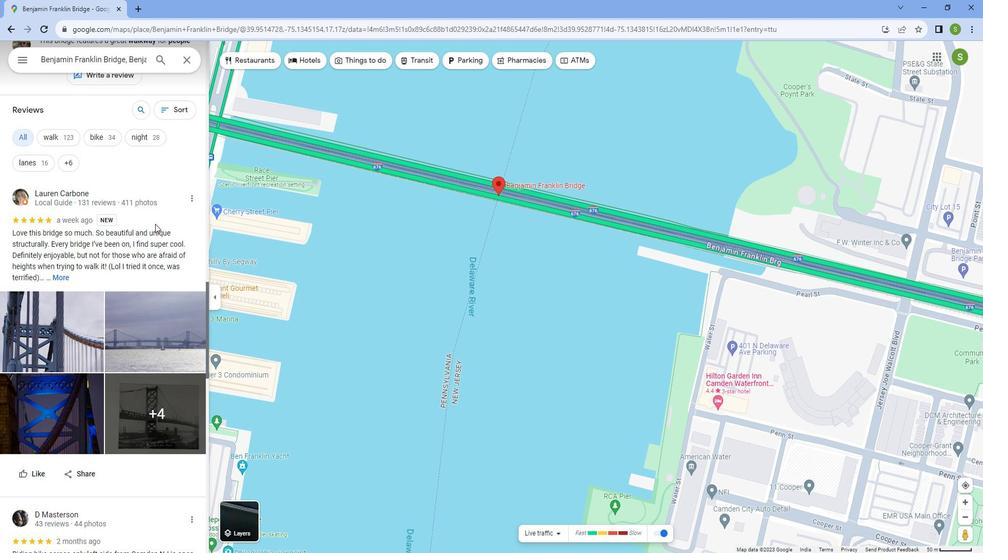
Action: Mouse scrolled (155, 216) with delta (0, 0)
Screenshot: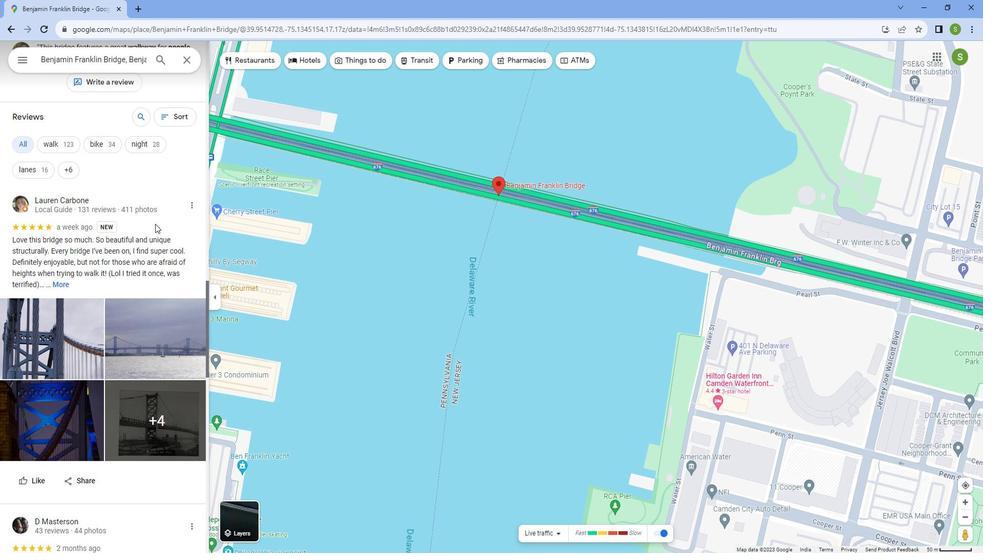 
Action: Mouse scrolled (155, 216) with delta (0, 0)
Screenshot: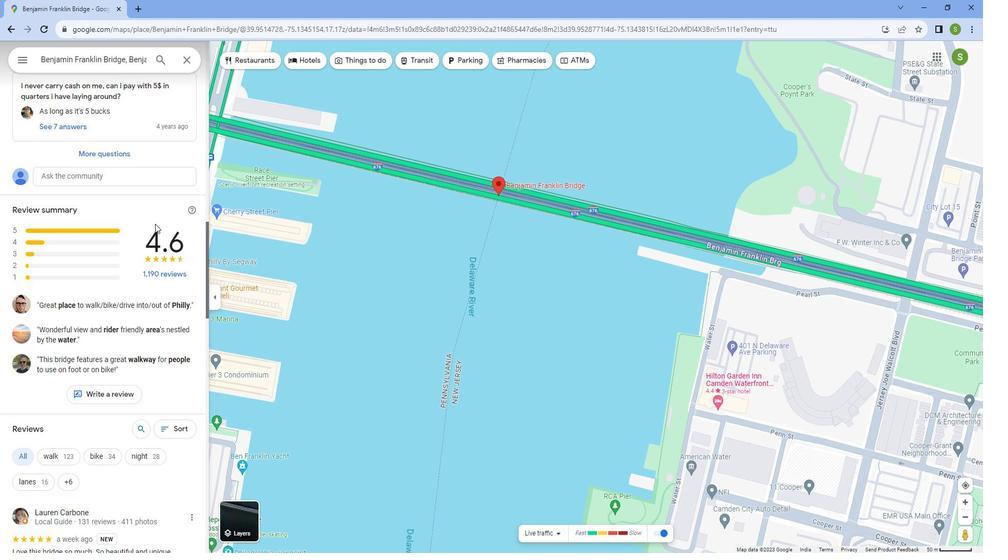 
Action: Mouse scrolled (155, 216) with delta (0, 0)
Screenshot: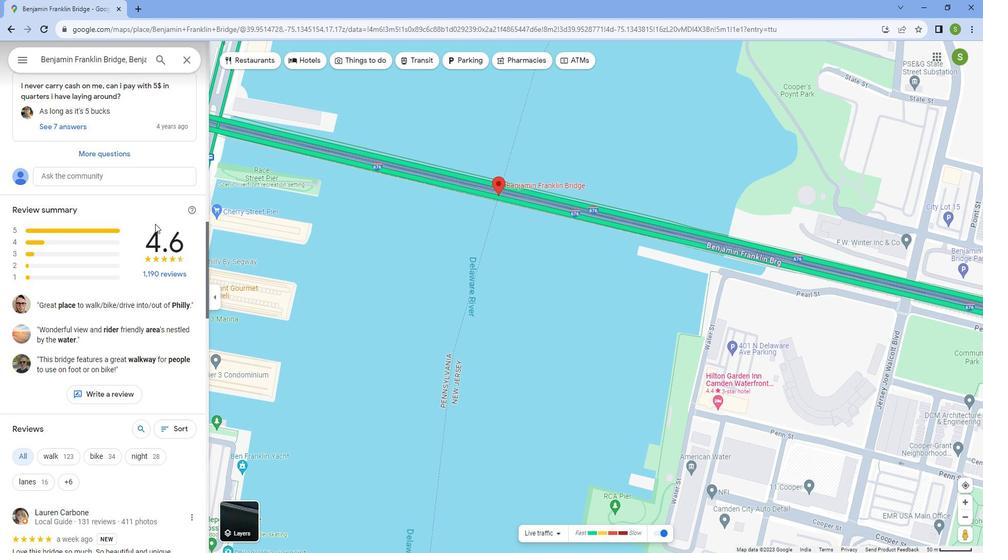 
Action: Mouse scrolled (155, 216) with delta (0, 0)
Screenshot: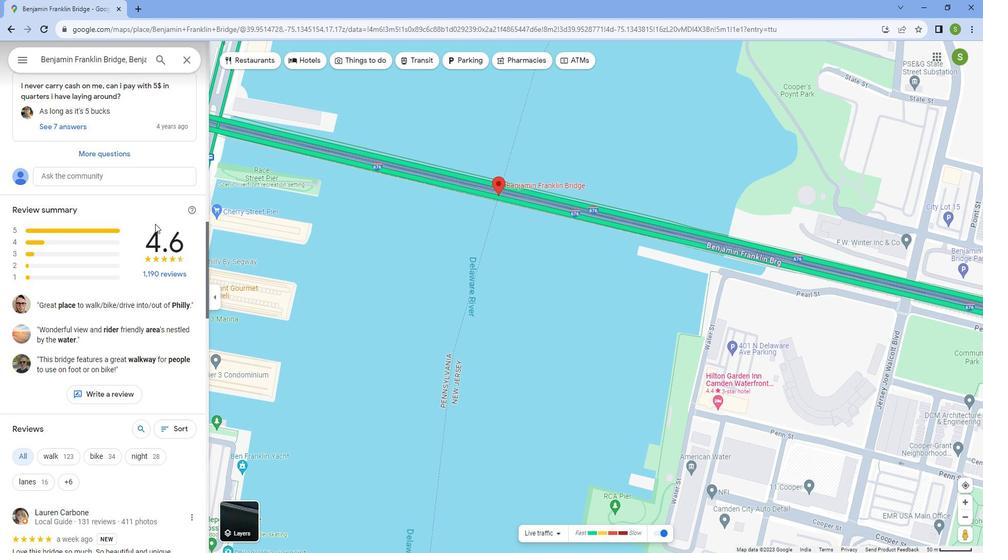 
Action: Mouse scrolled (155, 216) with delta (0, 0)
Screenshot: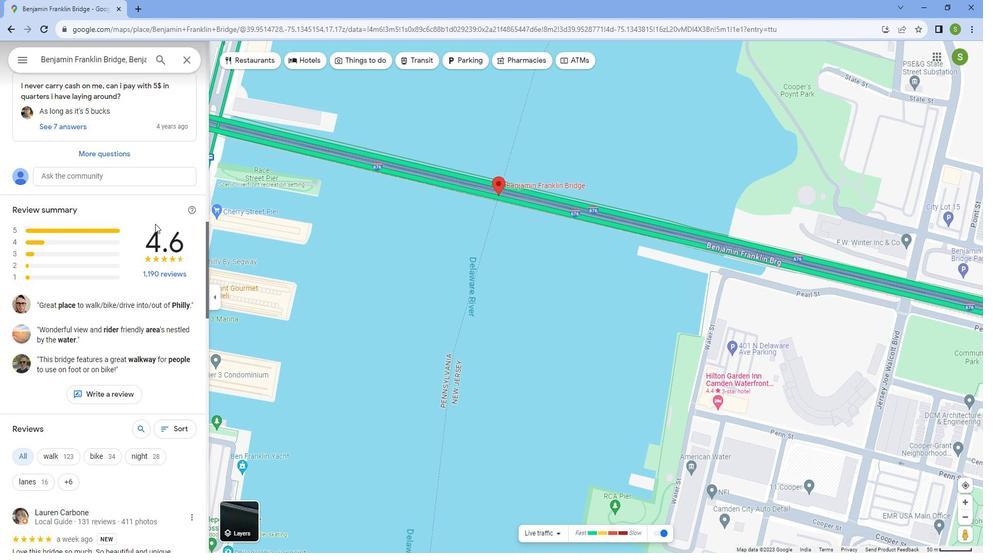 
Action: Mouse scrolled (155, 216) with delta (0, 0)
Screenshot: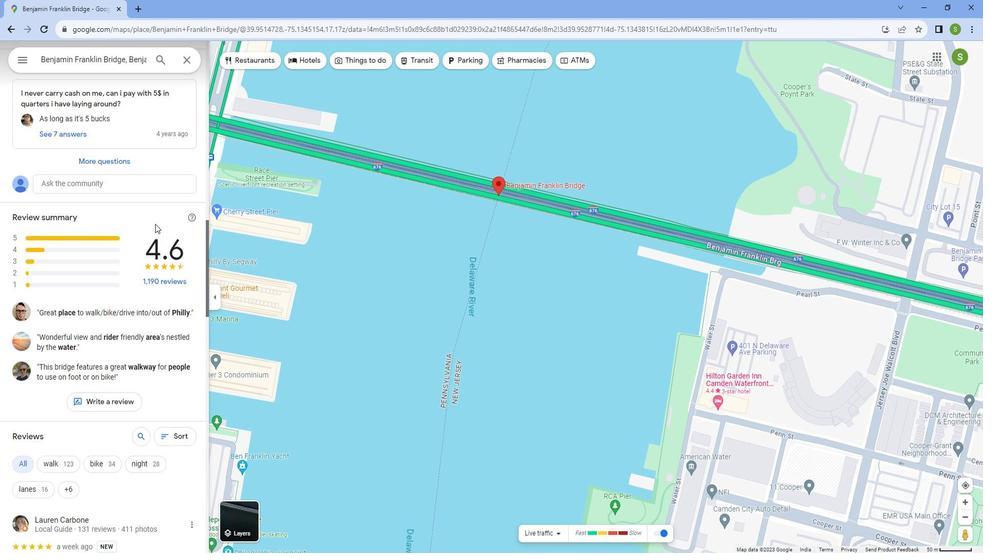 
Action: Mouse scrolled (155, 216) with delta (0, 0)
Screenshot: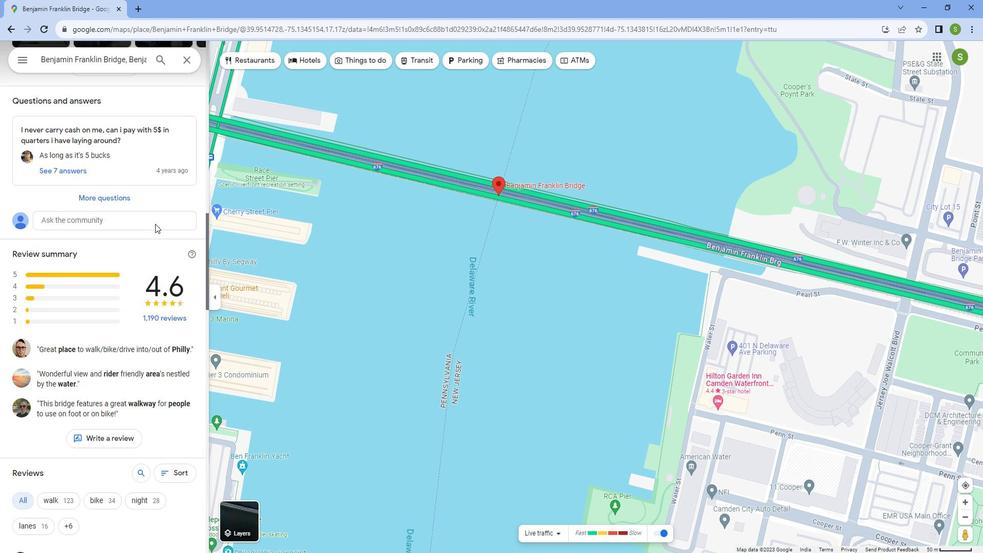 
Action: Mouse scrolled (155, 216) with delta (0, 0)
Screenshot: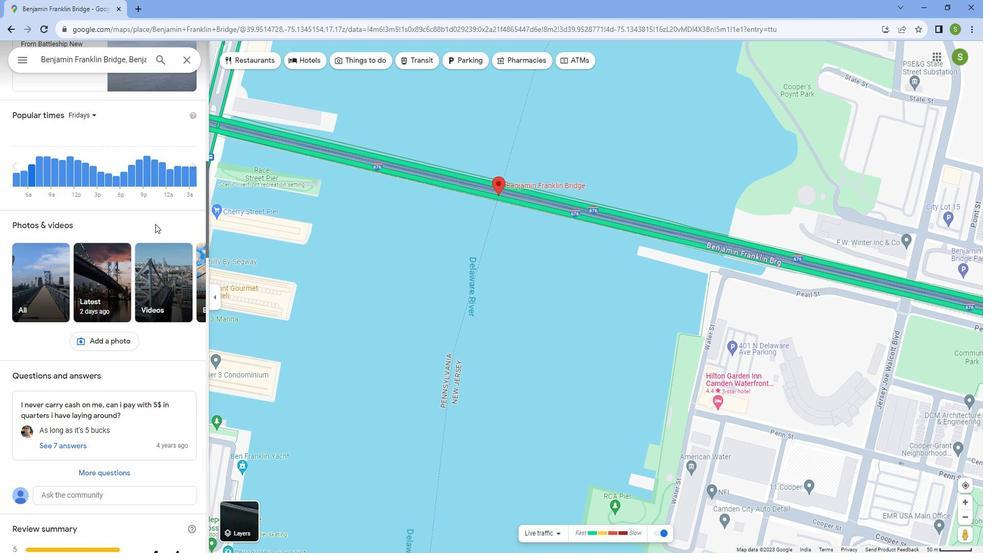 
Action: Mouse scrolled (155, 216) with delta (0, 0)
Screenshot: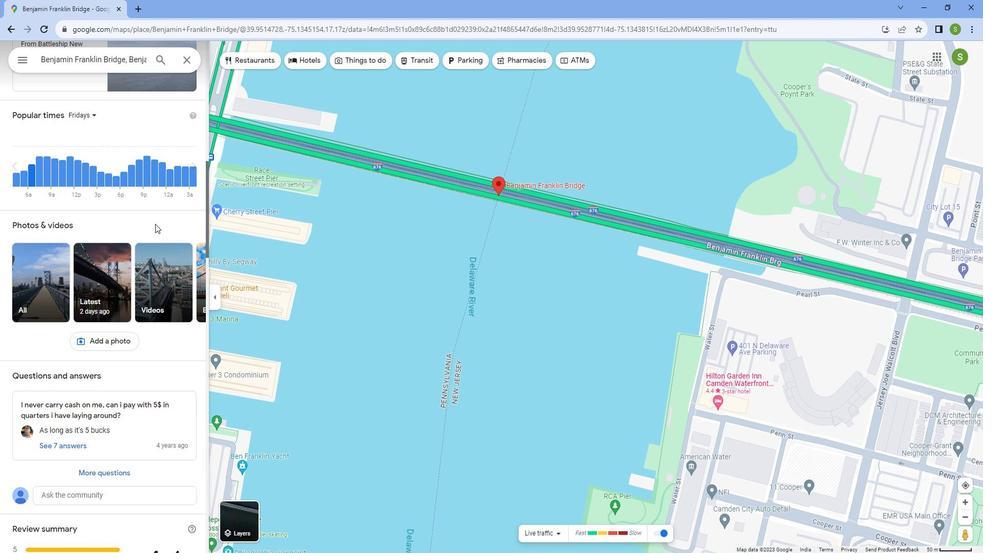 
Action: Mouse scrolled (155, 216) with delta (0, 0)
Screenshot: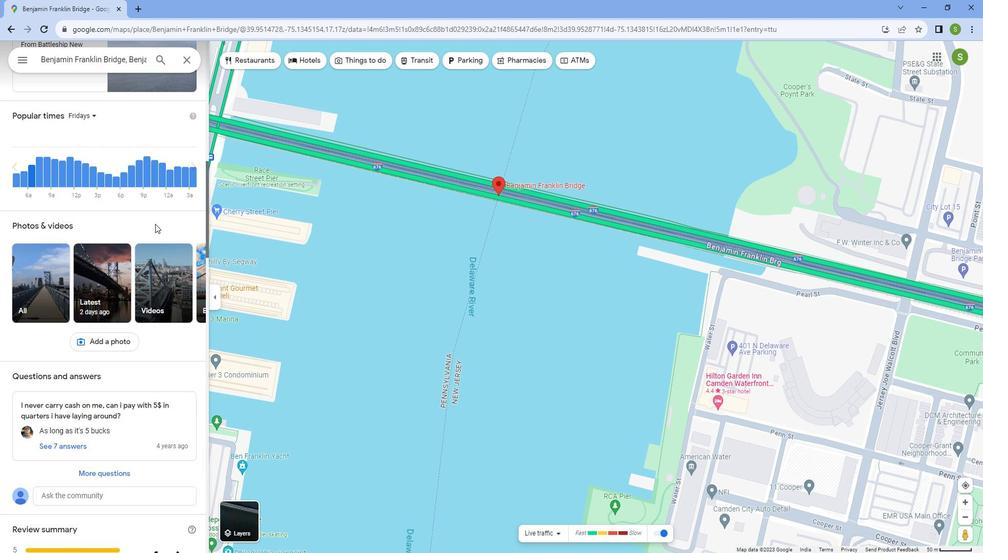 
Action: Mouse scrolled (155, 216) with delta (0, 0)
Screenshot: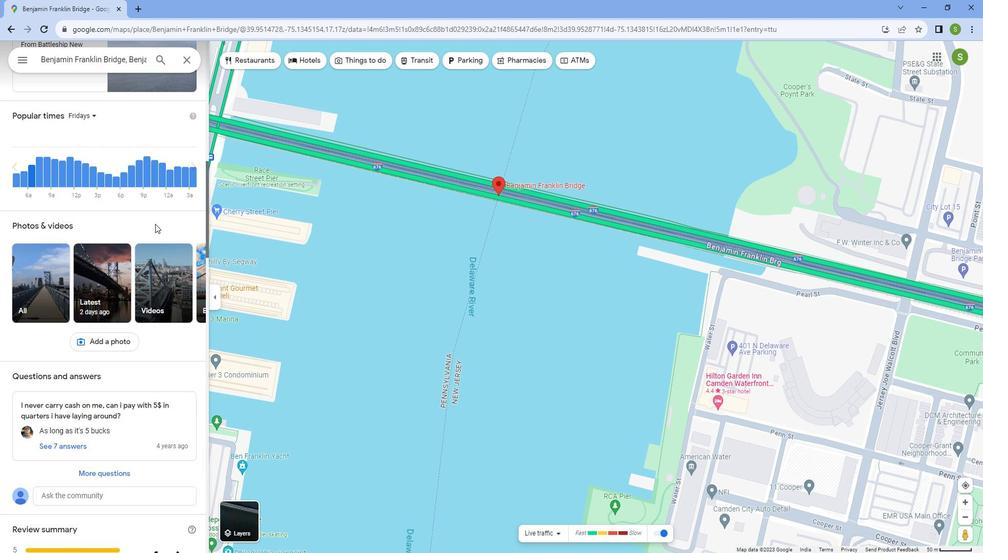 
Action: Mouse scrolled (155, 216) with delta (0, 0)
Screenshot: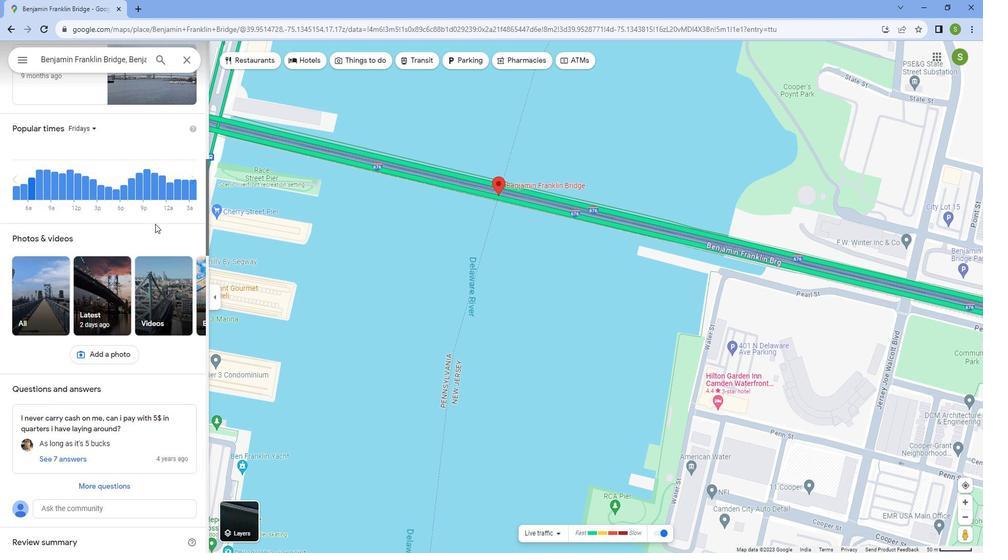 
Action: Mouse scrolled (155, 216) with delta (0, 0)
Screenshot: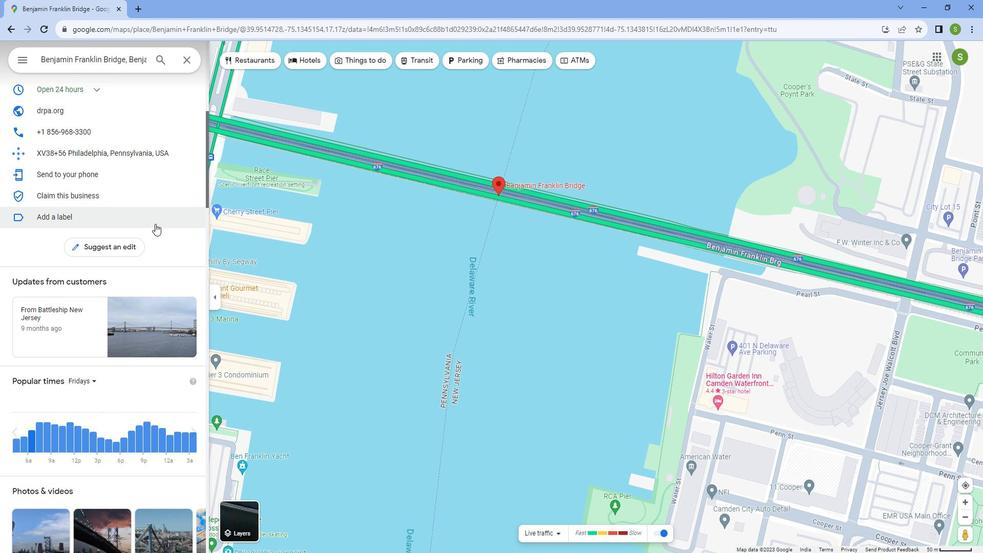 
Action: Mouse scrolled (155, 216) with delta (0, 0)
Screenshot: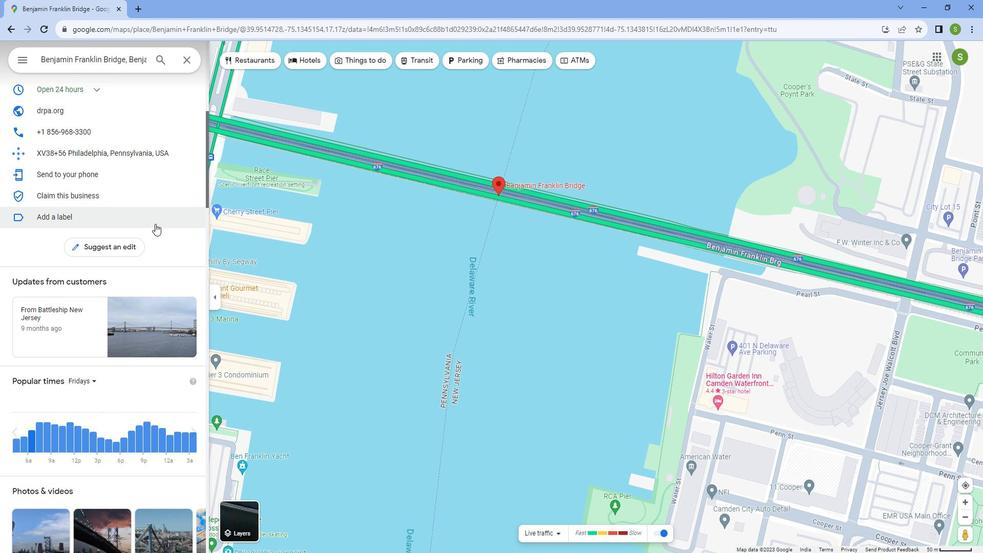 
Action: Mouse scrolled (155, 216) with delta (0, 0)
Screenshot: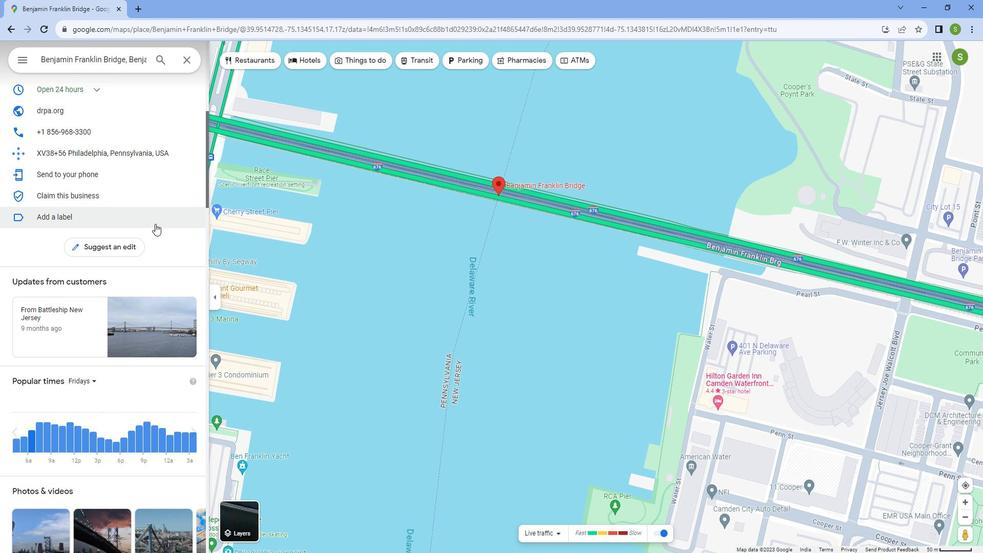 
Action: Mouse scrolled (155, 216) with delta (0, 0)
Screenshot: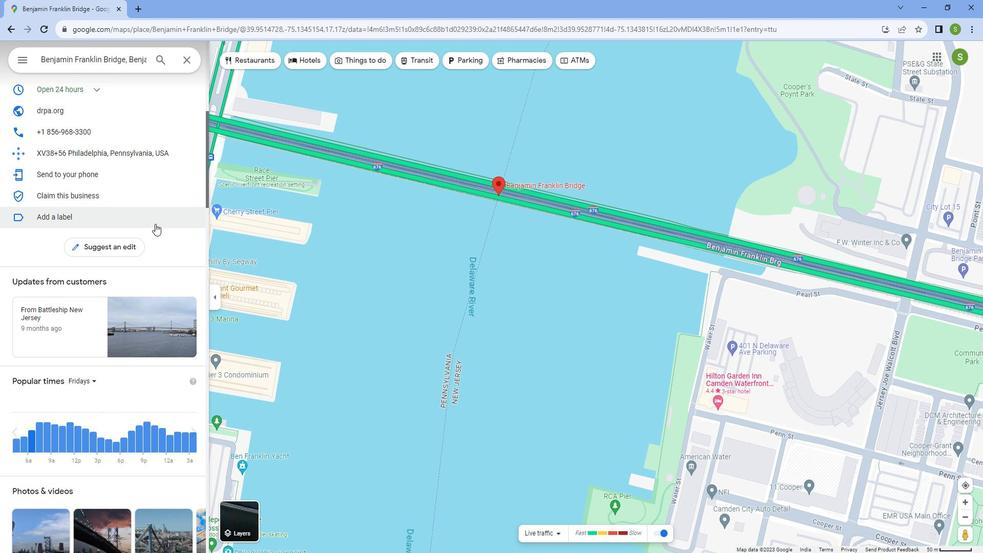 
Action: Mouse scrolled (155, 216) with delta (0, 0)
Screenshot: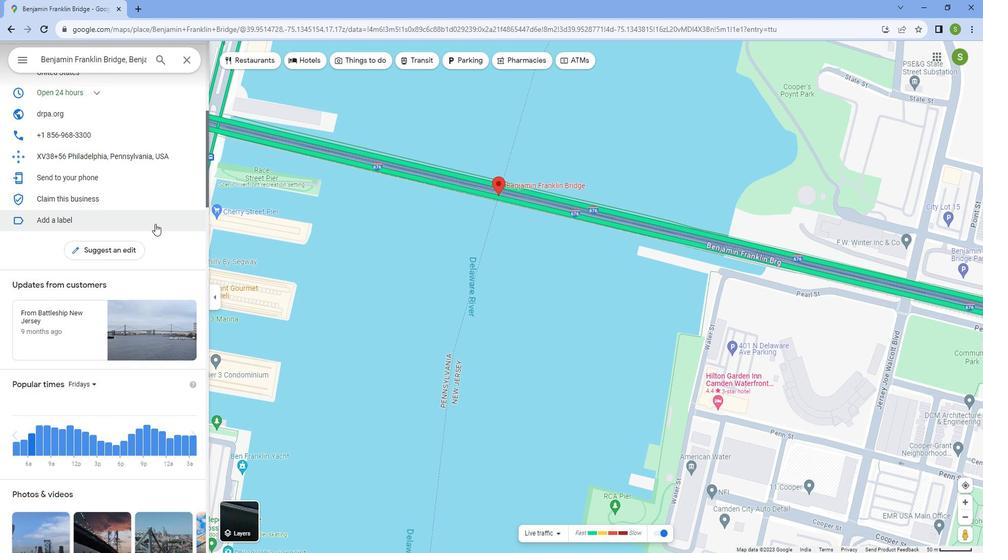 
Action: Mouse scrolled (155, 216) with delta (0, 0)
Screenshot: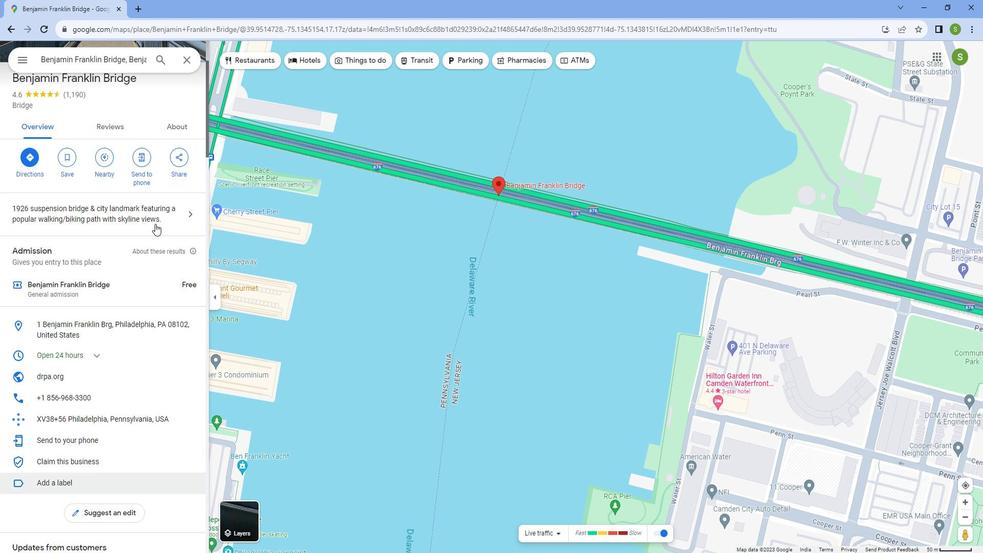 
Action: Mouse scrolled (155, 216) with delta (0, 0)
Screenshot: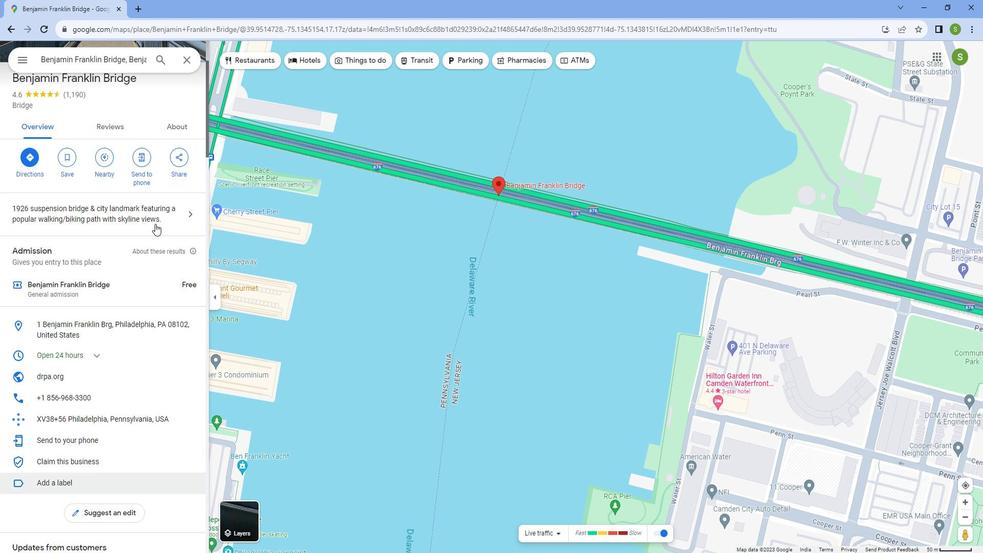 
Action: Mouse scrolled (155, 216) with delta (0, 0)
Screenshot: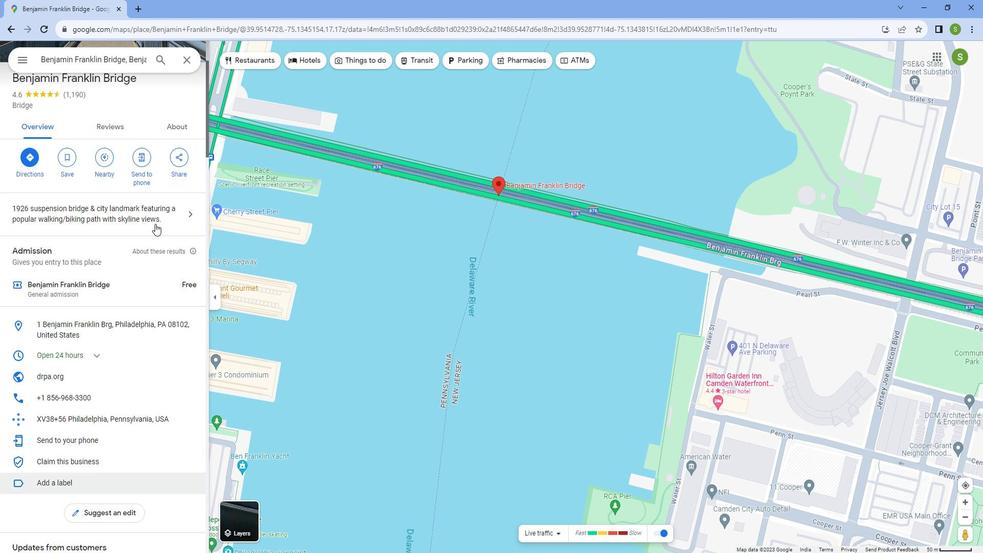 
Action: Mouse scrolled (155, 216) with delta (0, 0)
Screenshot: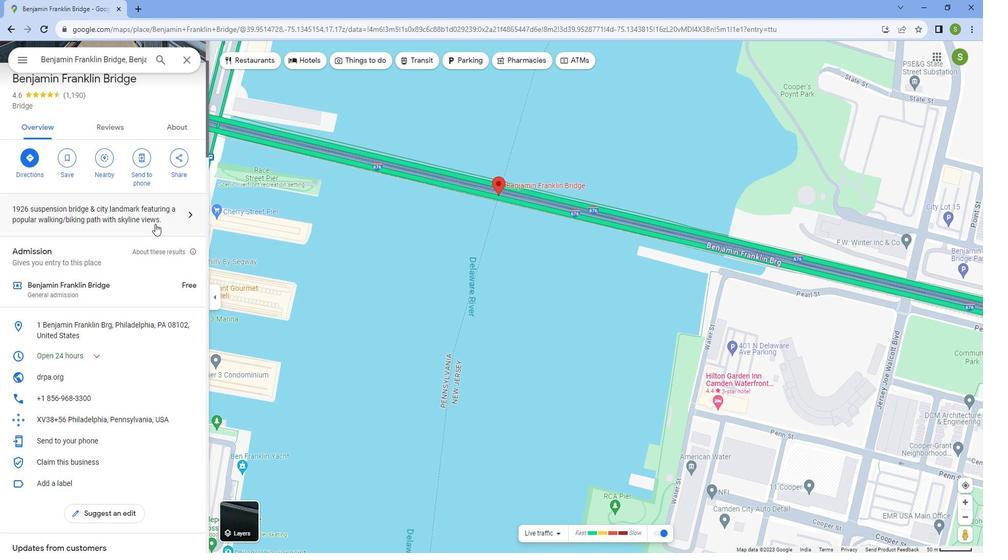 
Action: Mouse scrolled (155, 216) with delta (0, 0)
Screenshot: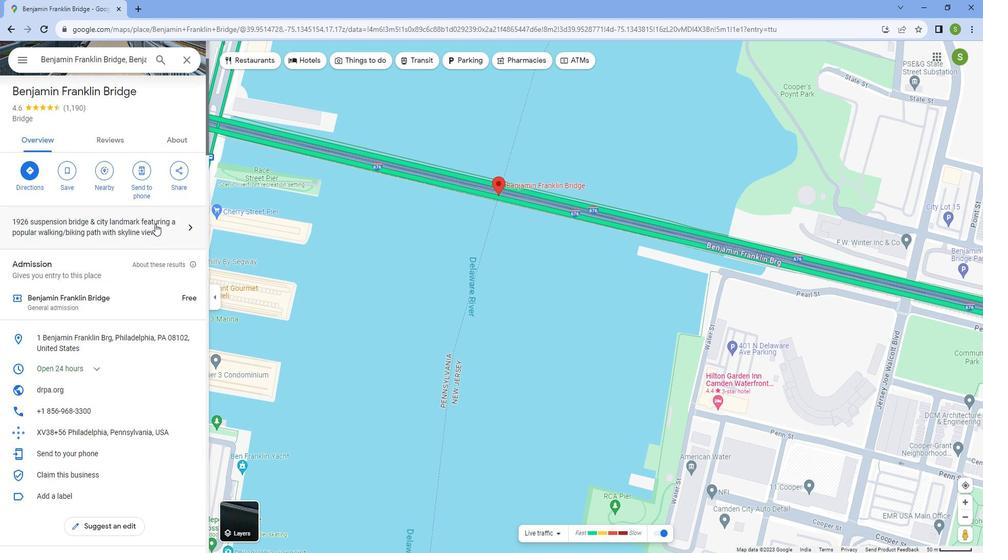 
Action: Mouse moved to (523, 171)
Screenshot: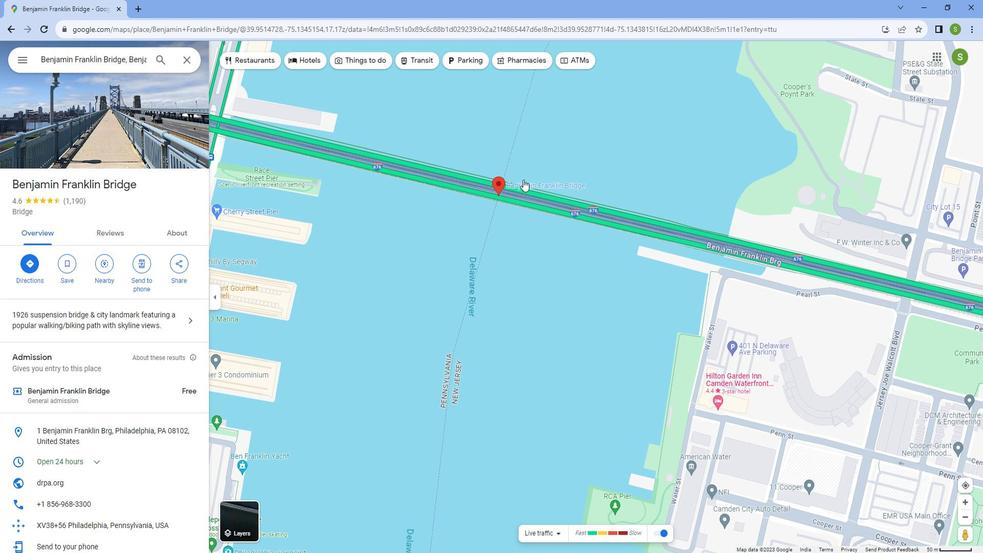 
Action: Mouse scrolled (523, 172) with delta (0, 0)
Screenshot: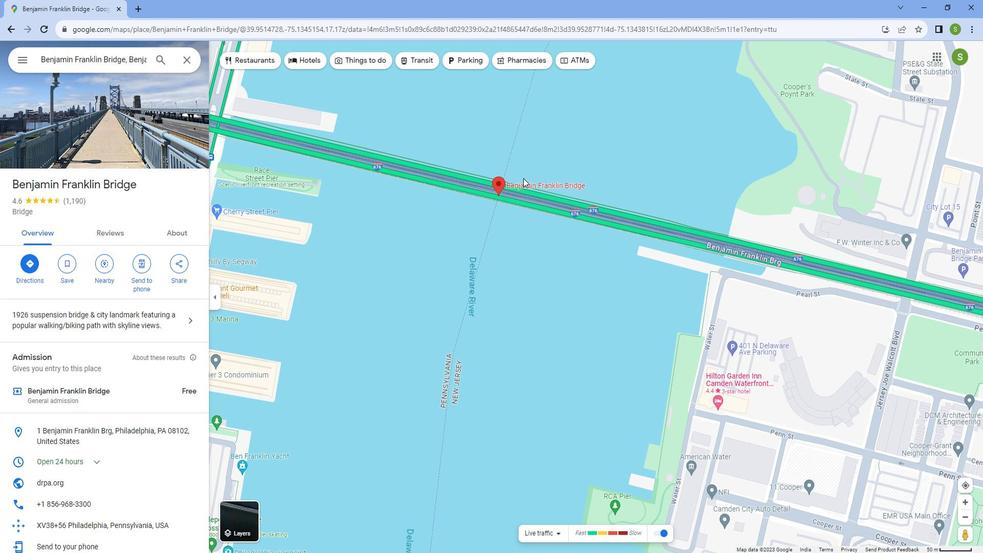
Action: Mouse scrolled (523, 172) with delta (0, 0)
Screenshot: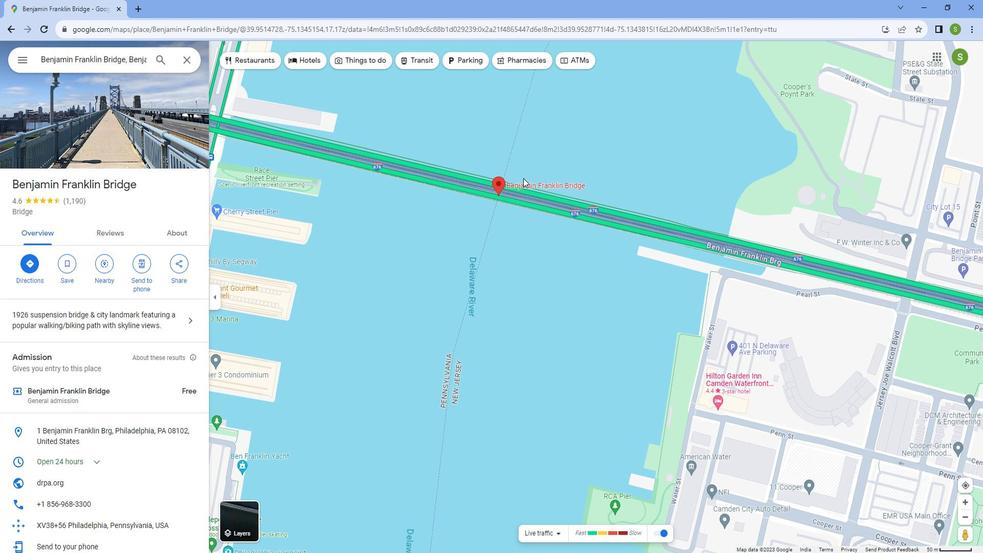 
Action: Mouse moved to (522, 171)
Screenshot: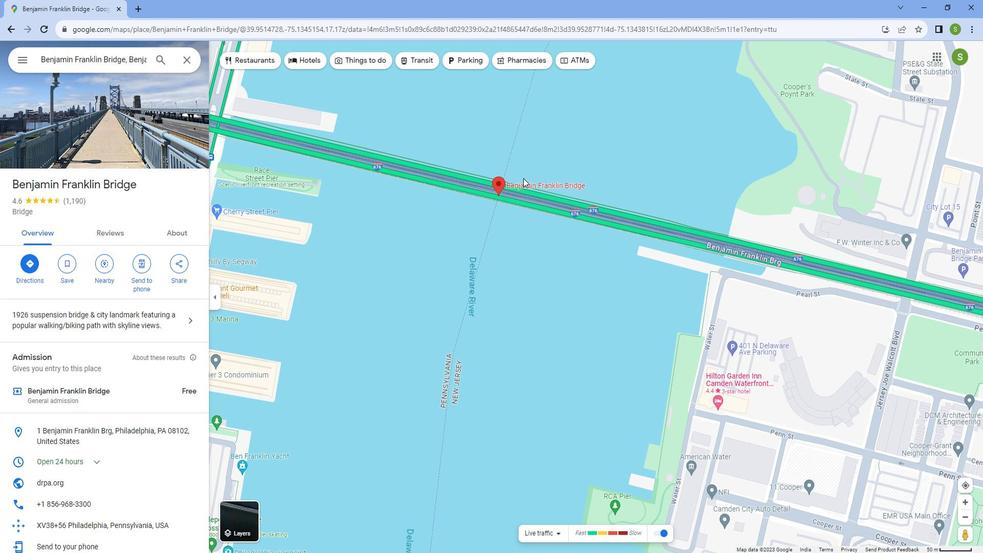 
Action: Mouse scrolled (522, 171) with delta (0, 0)
Screenshot: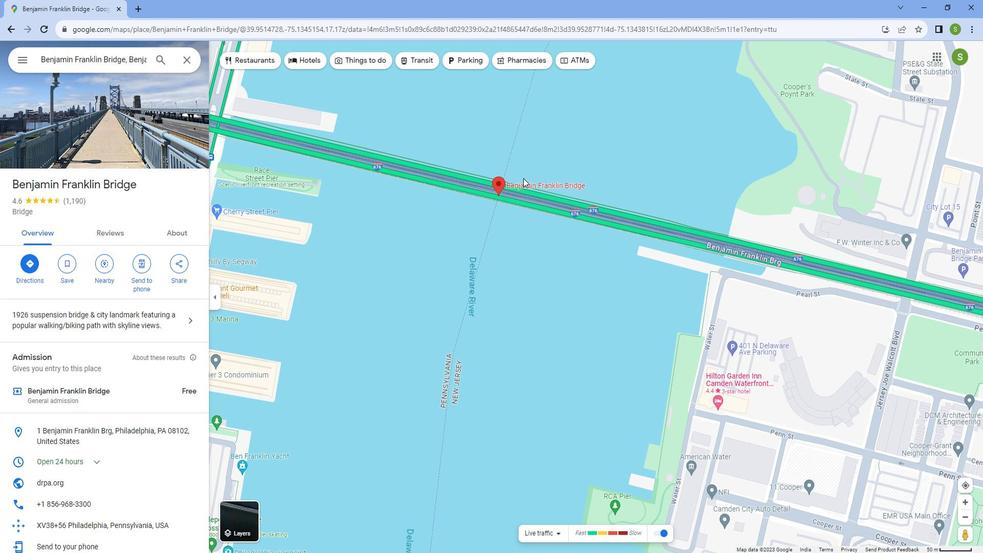 
Action: Mouse moved to (519, 169)
Screenshot: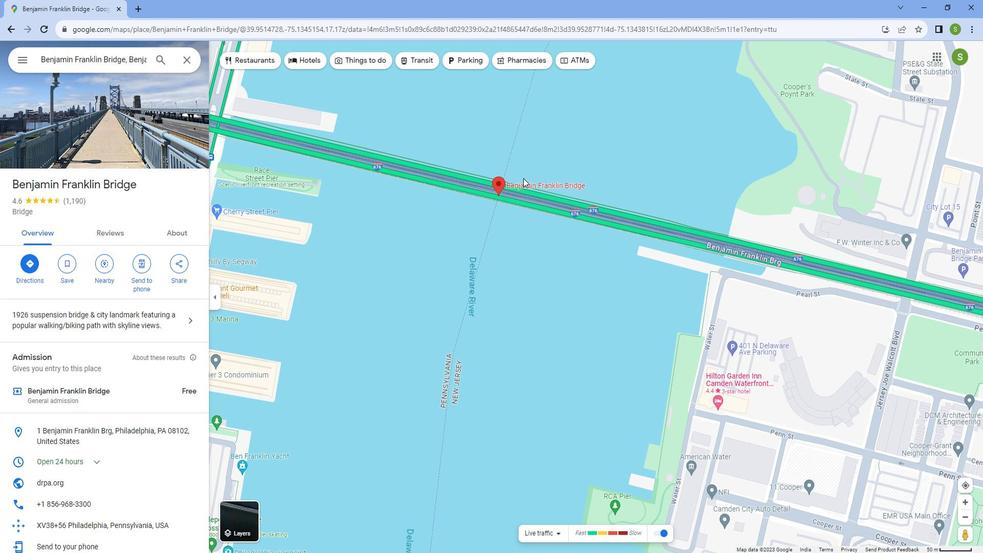 
Action: Mouse scrolled (519, 170) with delta (0, 0)
Screenshot: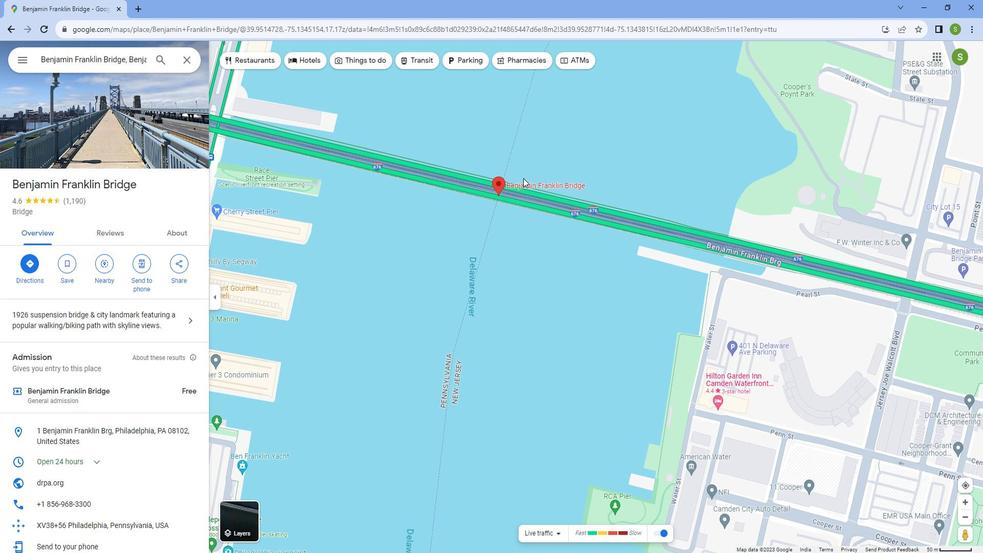 
Action: Mouse moved to (515, 168)
Screenshot: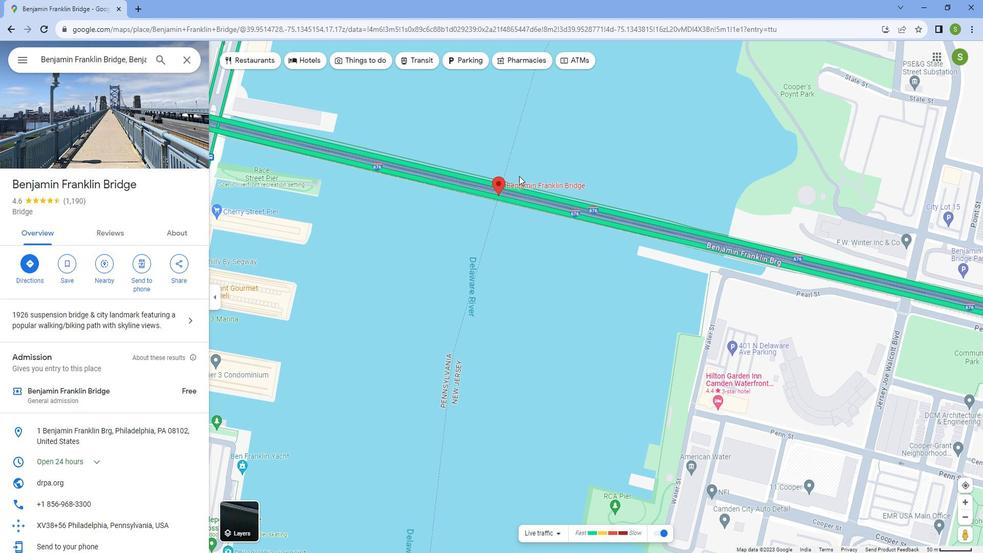 
Action: Mouse scrolled (515, 169) with delta (0, 0)
Screenshot: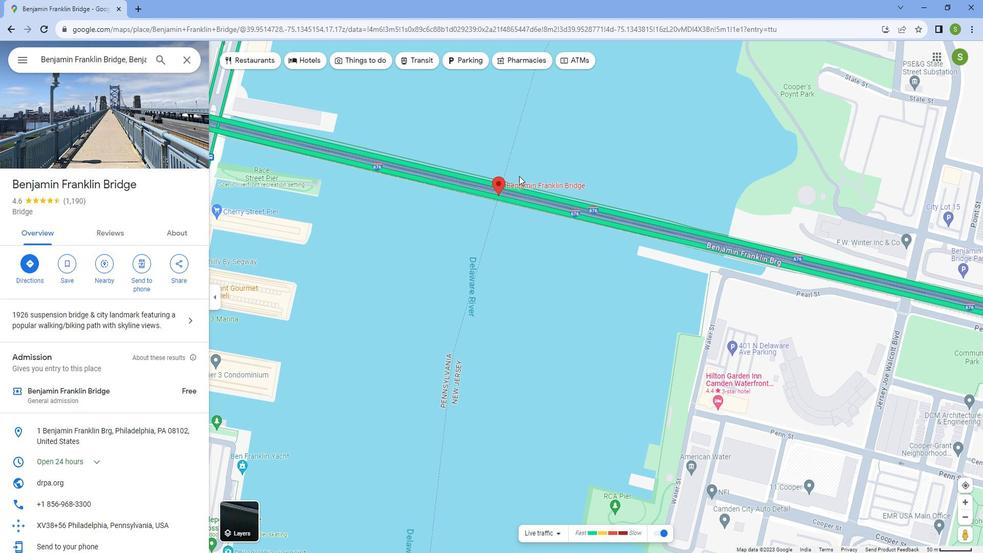 
Action: Mouse moved to (508, 158)
Screenshot: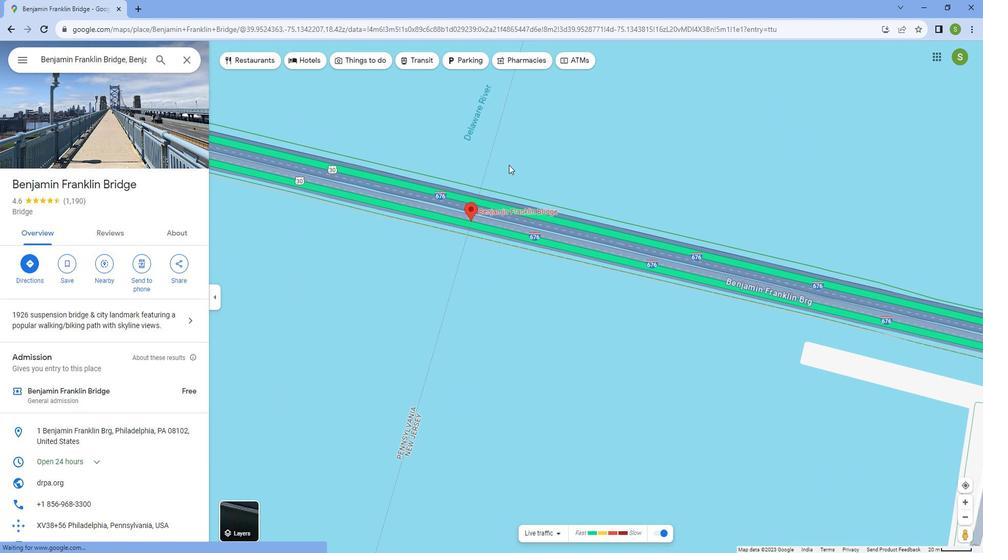 
Action: Mouse scrolled (508, 159) with delta (0, 0)
Screenshot: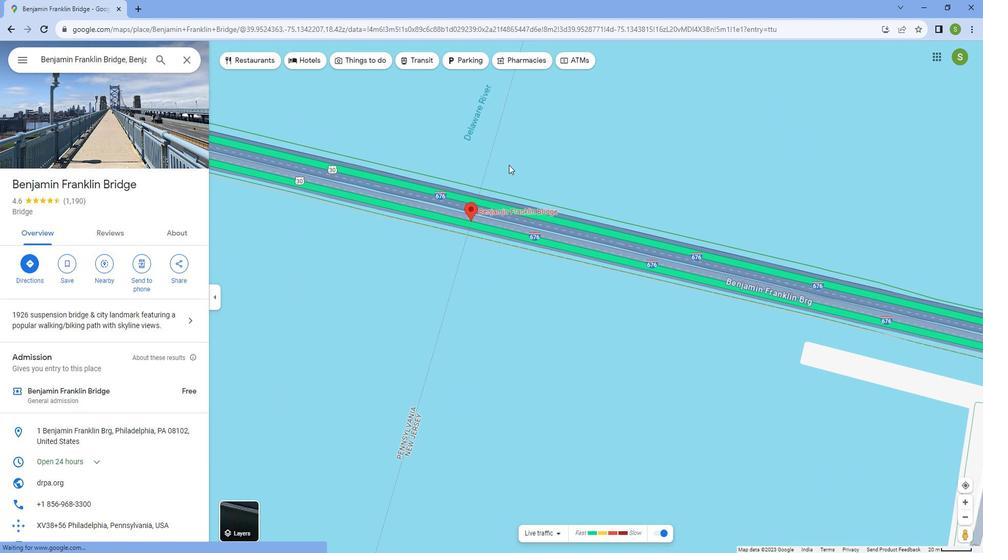 
Action: Mouse moved to (506, 157)
Screenshot: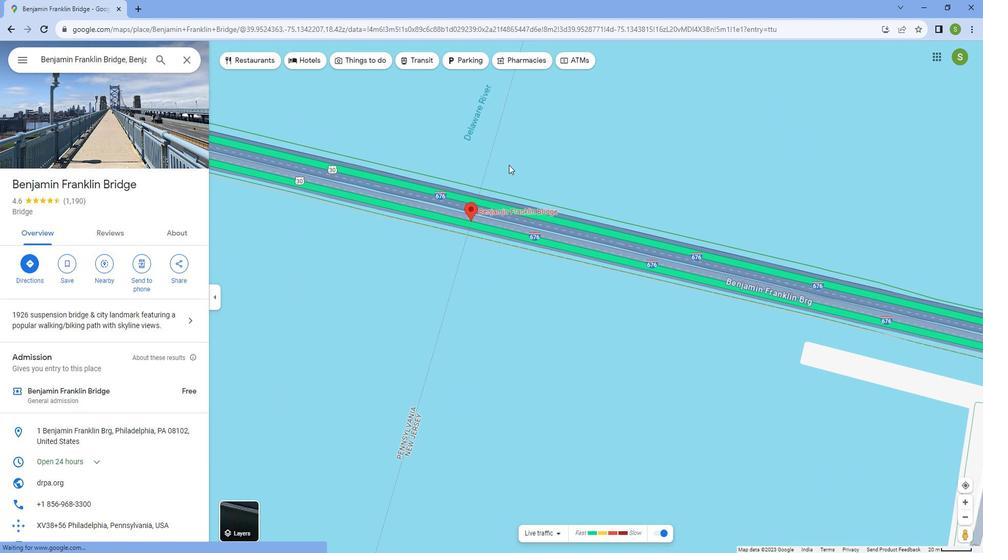 
Action: Mouse scrolled (506, 158) with delta (0, 0)
Screenshot: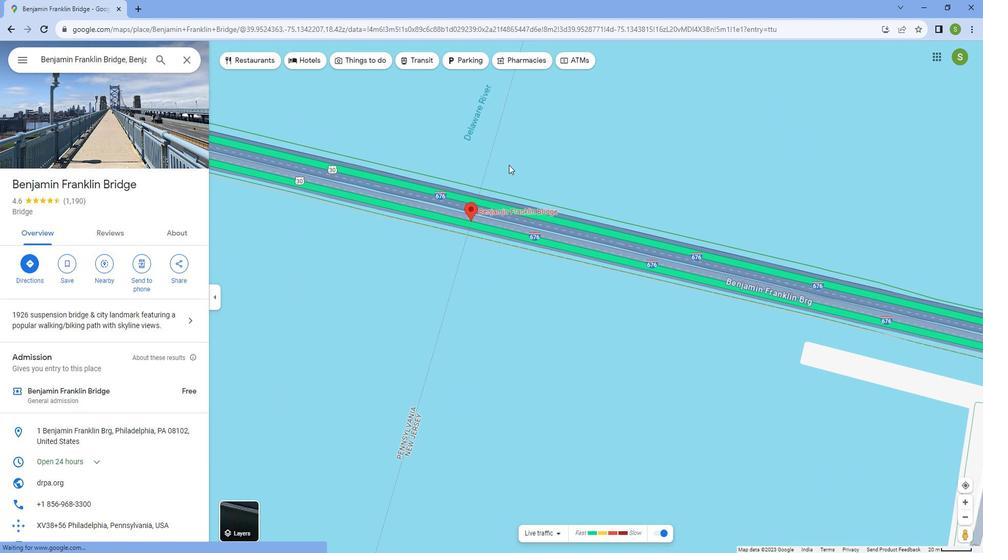 
Action: Mouse moved to (505, 157)
Screenshot: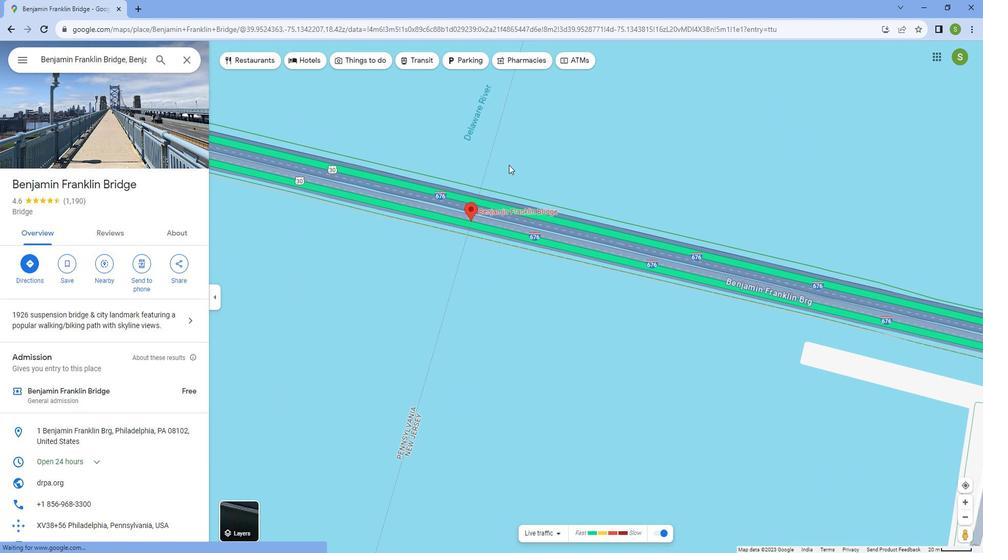 
Action: Mouse scrolled (505, 157) with delta (0, 0)
Screenshot: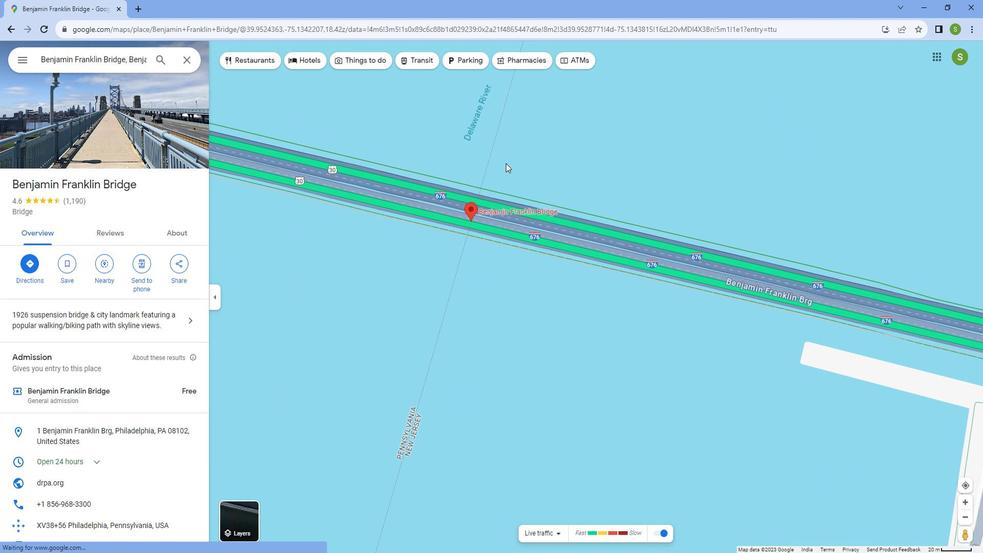 
Action: Mouse moved to (445, 174)
Screenshot: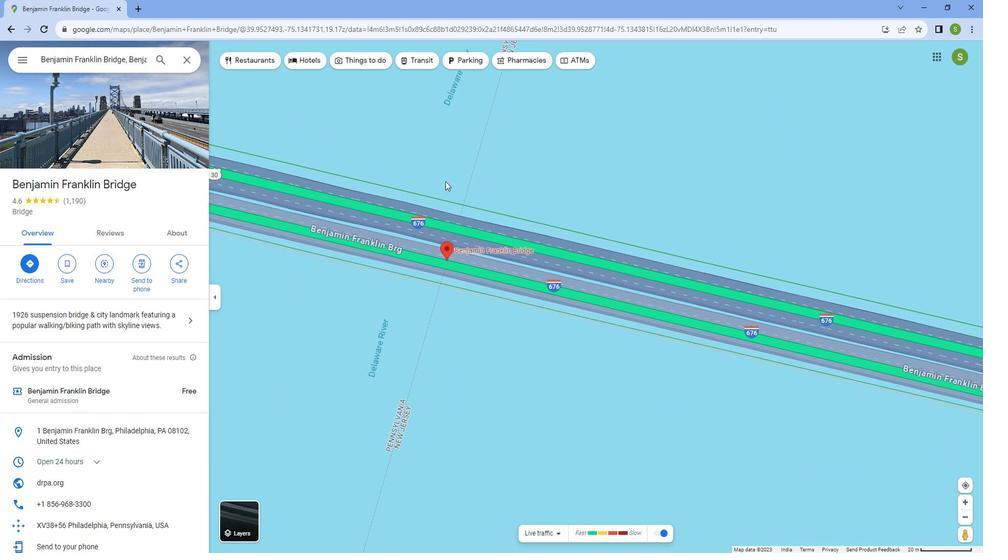 
